 Task: Add a signature Maddie Scott containing With gratitude and sincere wishes, Maddie Scott to email address softage.3@softage.net and add a label Legal agreements
Action: Mouse moved to (122, 155)
Screenshot: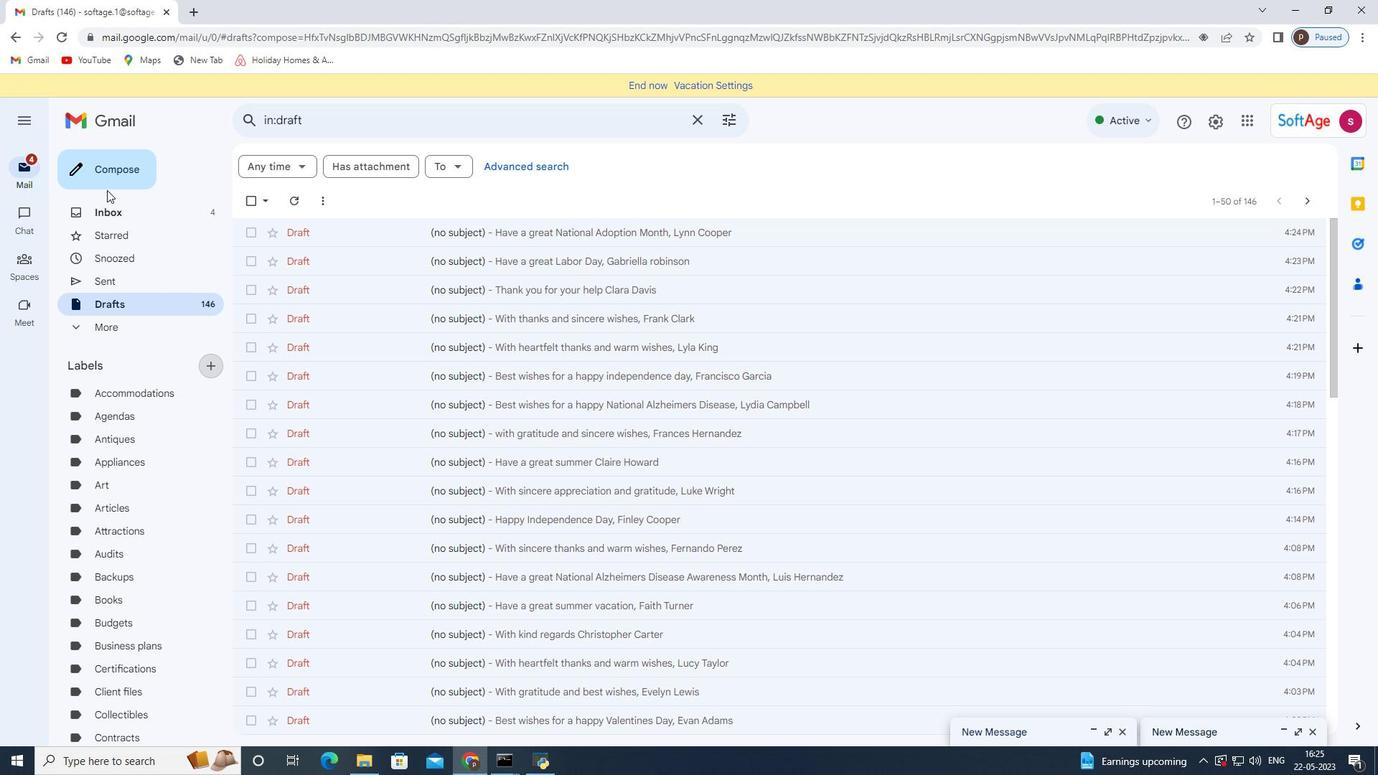 
Action: Mouse pressed left at (122, 155)
Screenshot: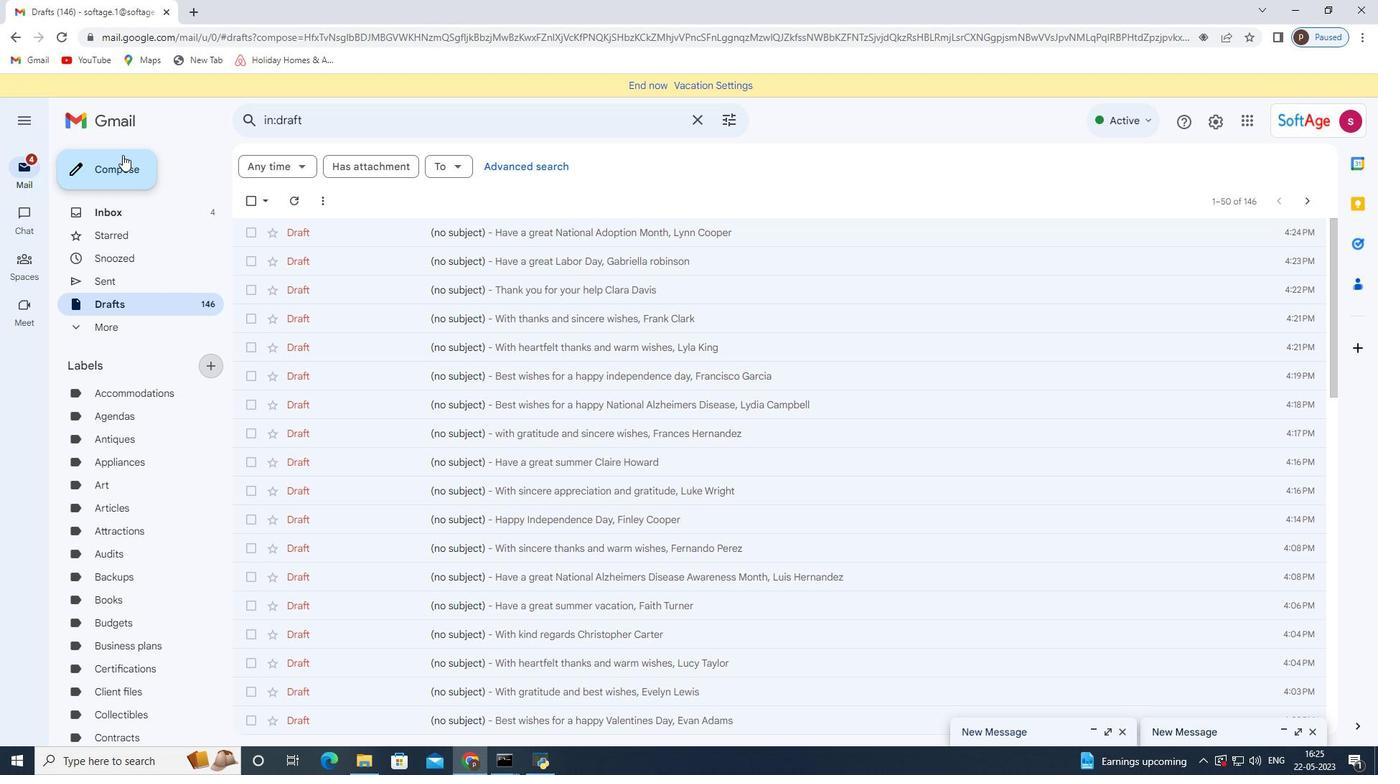 
Action: Mouse moved to (778, 732)
Screenshot: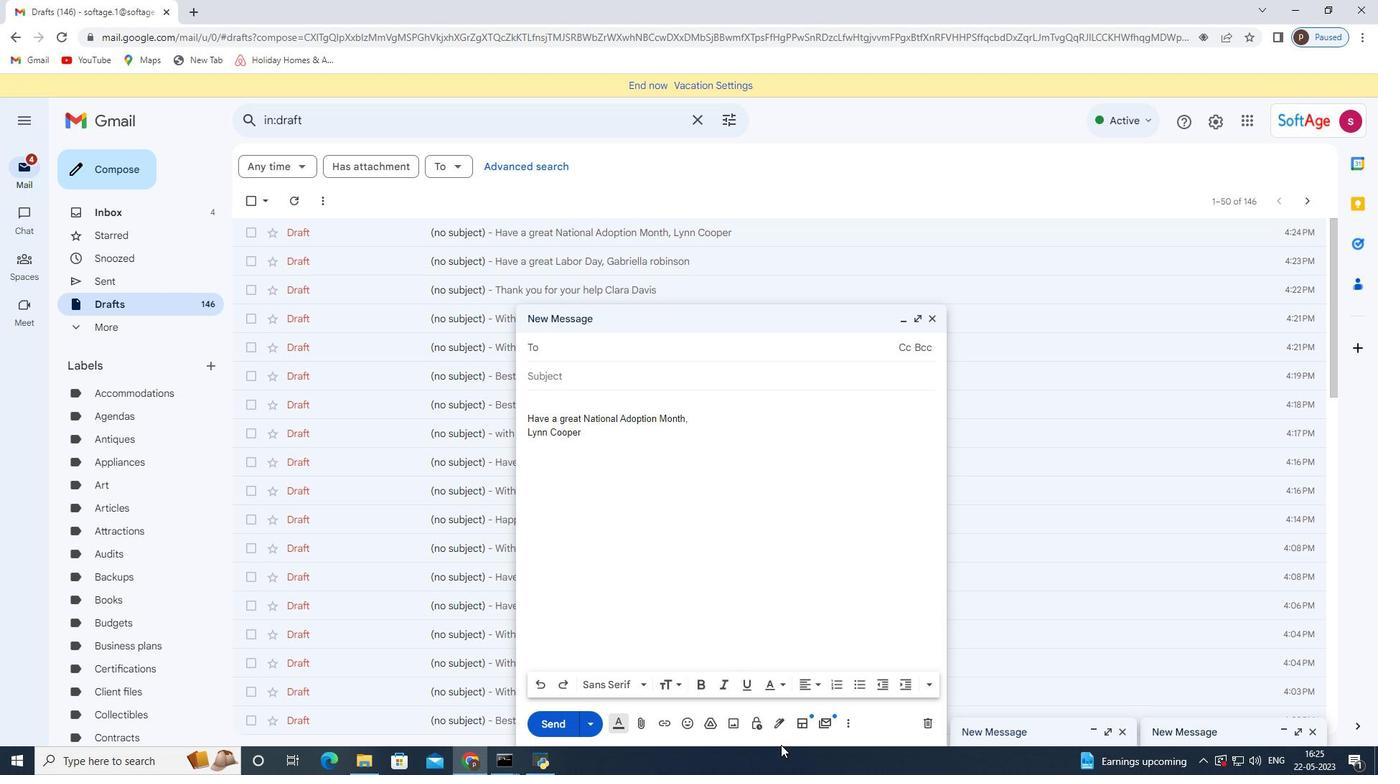 
Action: Mouse pressed left at (778, 732)
Screenshot: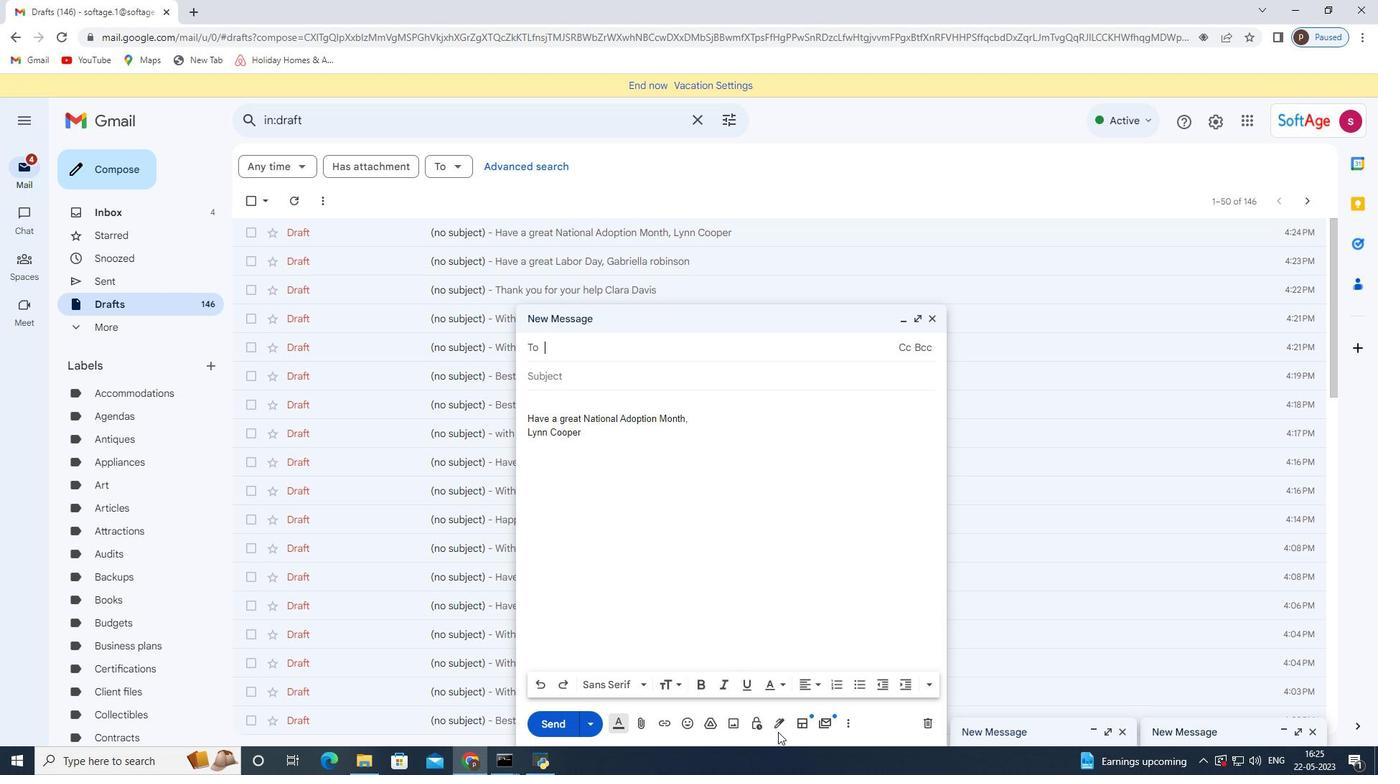 
Action: Mouse moved to (779, 726)
Screenshot: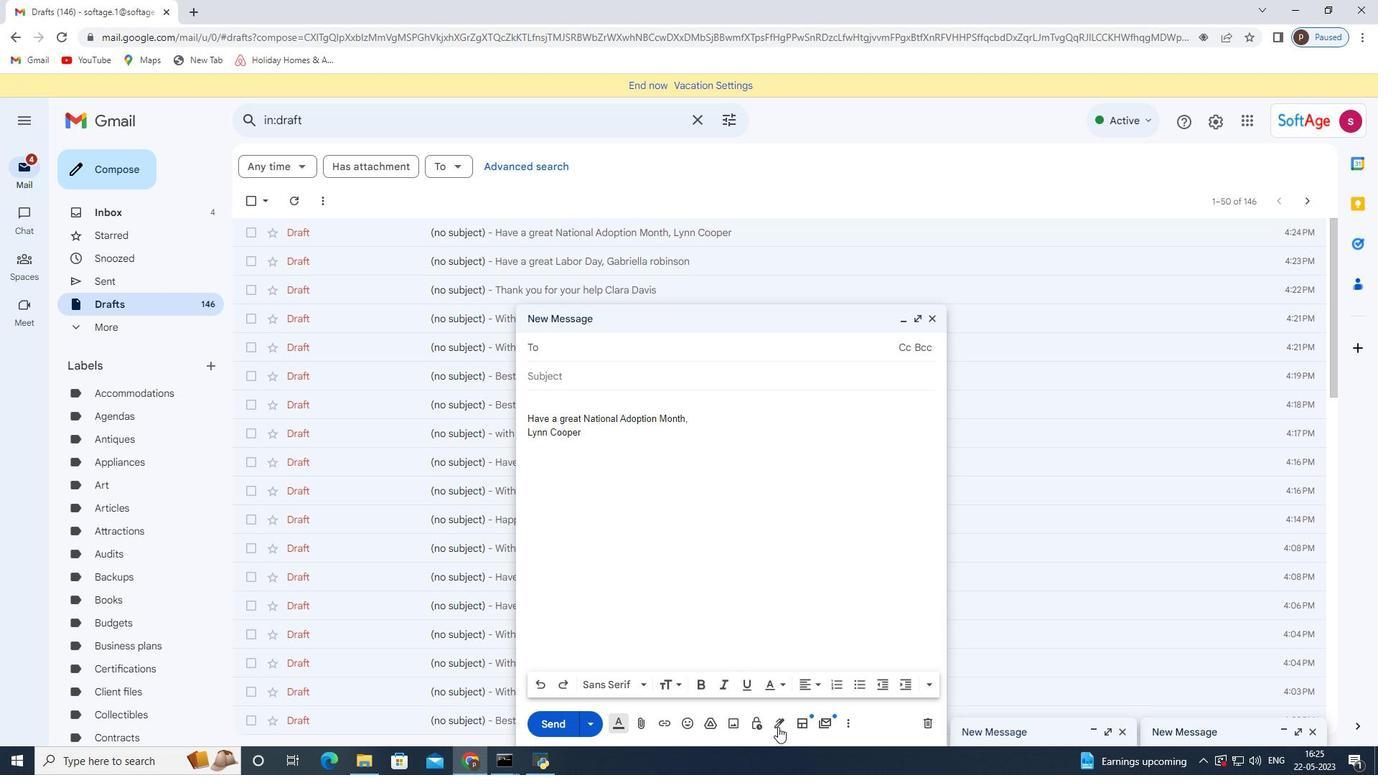 
Action: Mouse pressed left at (779, 726)
Screenshot: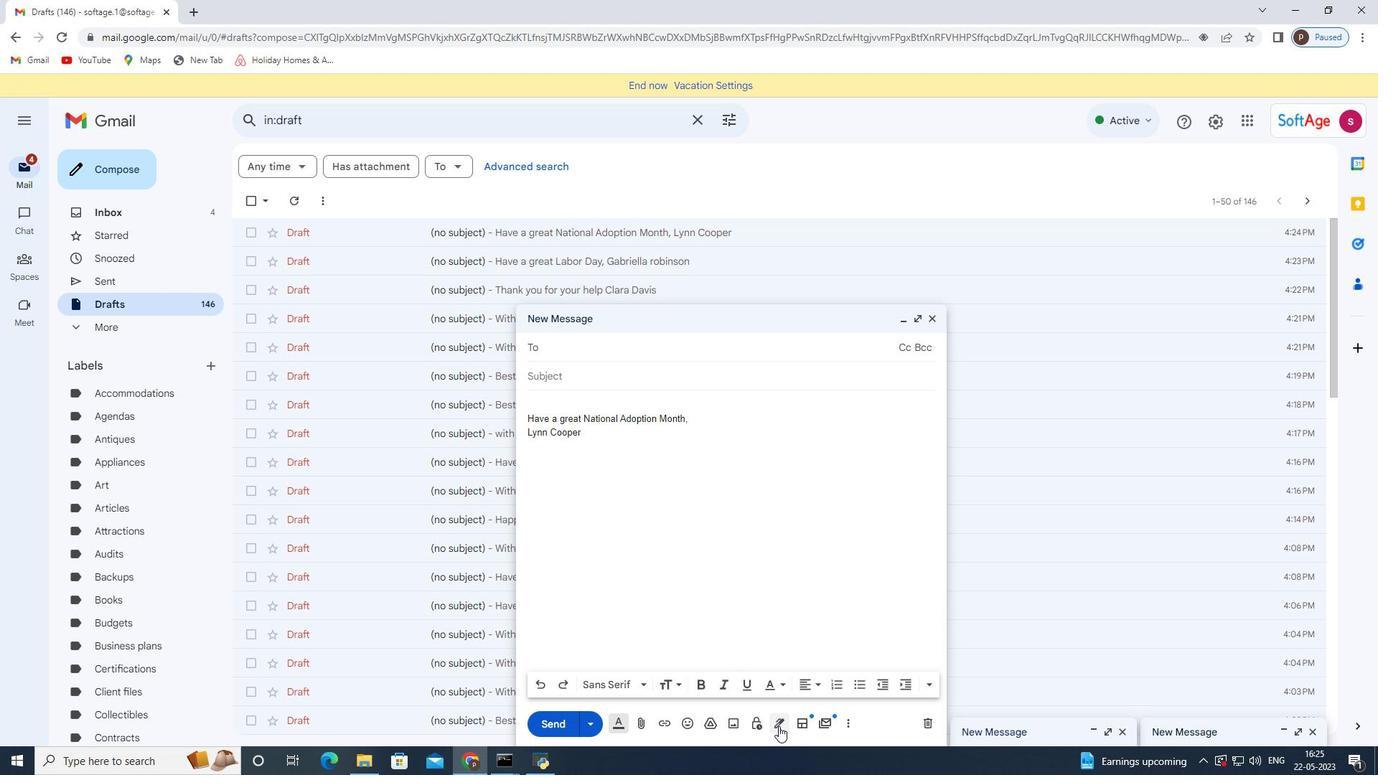 
Action: Mouse moved to (850, 650)
Screenshot: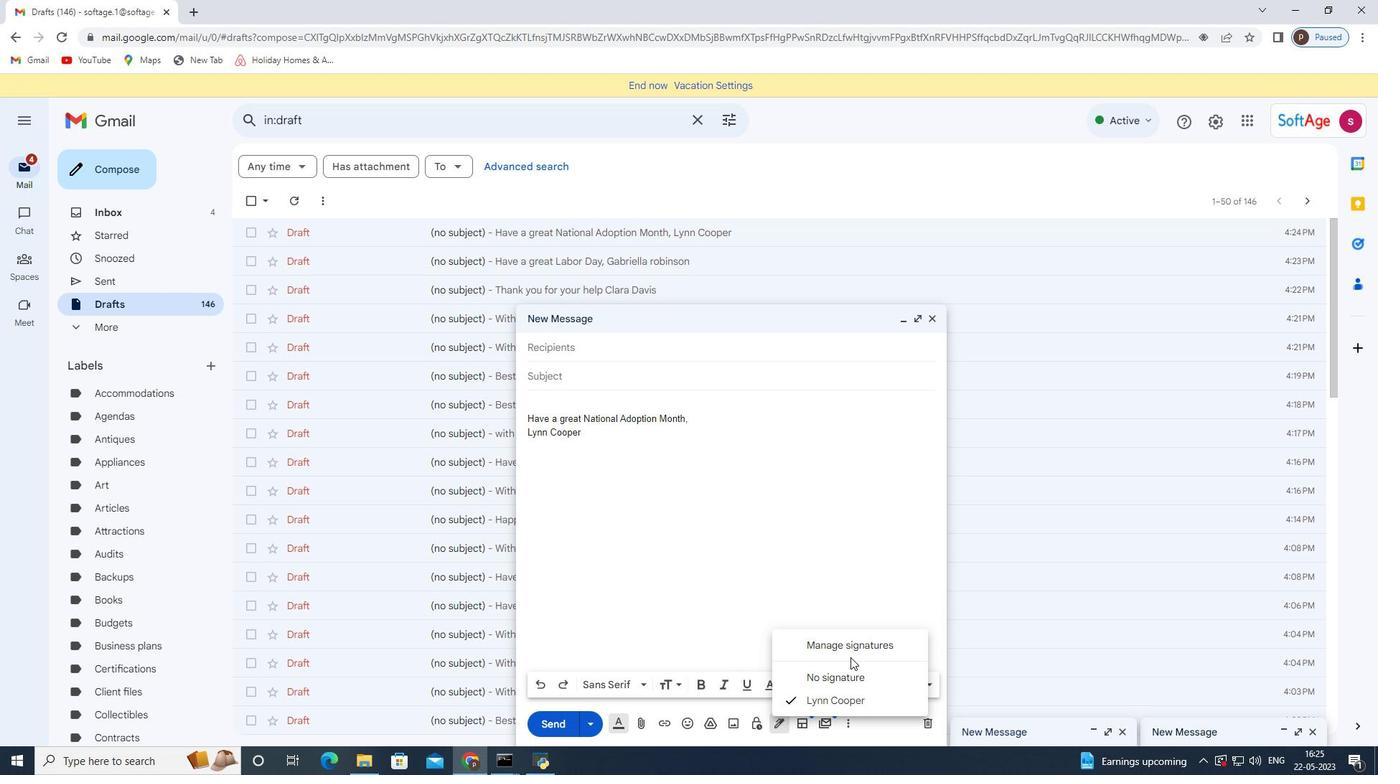 
Action: Mouse pressed left at (850, 650)
Screenshot: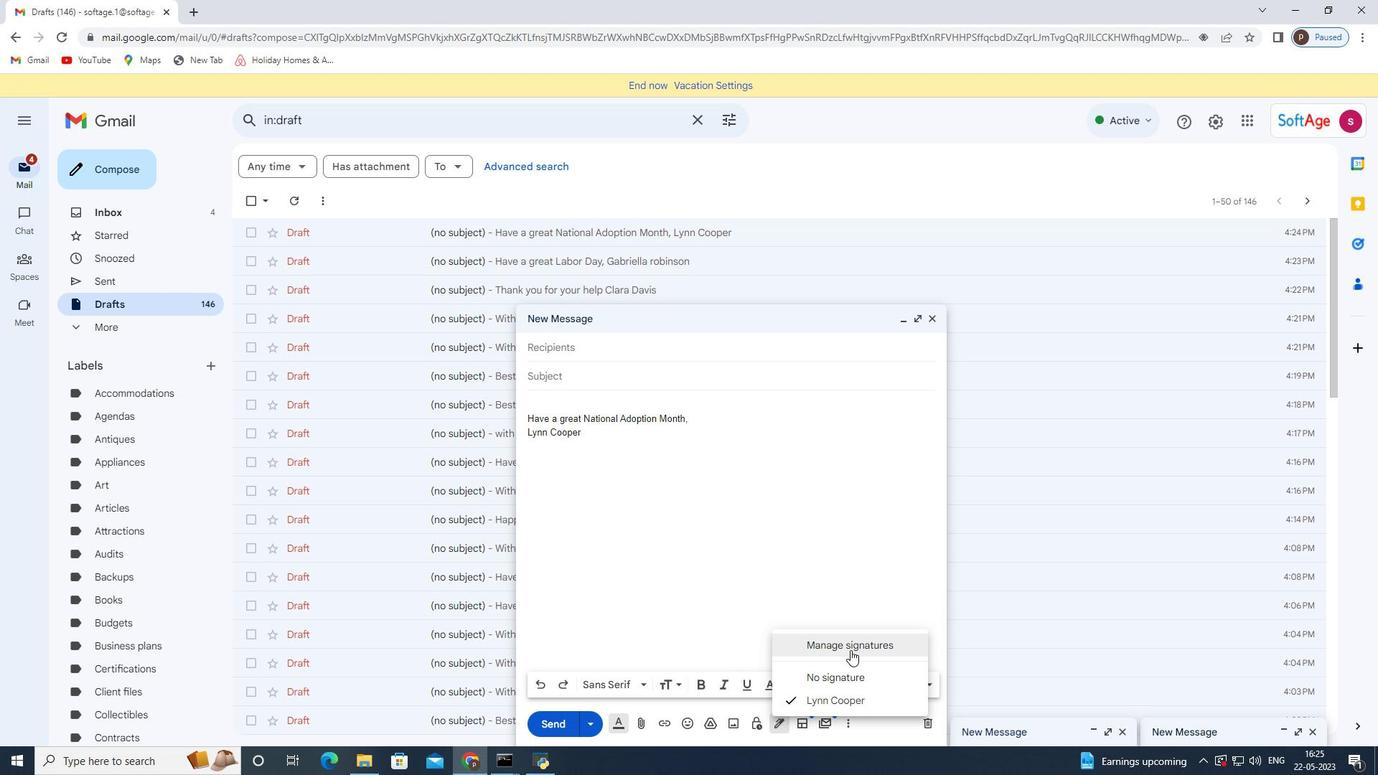 
Action: Mouse moved to (934, 323)
Screenshot: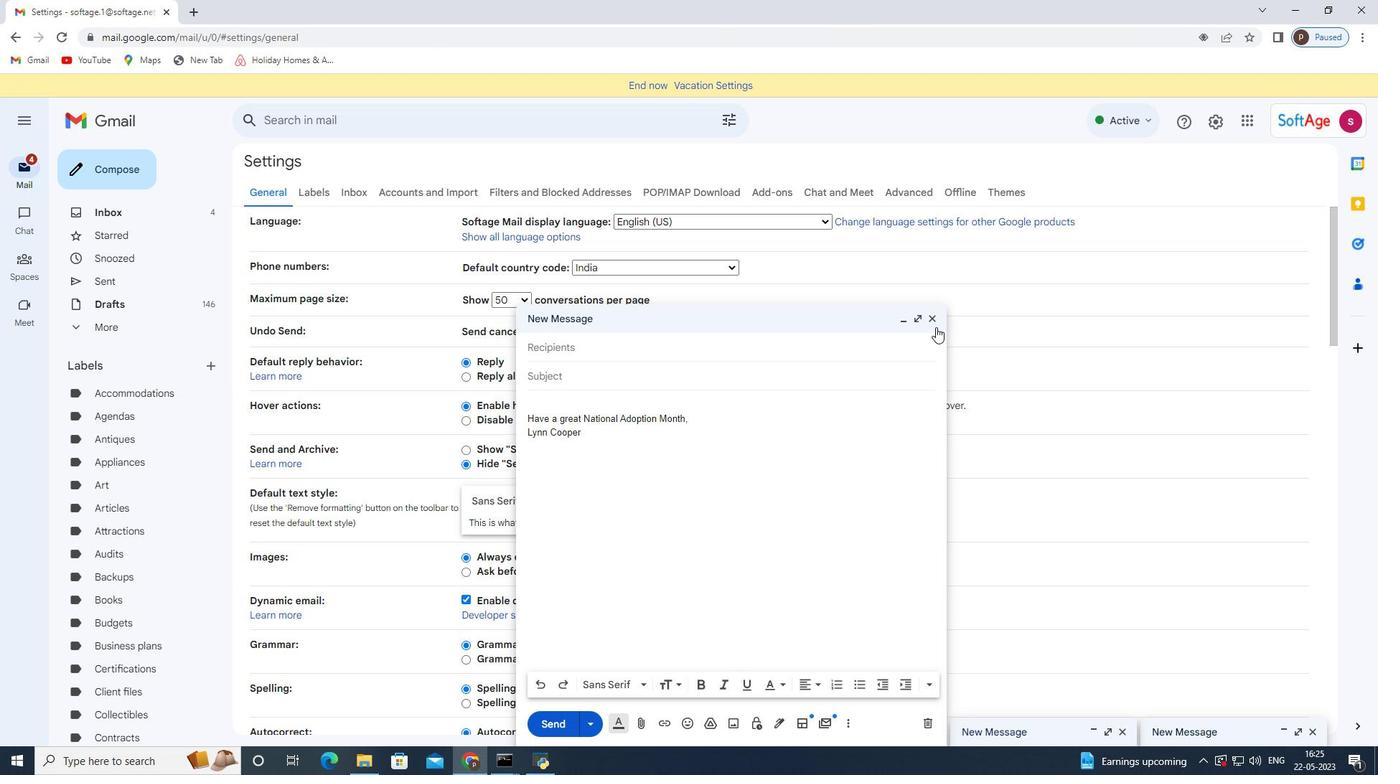 
Action: Mouse pressed left at (934, 323)
Screenshot: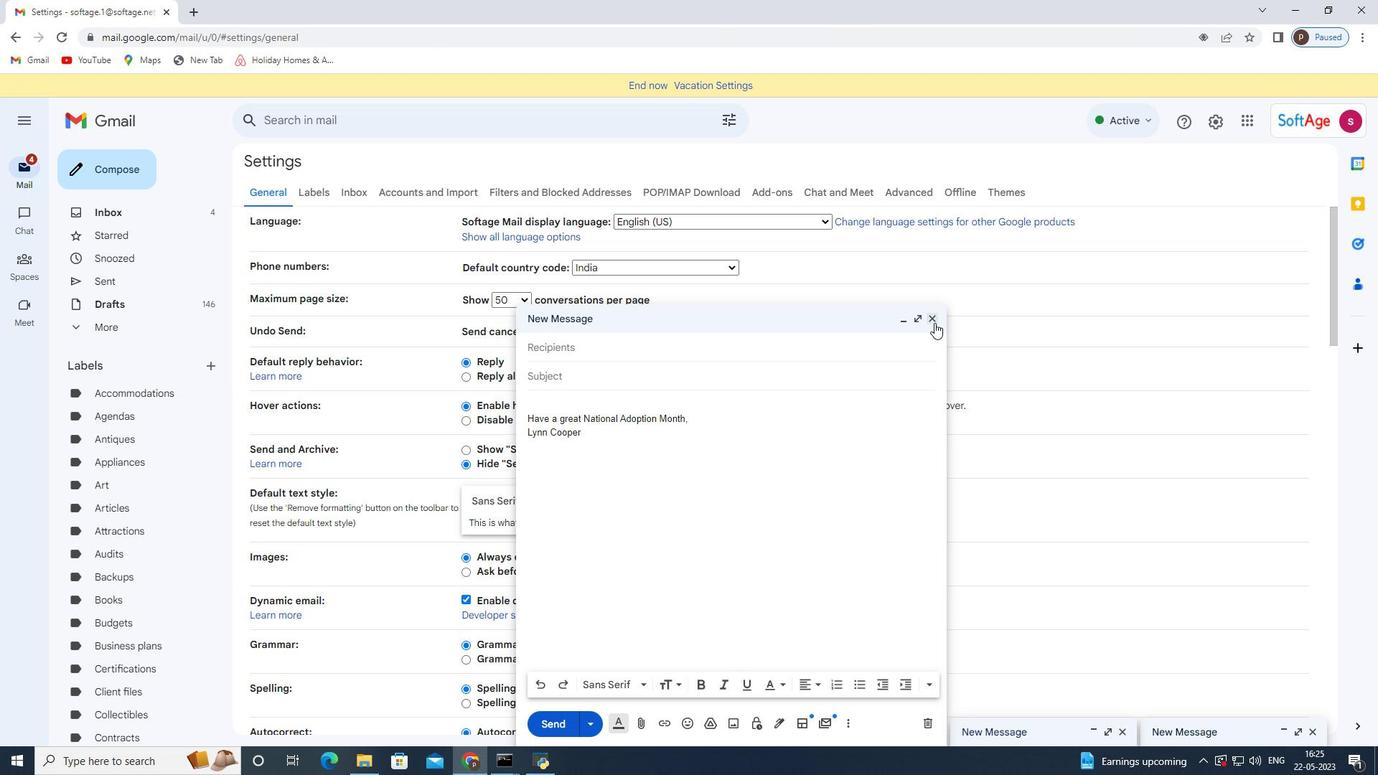 
Action: Mouse moved to (588, 497)
Screenshot: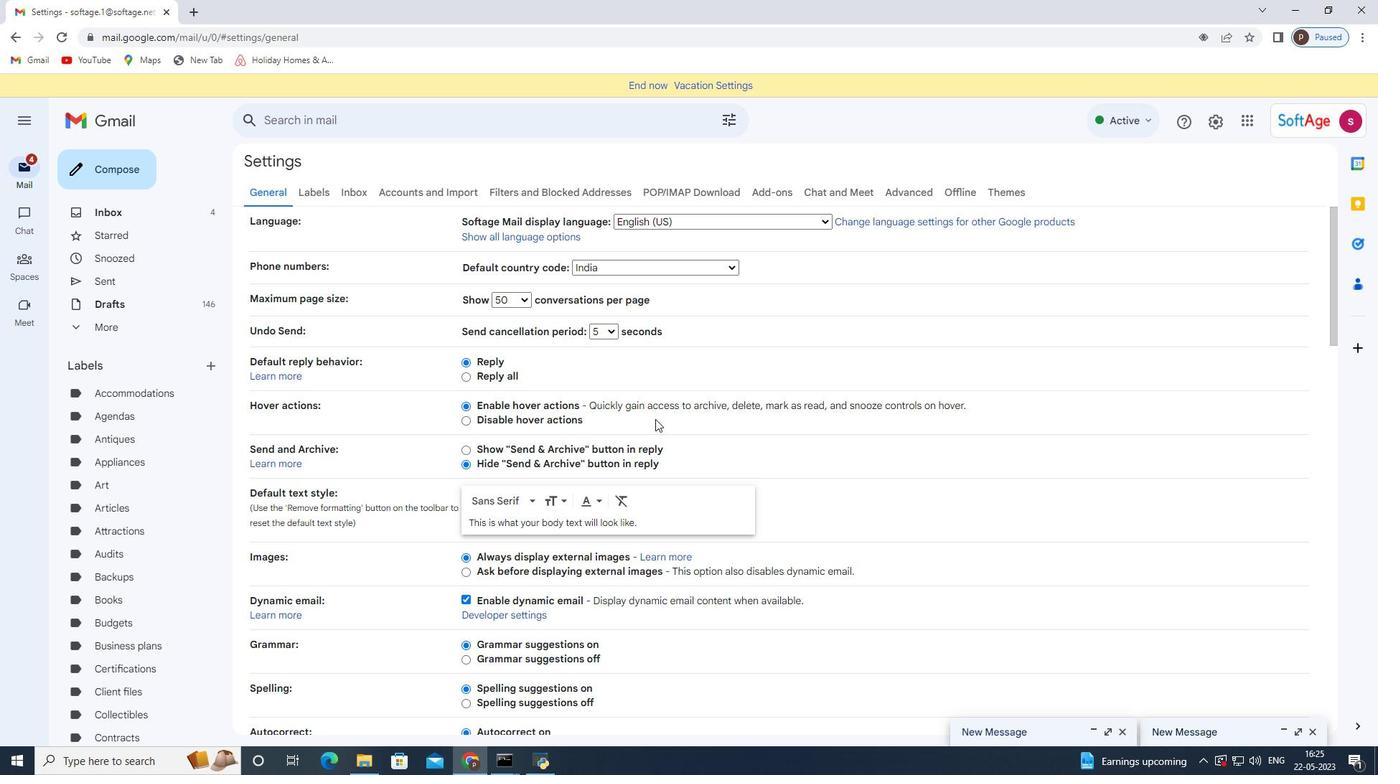 
Action: Mouse scrolled (588, 496) with delta (0, 0)
Screenshot: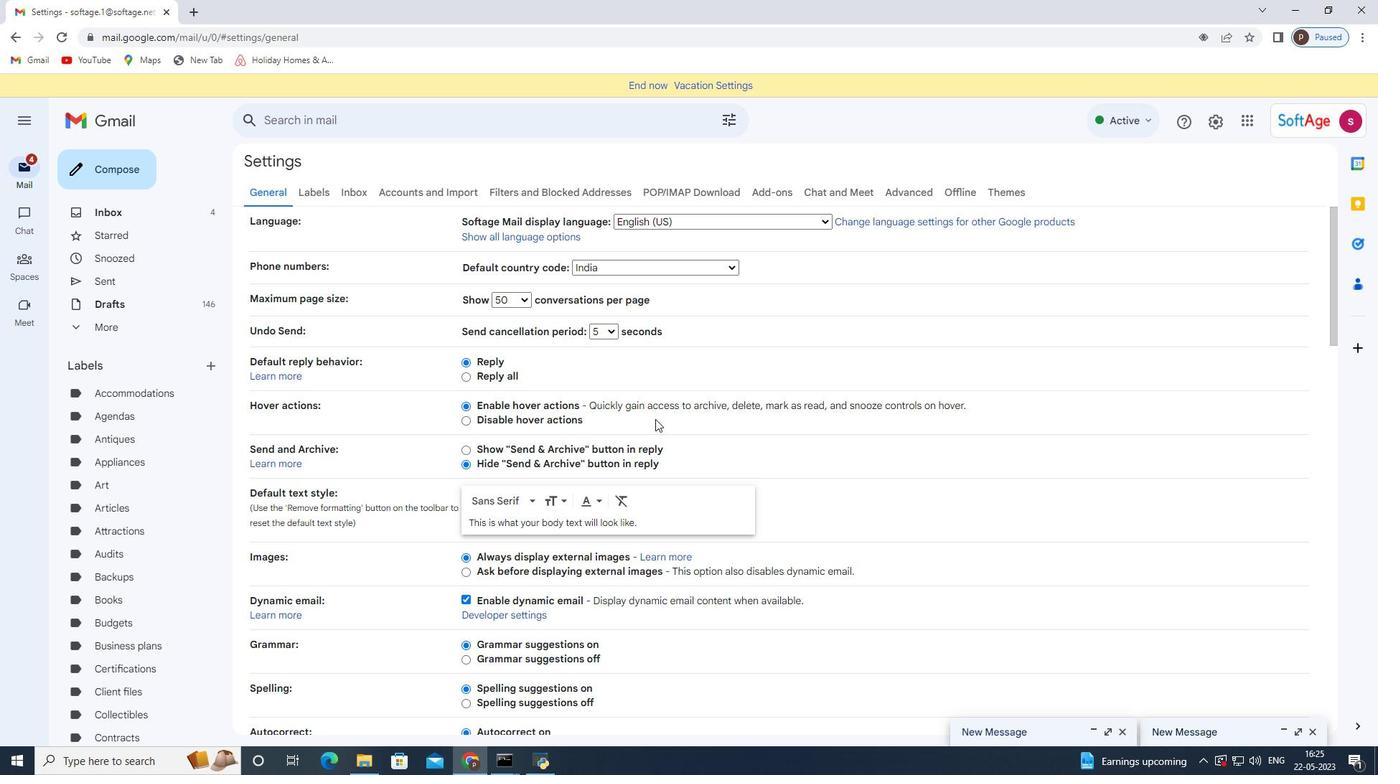 
Action: Mouse moved to (578, 509)
Screenshot: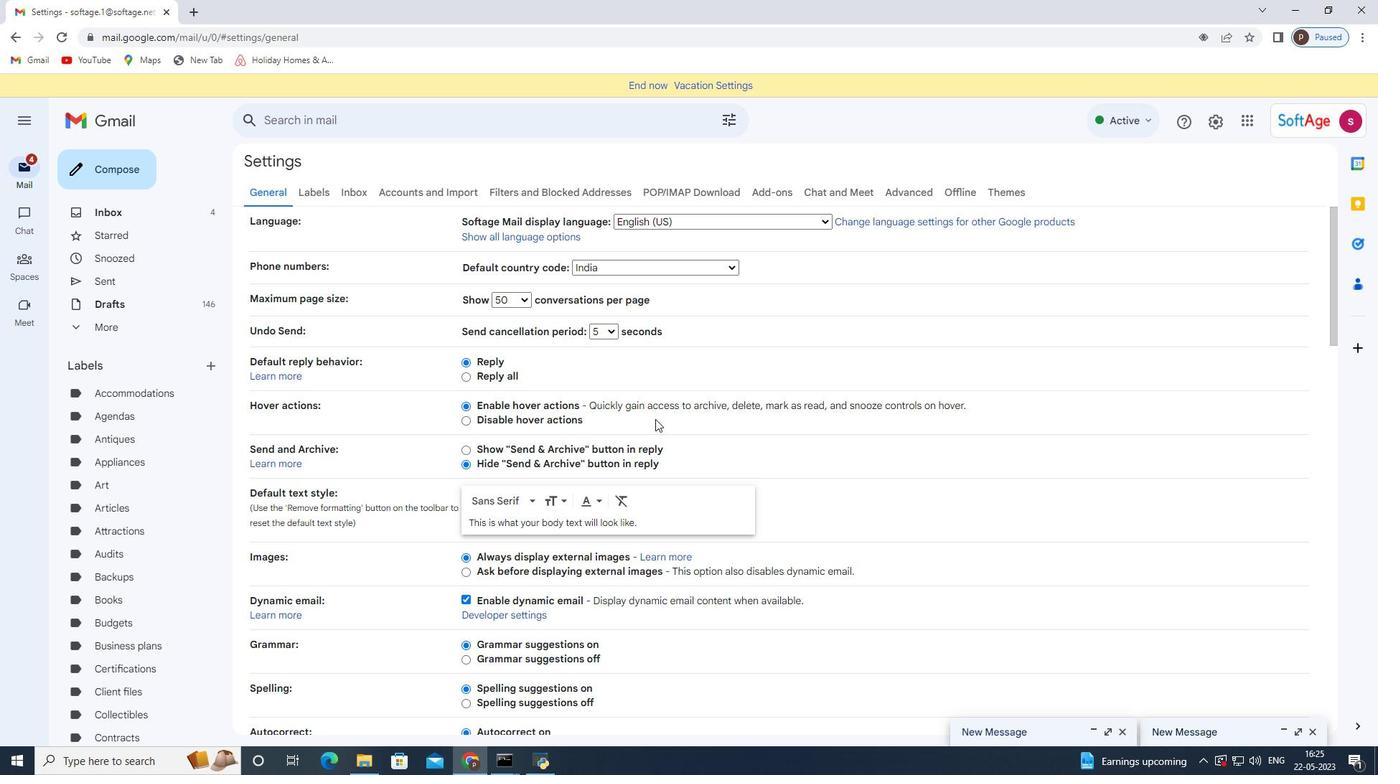 
Action: Mouse scrolled (578, 508) with delta (0, 0)
Screenshot: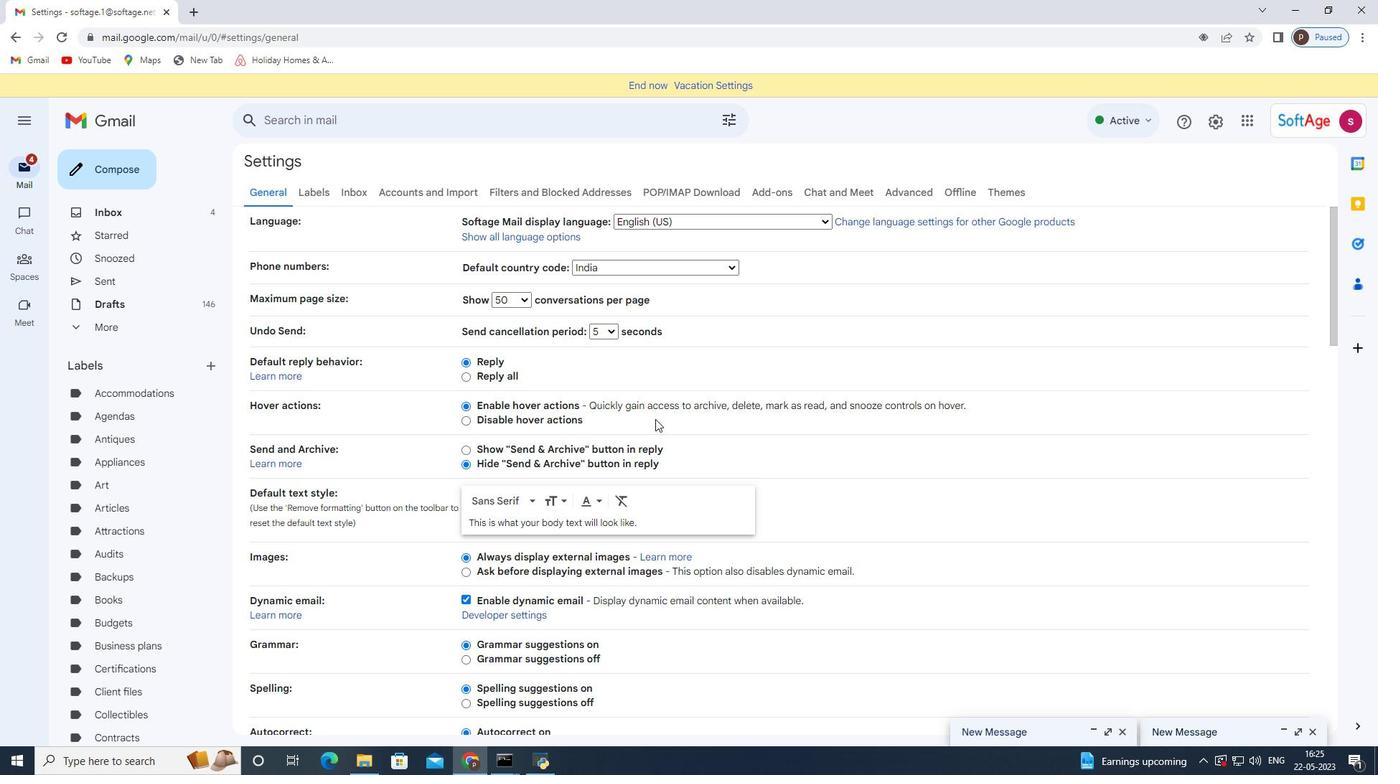 
Action: Mouse moved to (571, 516)
Screenshot: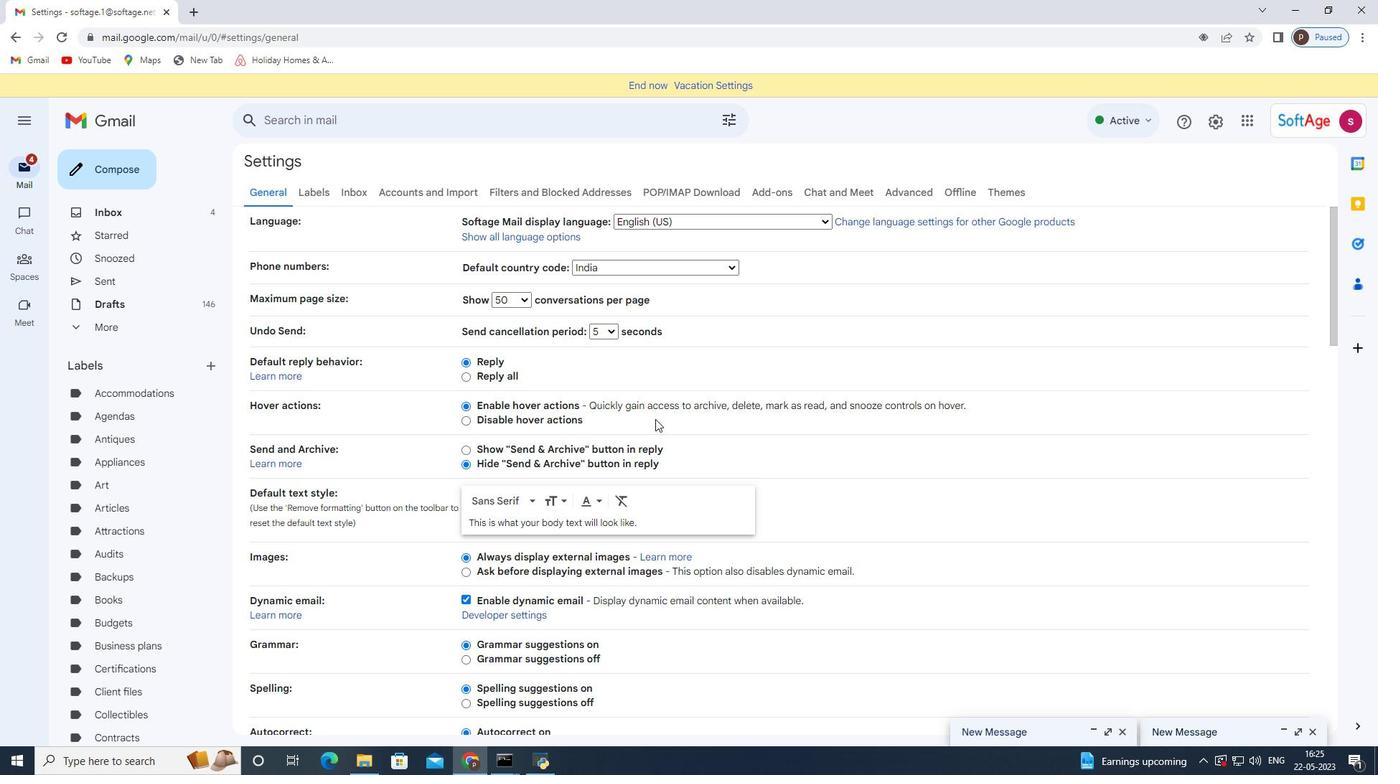 
Action: Mouse scrolled (575, 511) with delta (0, 0)
Screenshot: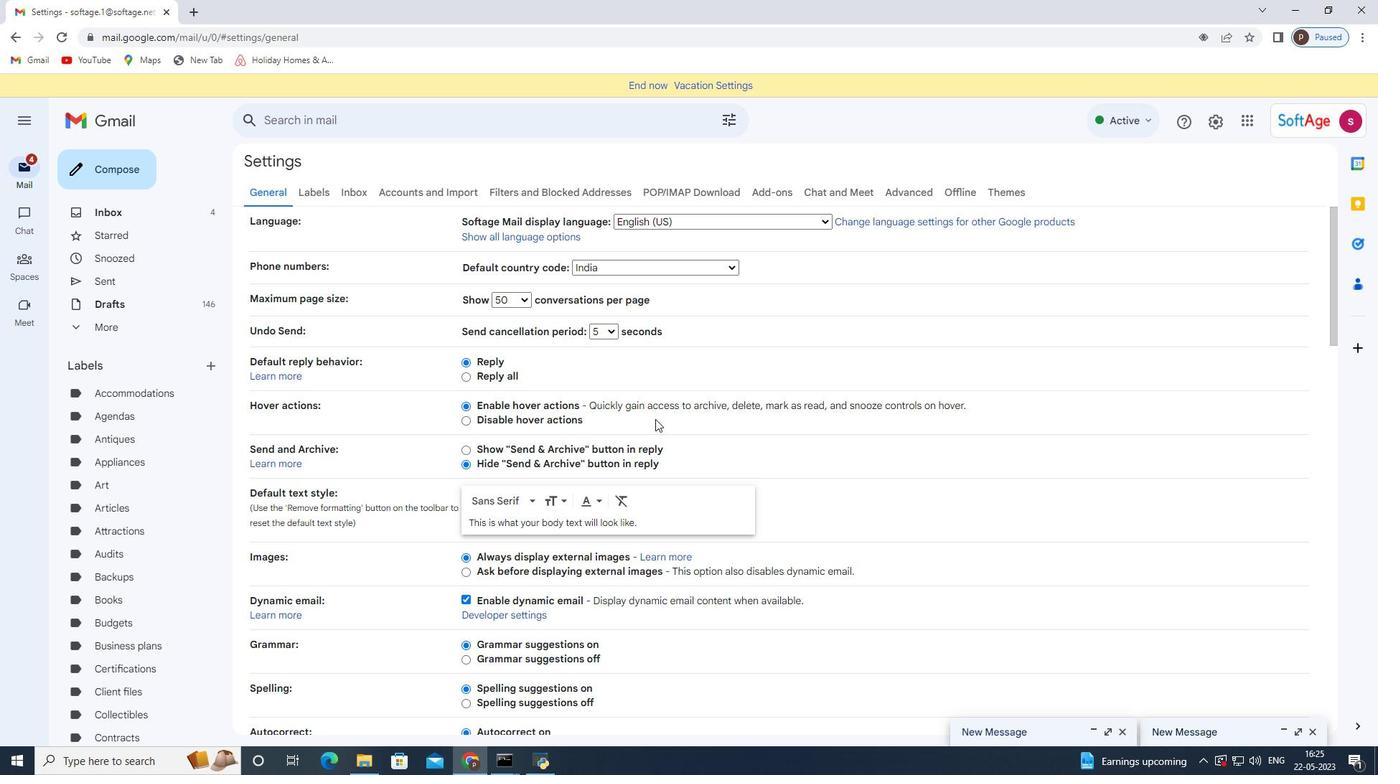 
Action: Mouse moved to (568, 519)
Screenshot: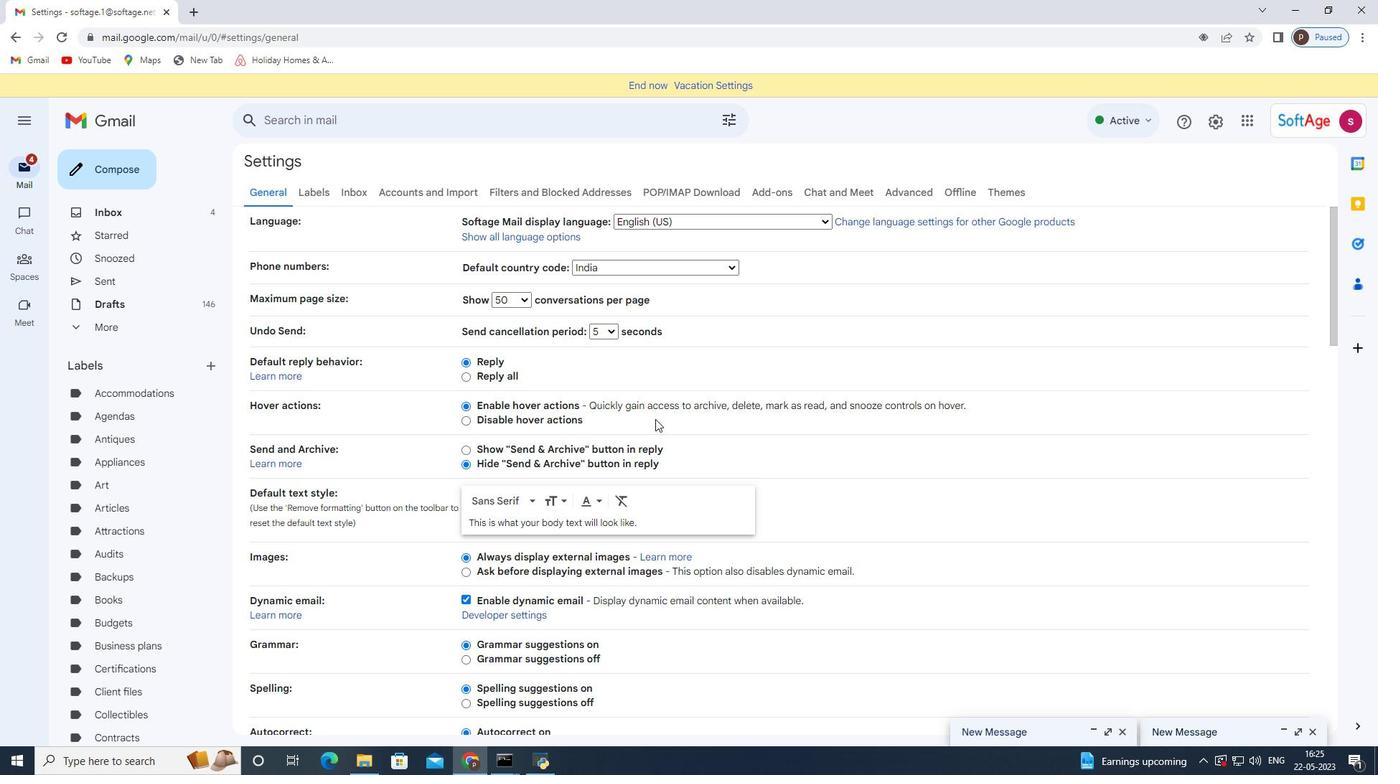 
Action: Mouse scrolled (570, 518) with delta (0, 0)
Screenshot: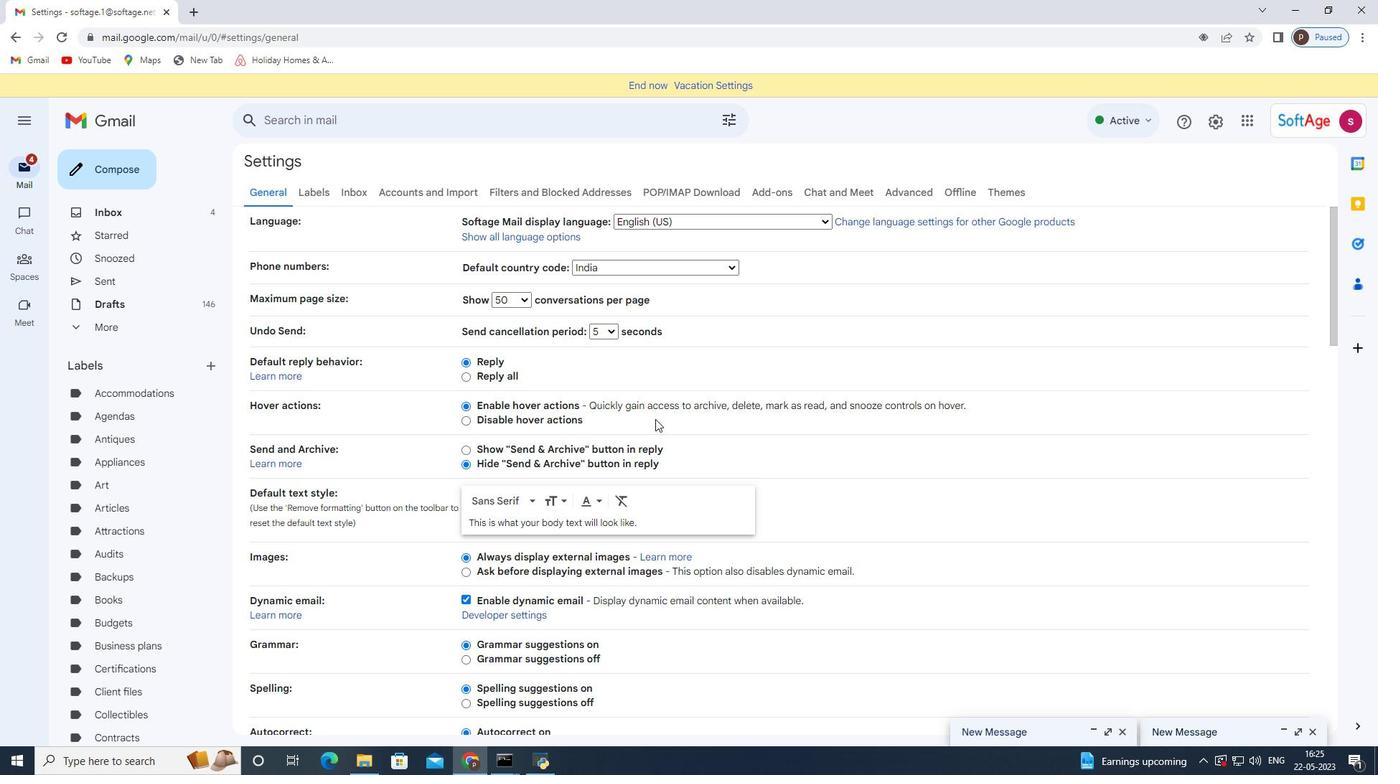 
Action: Mouse moved to (566, 521)
Screenshot: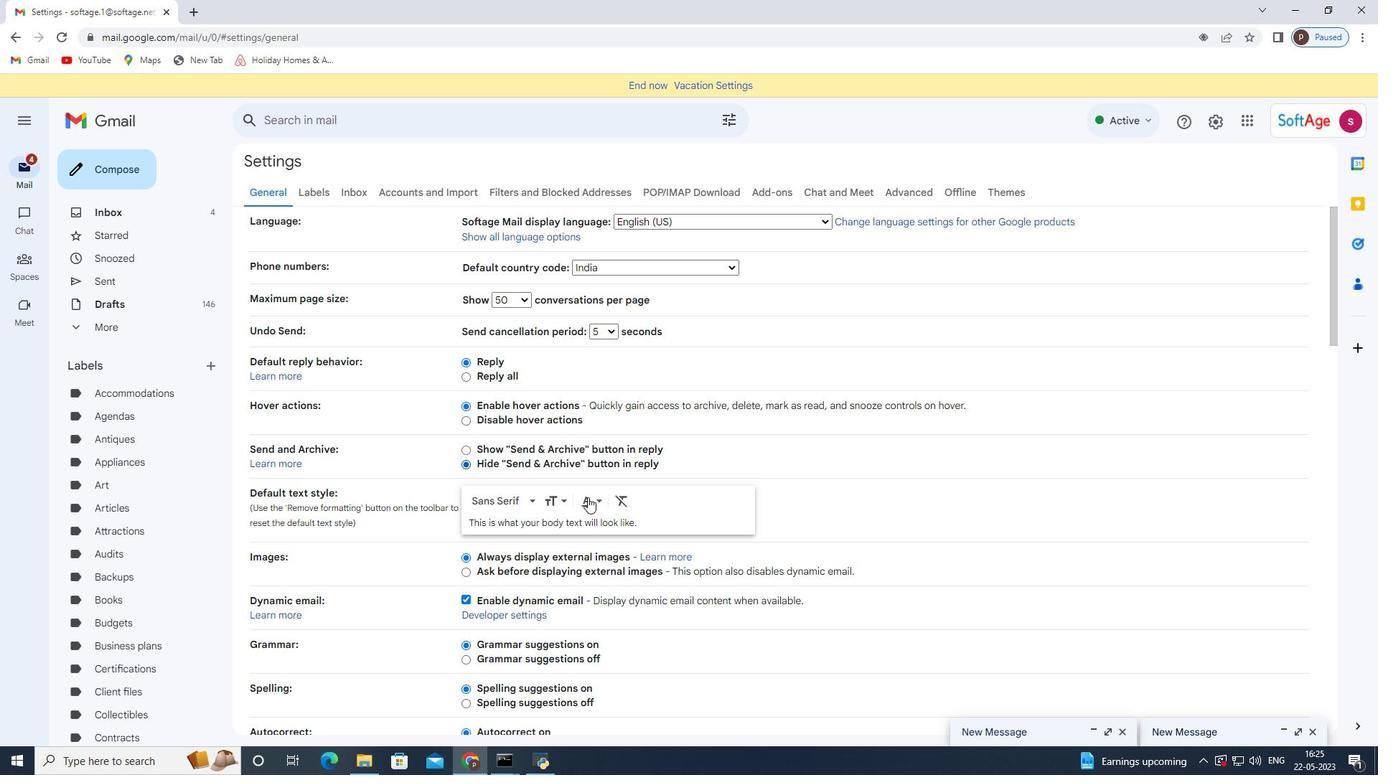 
Action: Mouse scrolled (568, 518) with delta (0, 0)
Screenshot: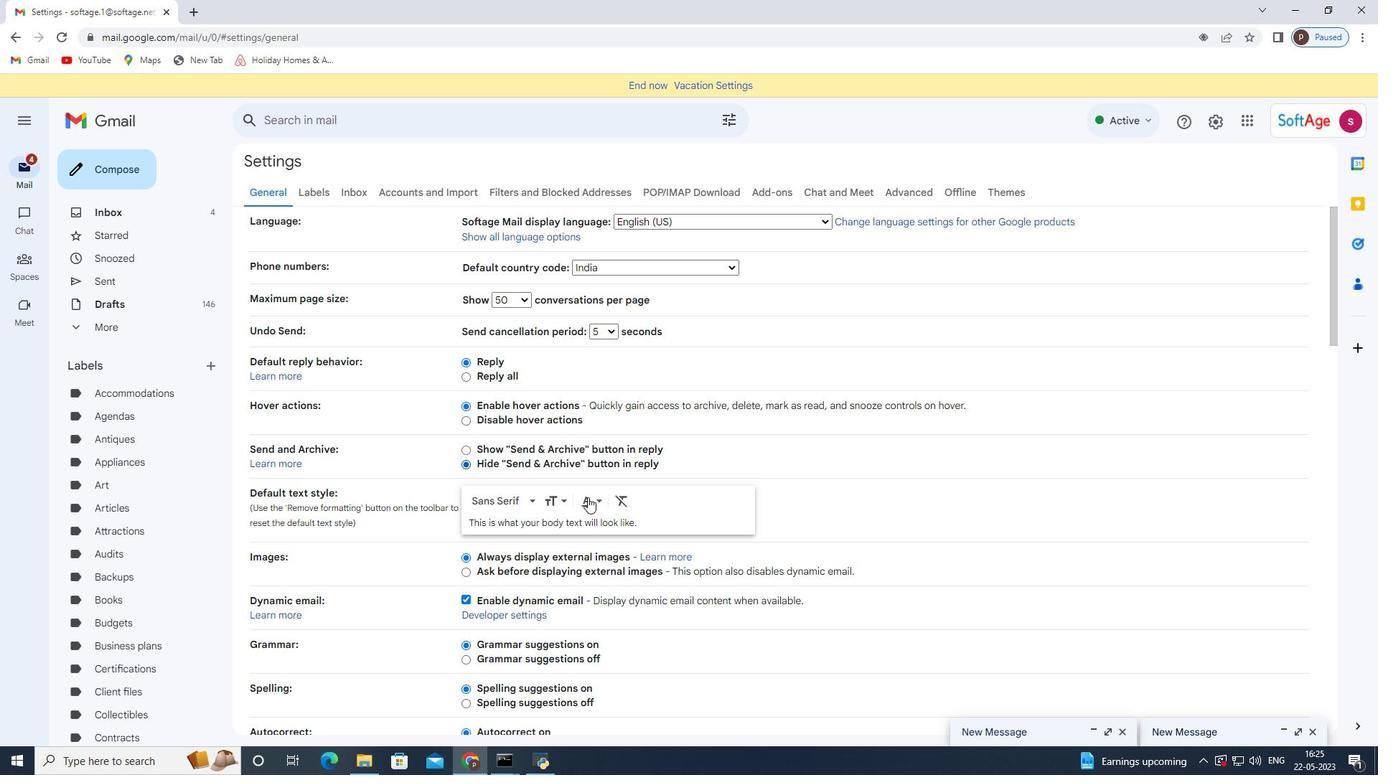 
Action: Mouse moved to (565, 523)
Screenshot: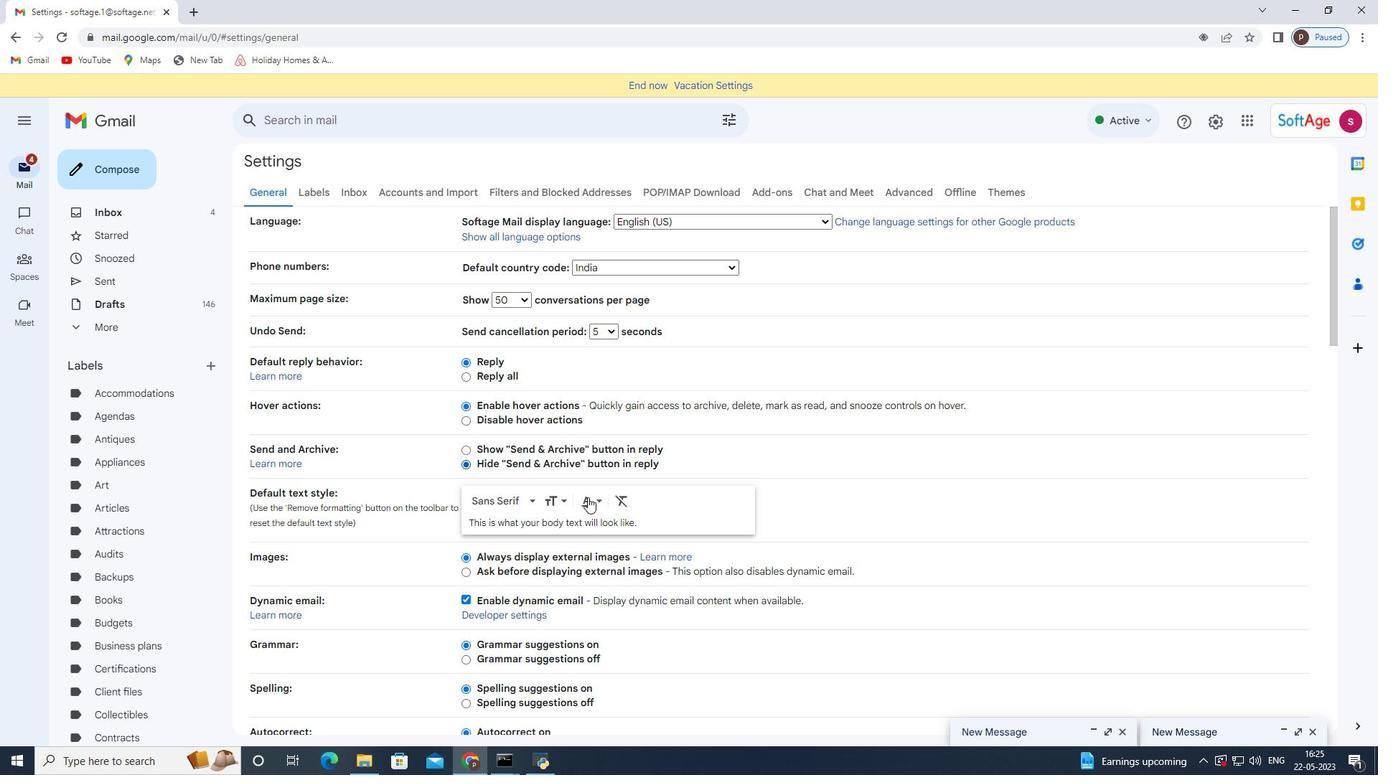 
Action: Mouse scrolled (565, 521) with delta (0, 0)
Screenshot: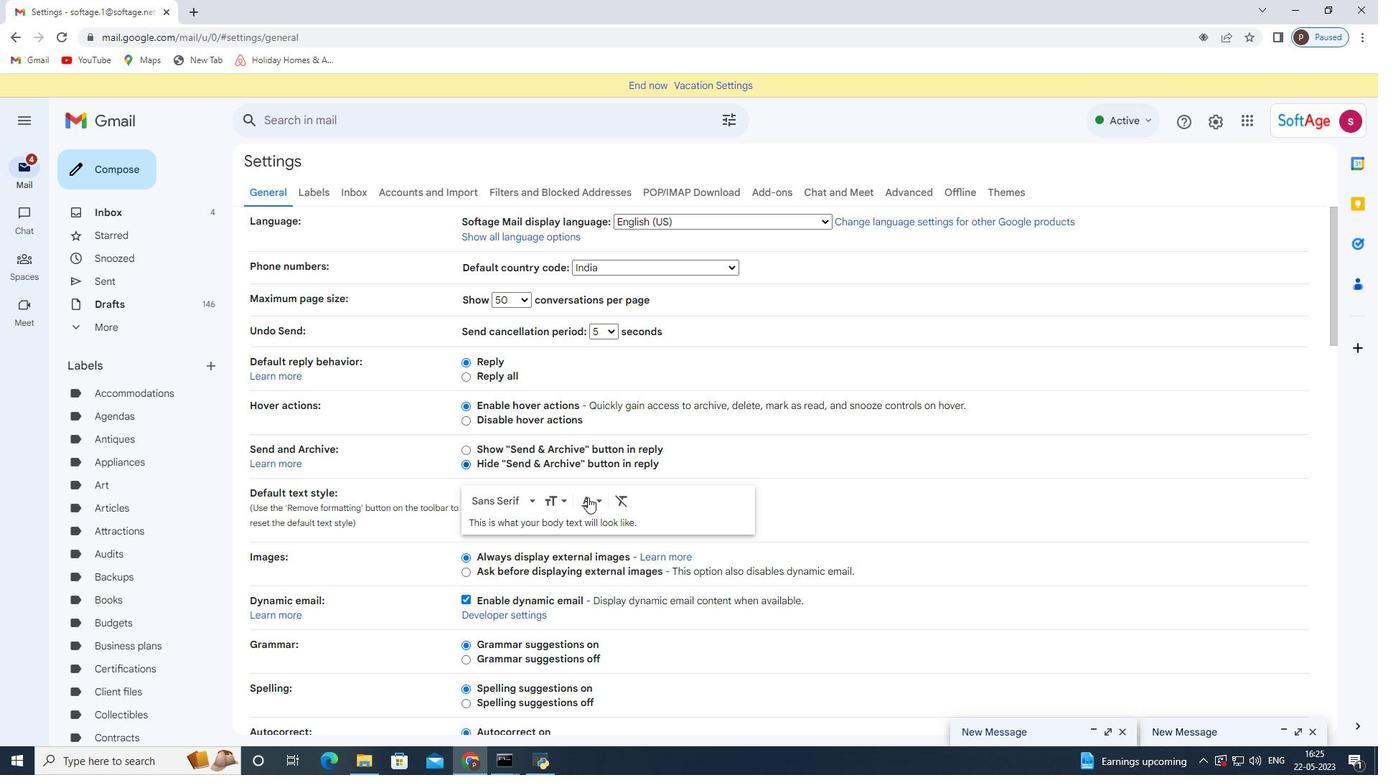 
Action: Mouse moved to (564, 524)
Screenshot: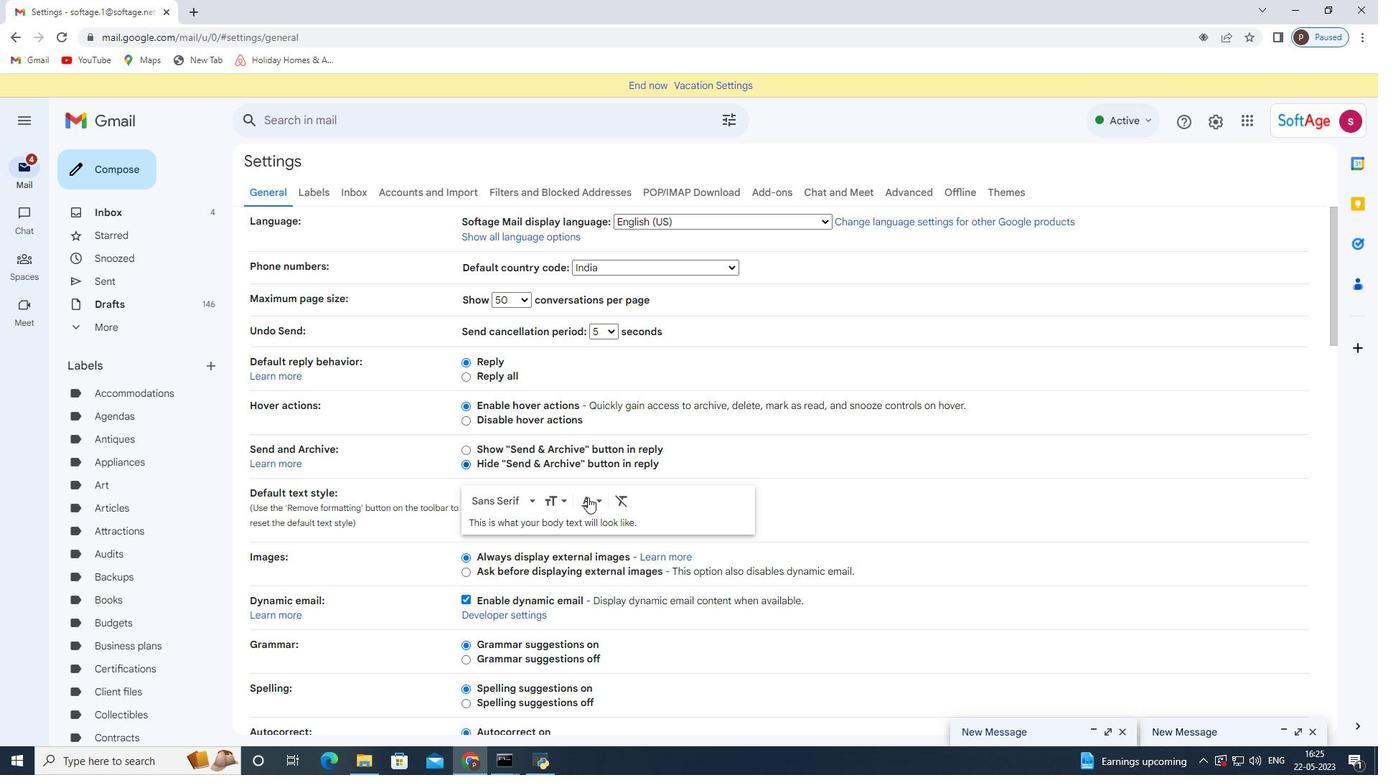 
Action: Mouse scrolled (565, 522) with delta (0, 0)
Screenshot: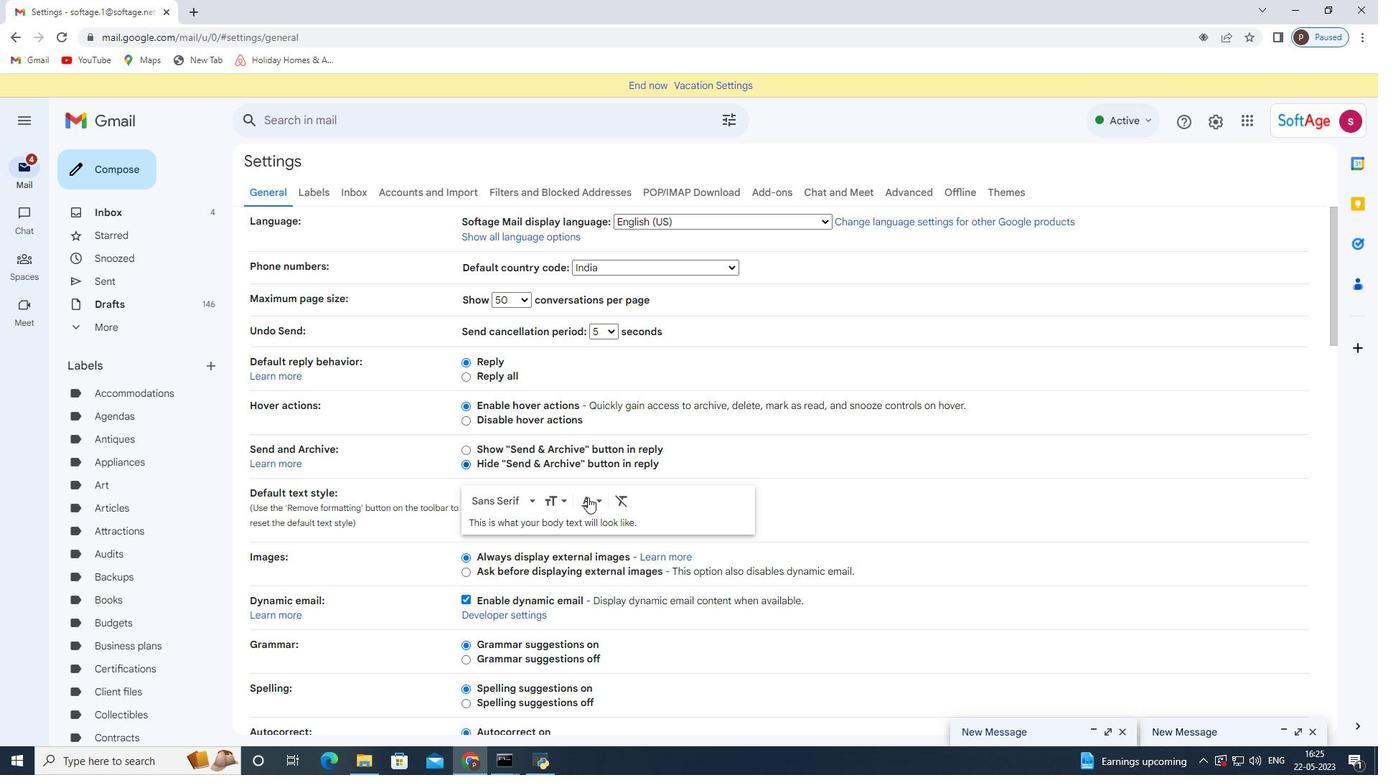 
Action: Mouse moved to (551, 534)
Screenshot: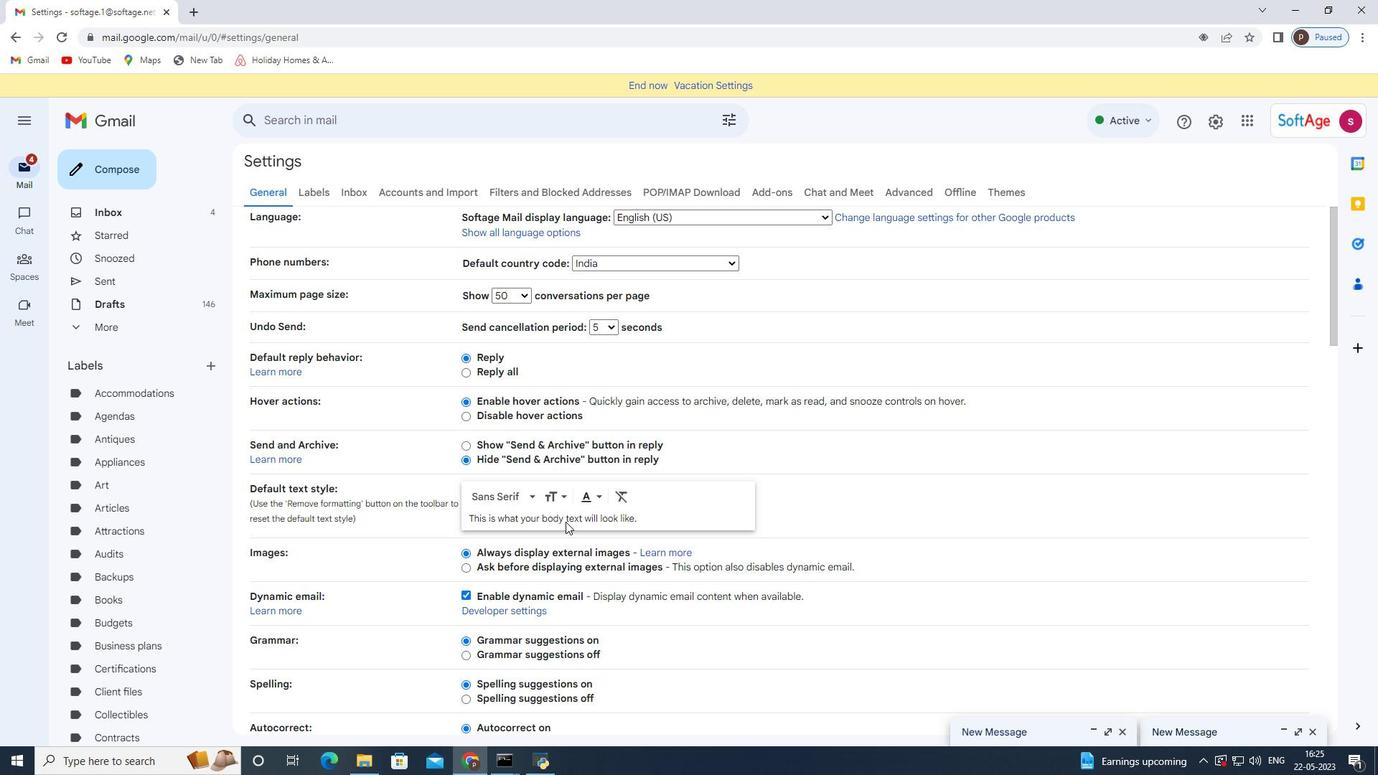 
Action: Mouse scrolled (551, 533) with delta (0, 0)
Screenshot: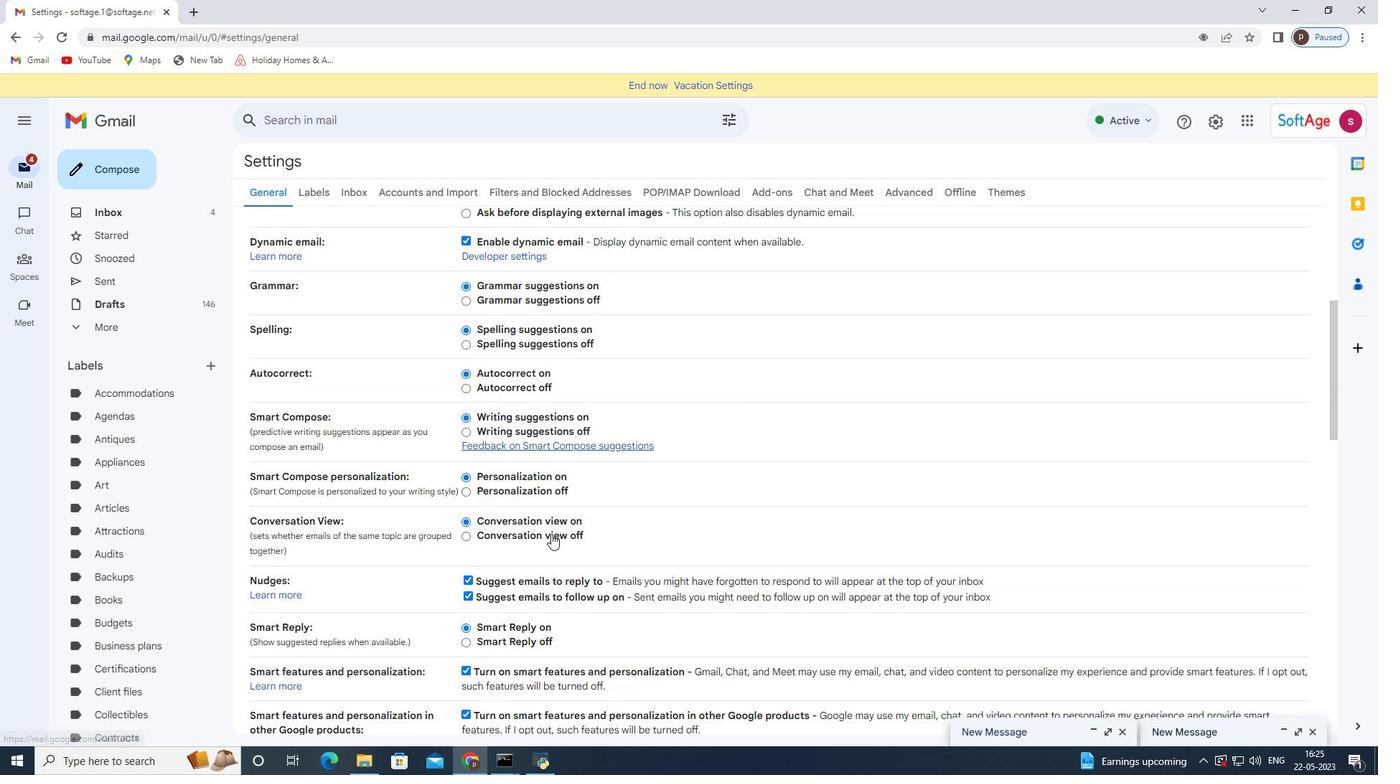 
Action: Mouse scrolled (551, 533) with delta (0, 0)
Screenshot: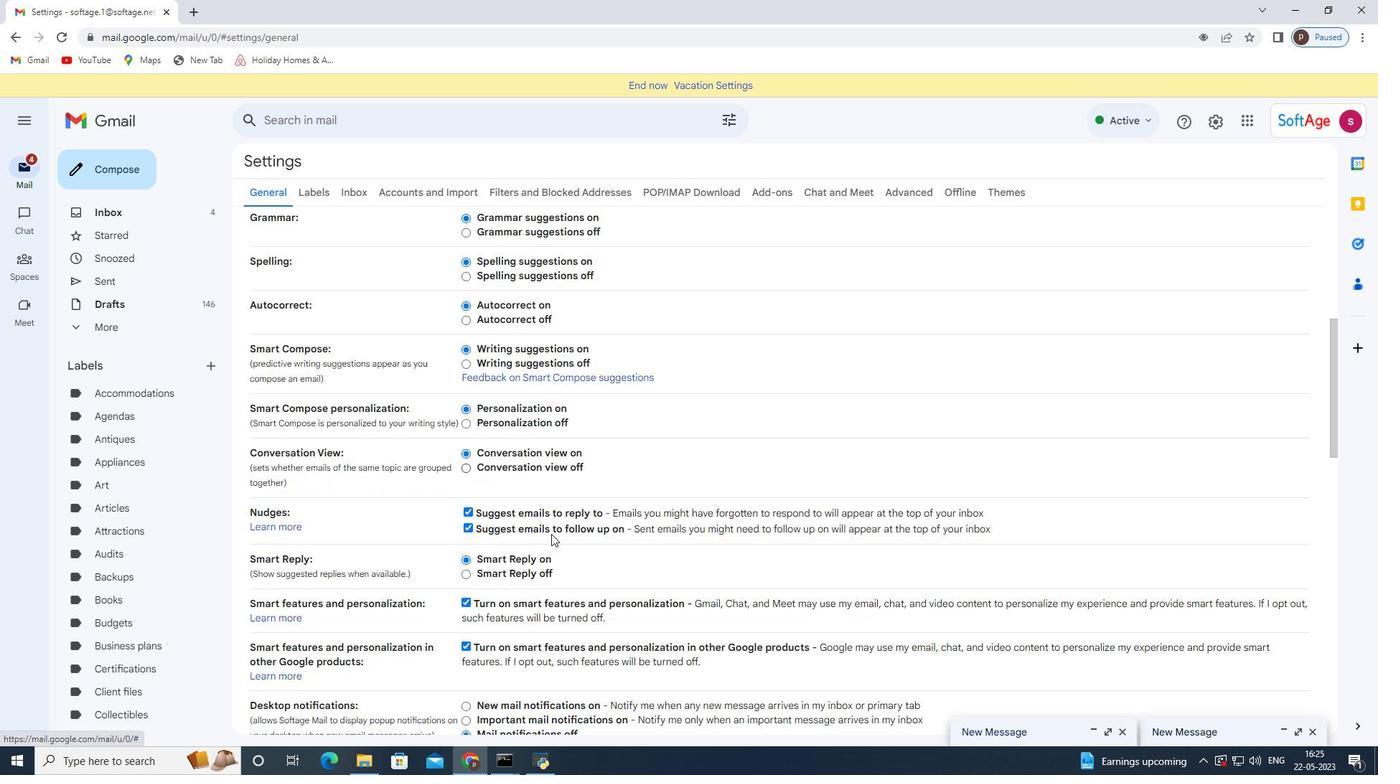 
Action: Mouse moved to (550, 534)
Screenshot: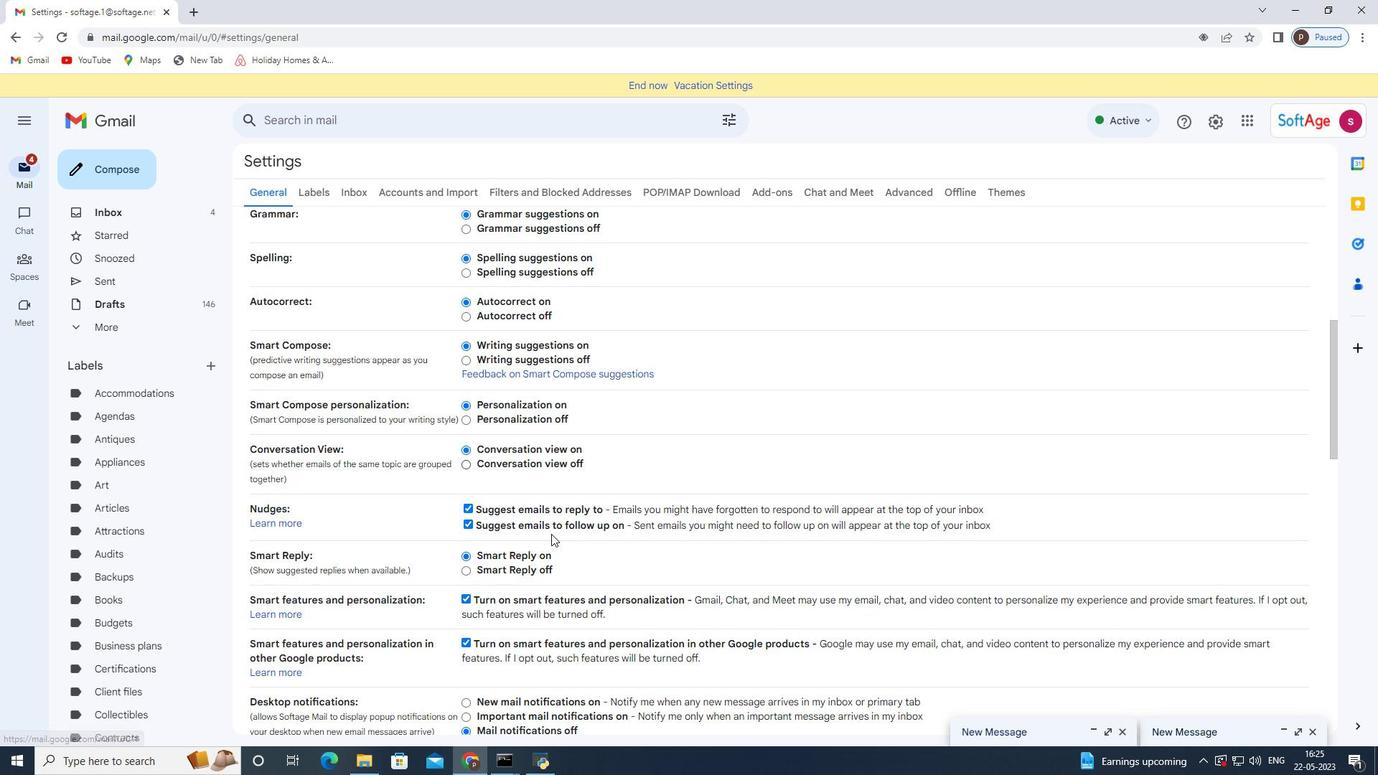 
Action: Mouse scrolled (551, 533) with delta (0, 0)
Screenshot: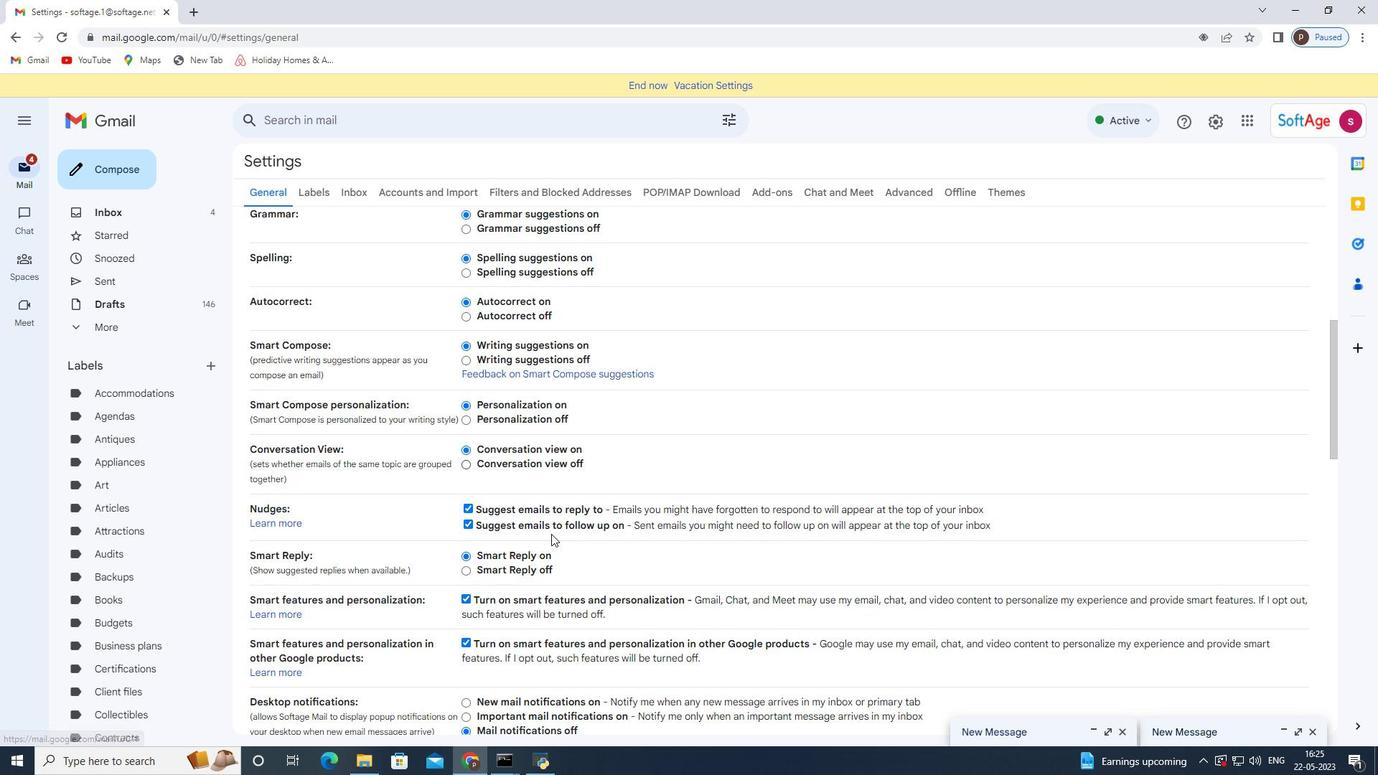 
Action: Mouse moved to (546, 534)
Screenshot: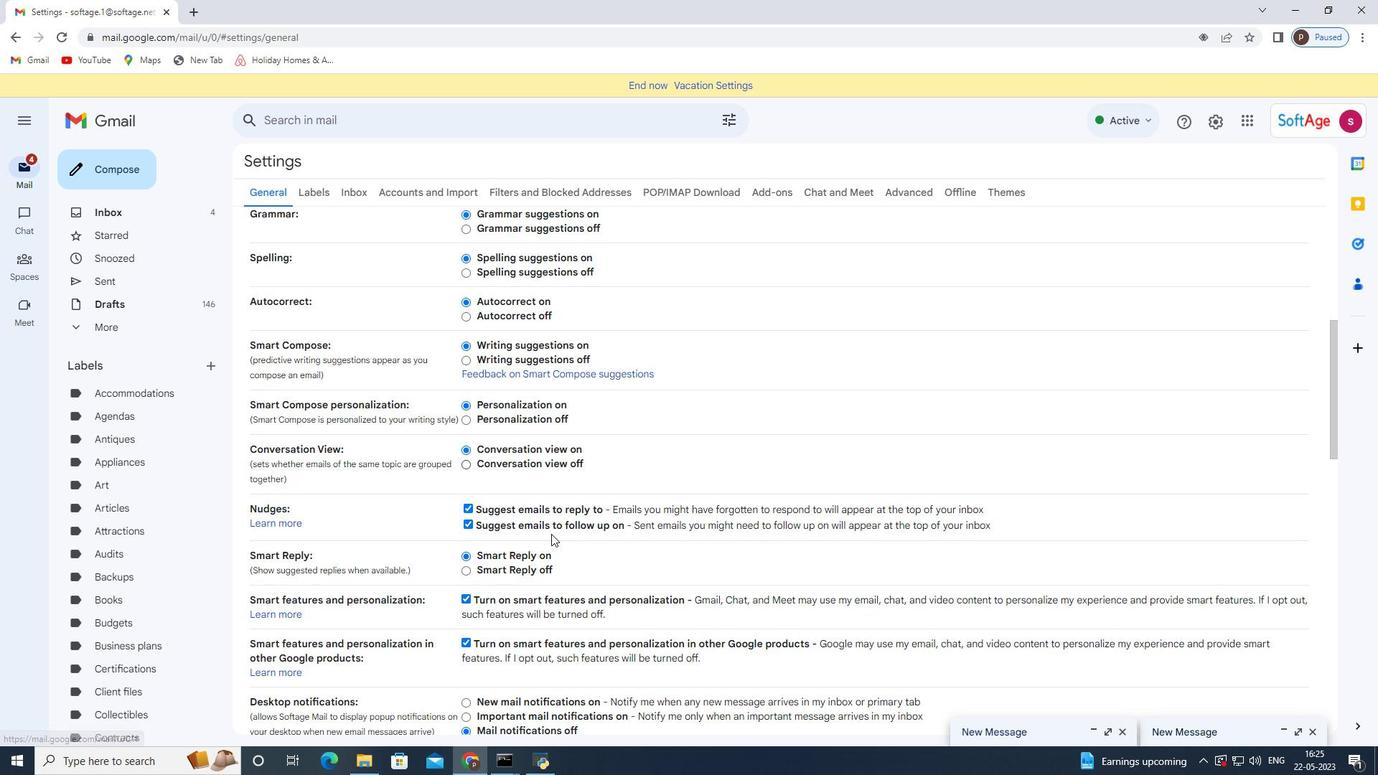 
Action: Mouse scrolled (551, 533) with delta (0, 0)
Screenshot: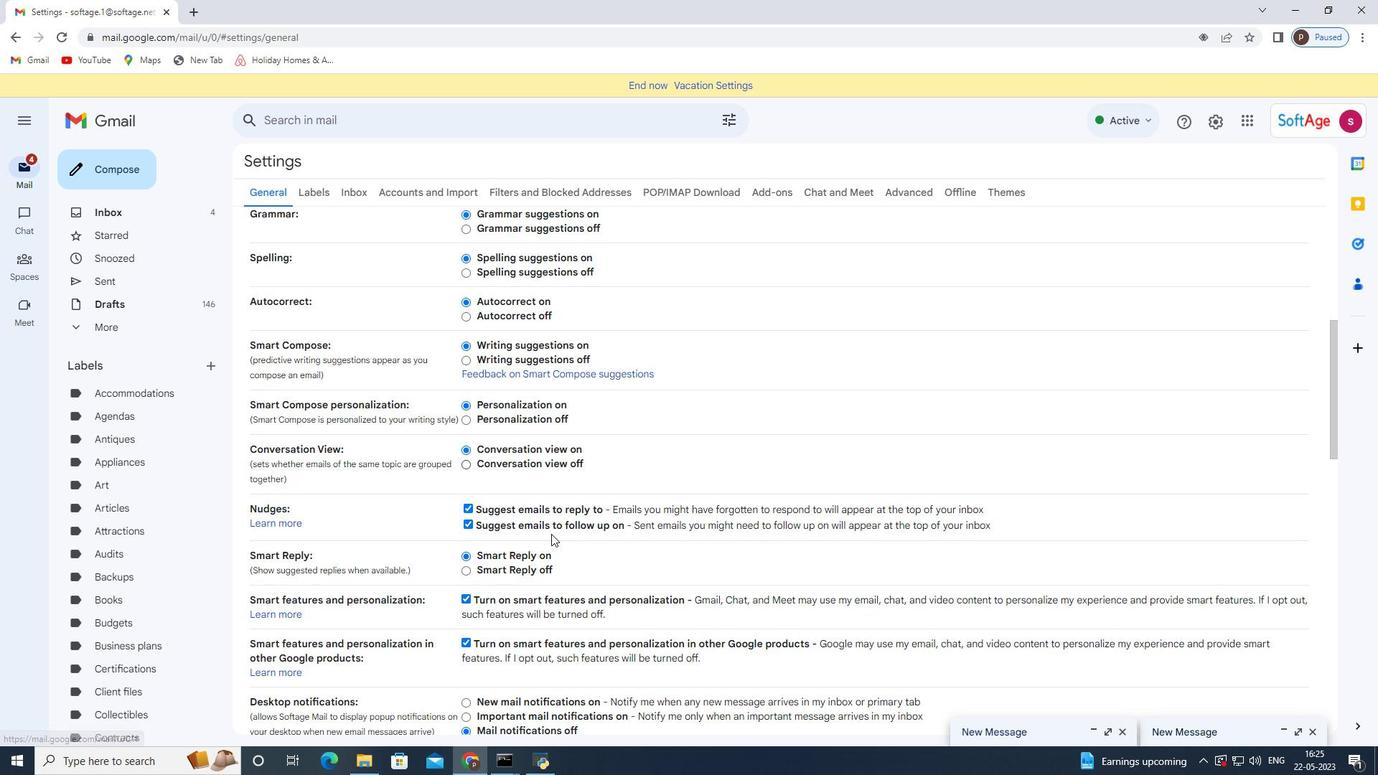 
Action: Mouse moved to (544, 534)
Screenshot: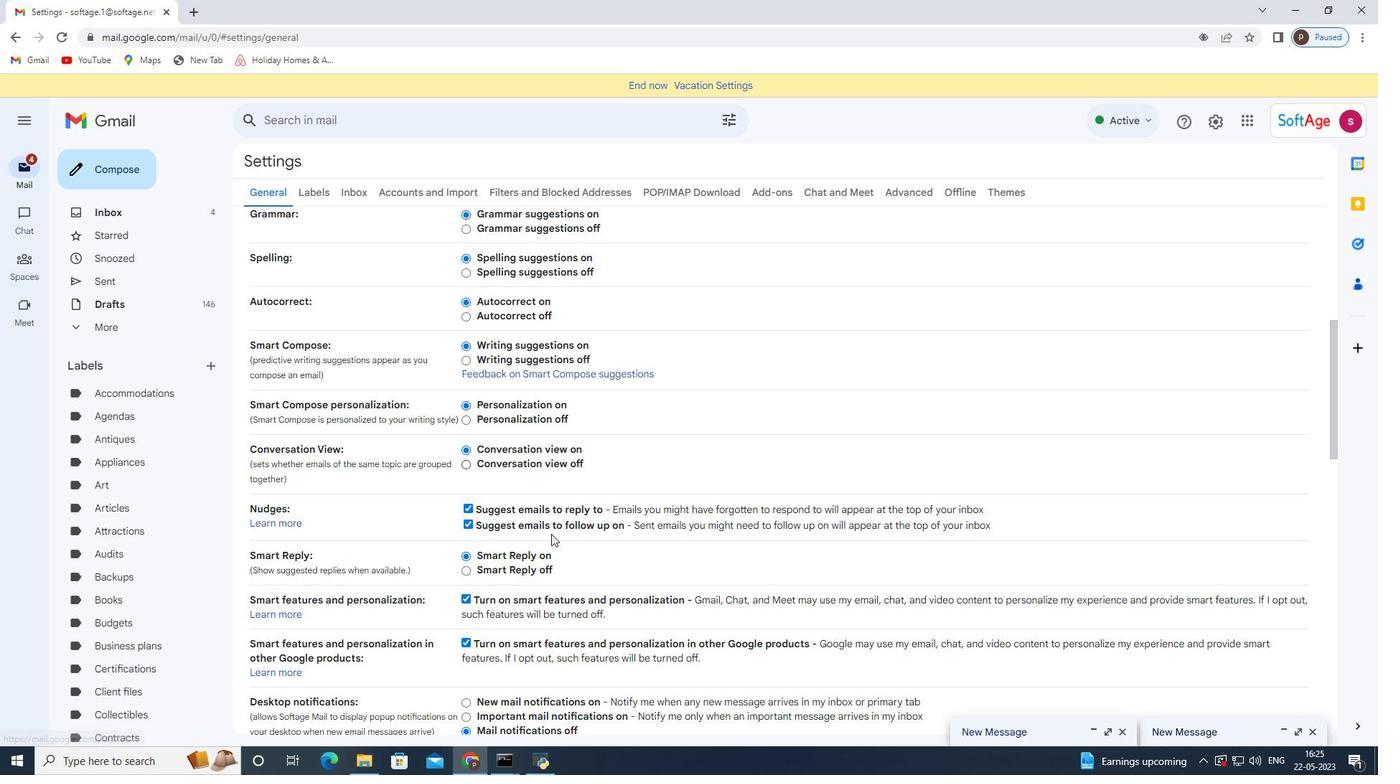 
Action: Mouse scrolled (551, 534) with delta (0, 0)
Screenshot: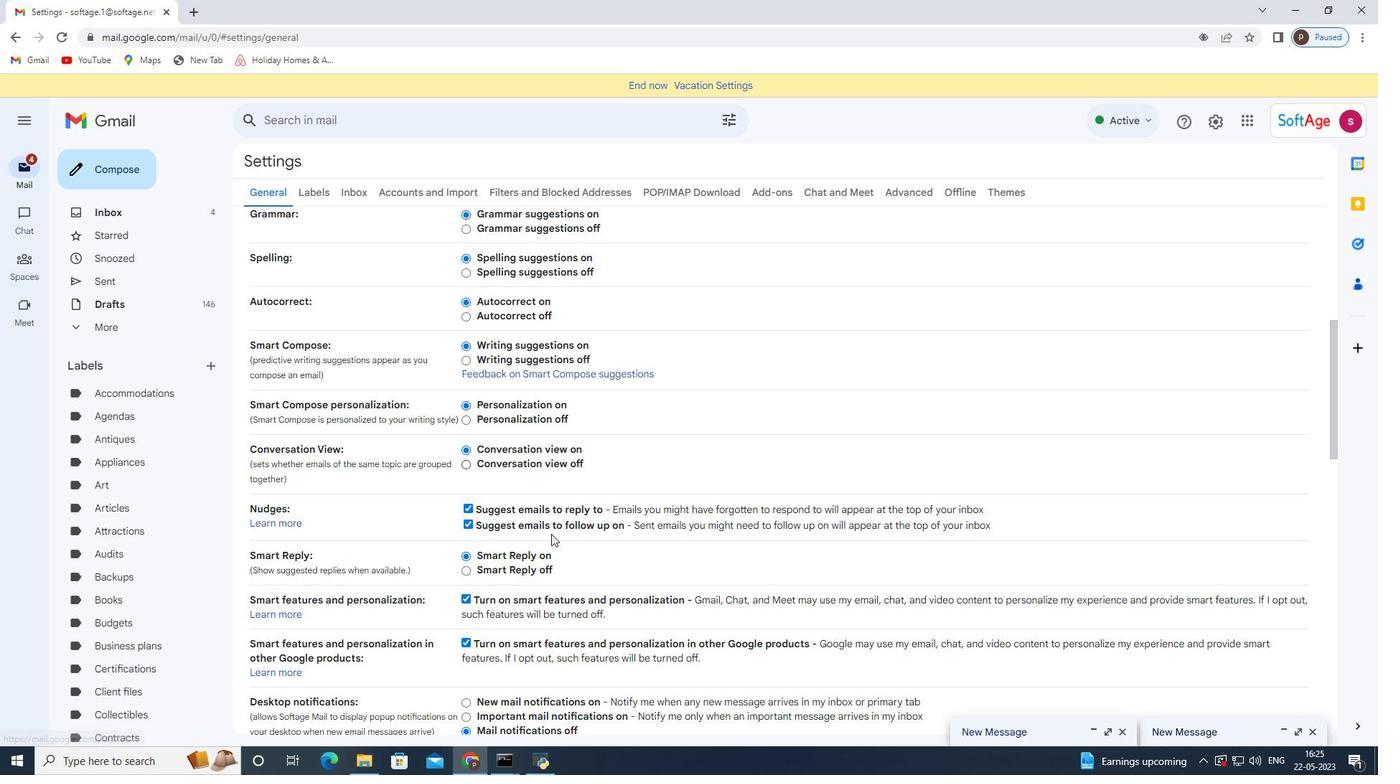 
Action: Mouse moved to (542, 534)
Screenshot: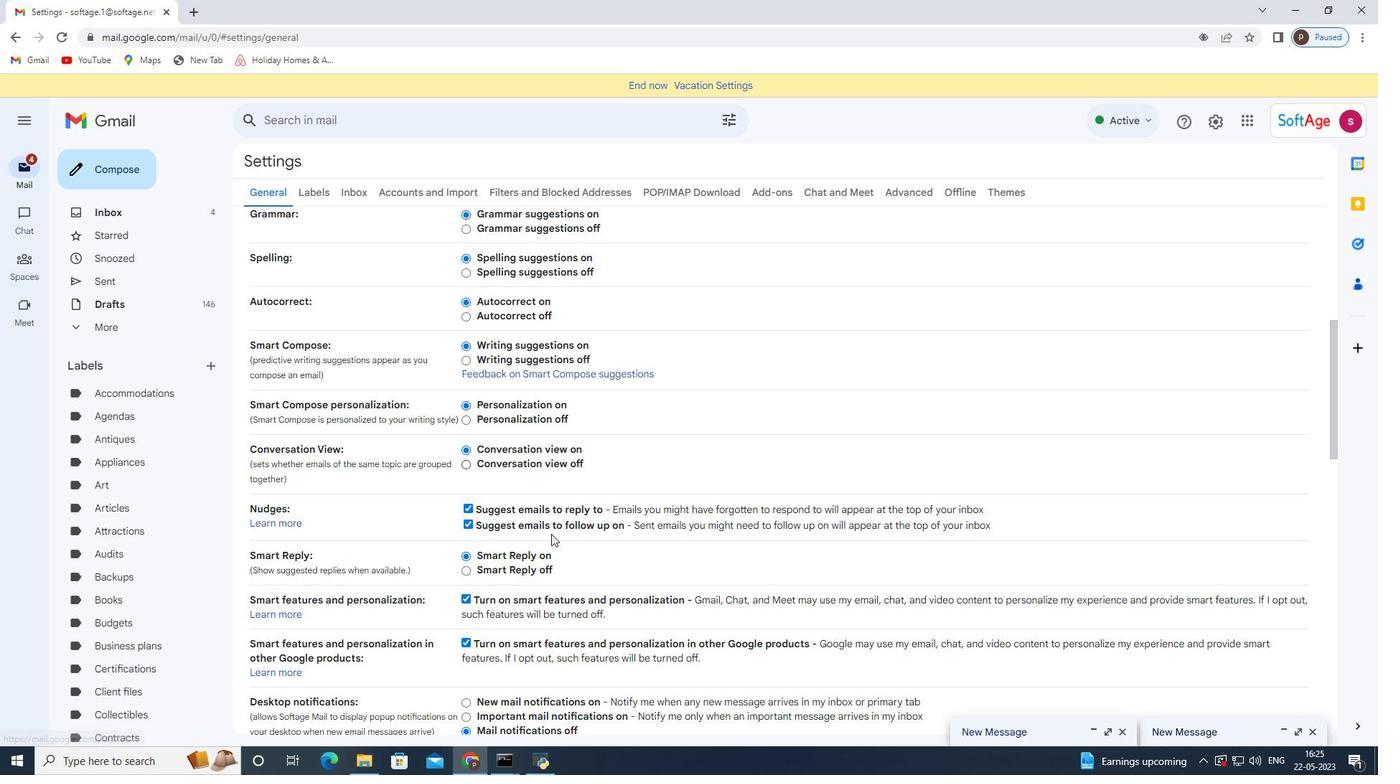 
Action: Mouse scrolled (551, 533) with delta (0, 0)
Screenshot: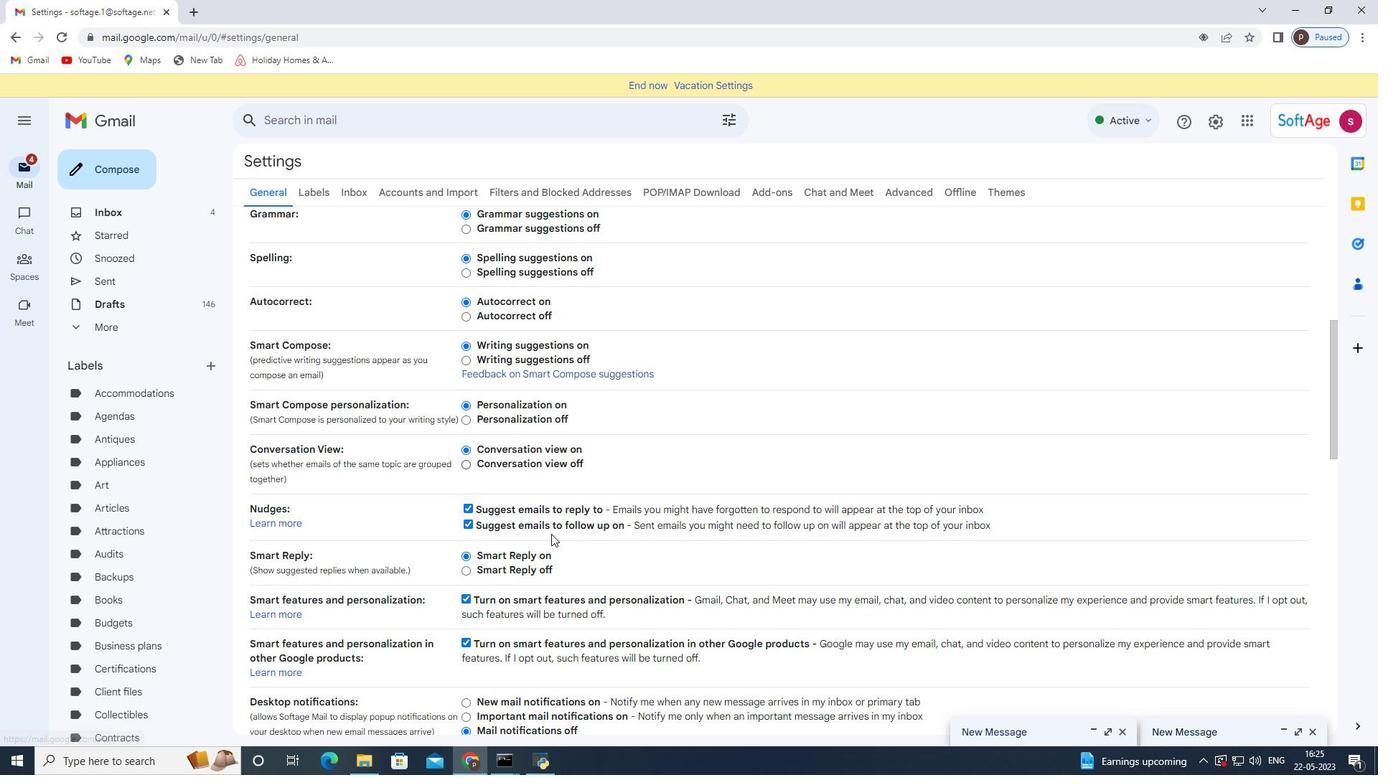 
Action: Mouse moved to (542, 534)
Screenshot: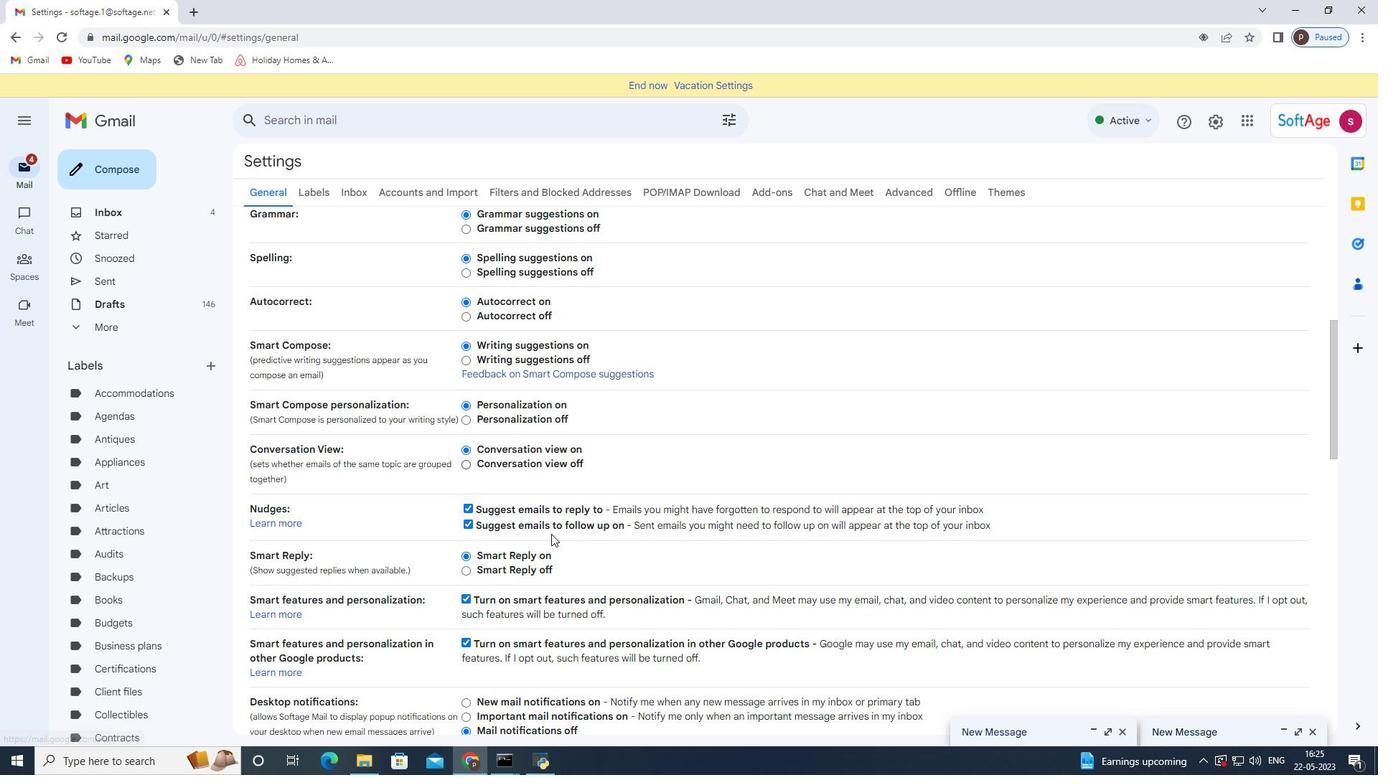 
Action: Mouse scrolled (542, 533) with delta (0, 0)
Screenshot: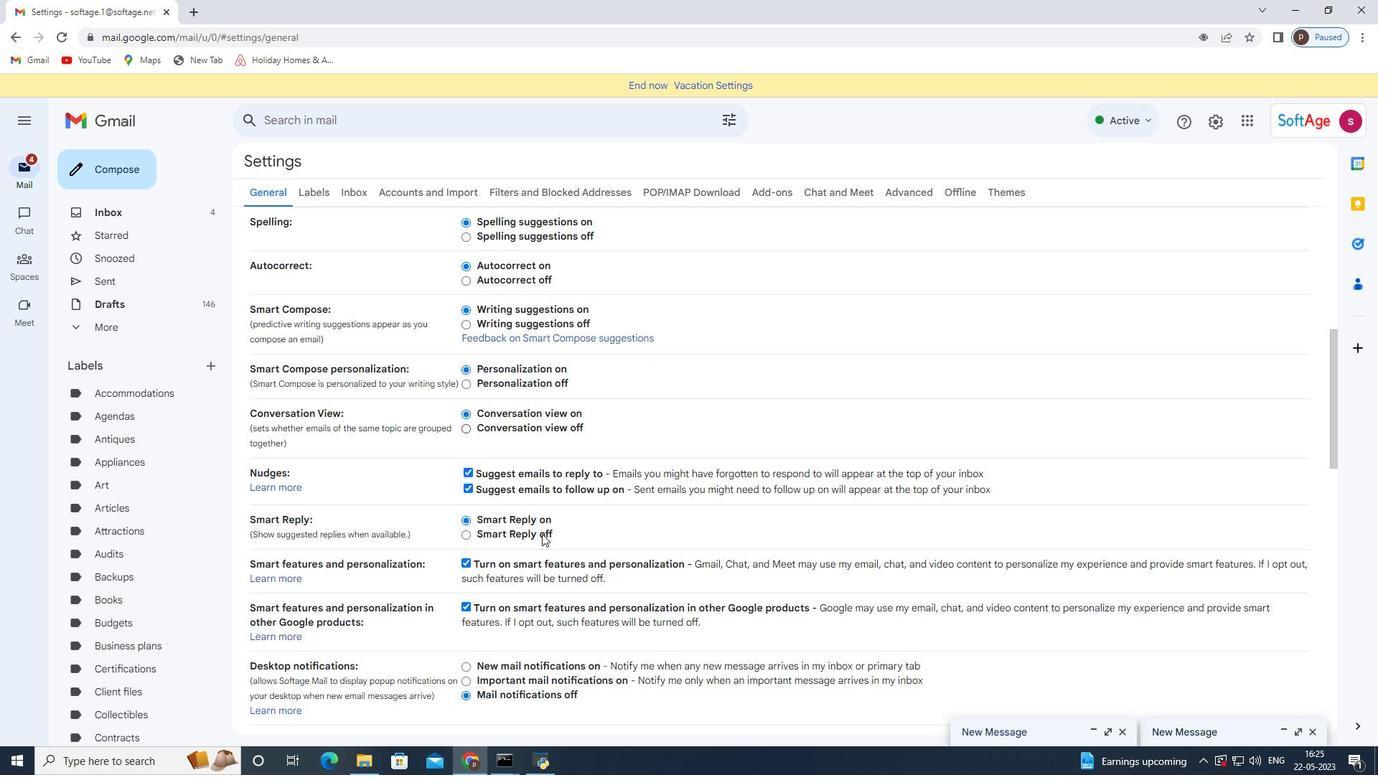 
Action: Mouse scrolled (542, 533) with delta (0, 0)
Screenshot: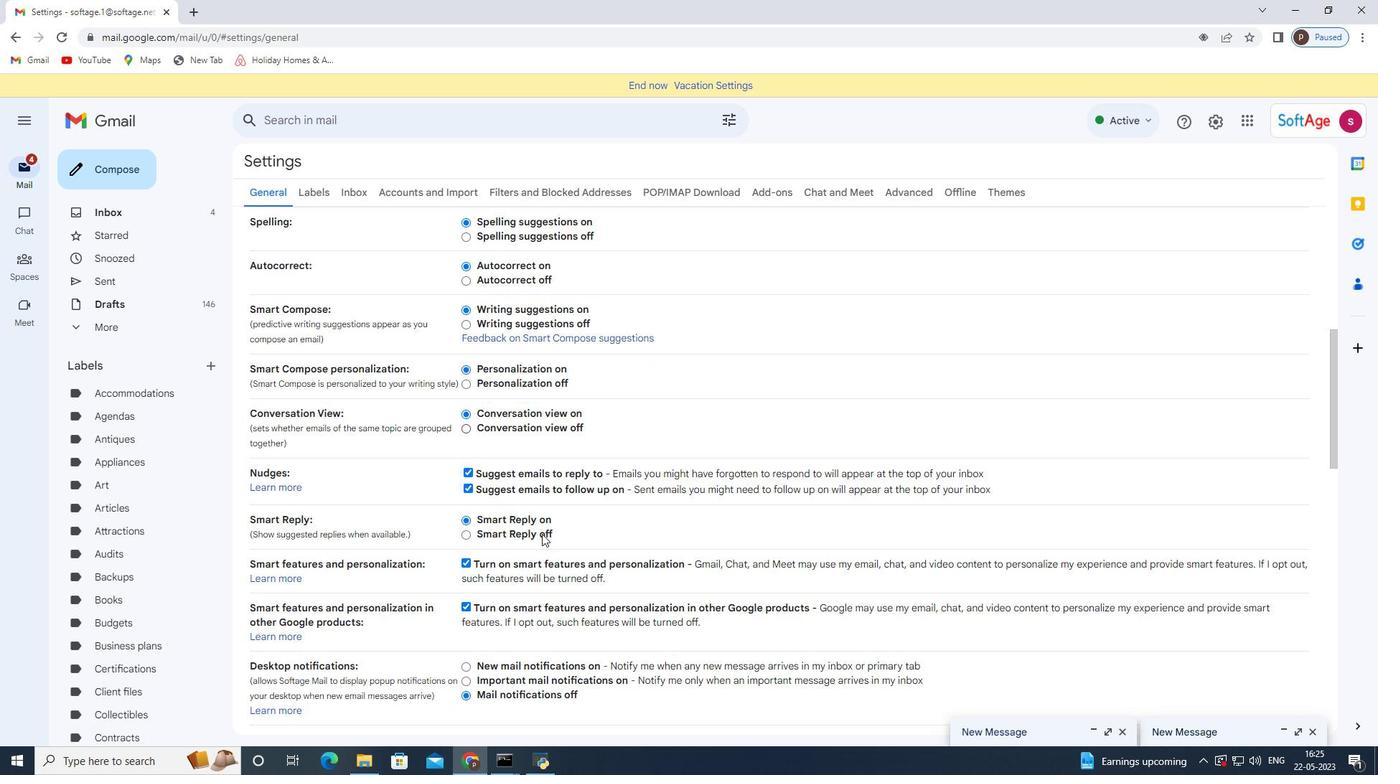 
Action: Mouse scrolled (542, 533) with delta (0, 0)
Screenshot: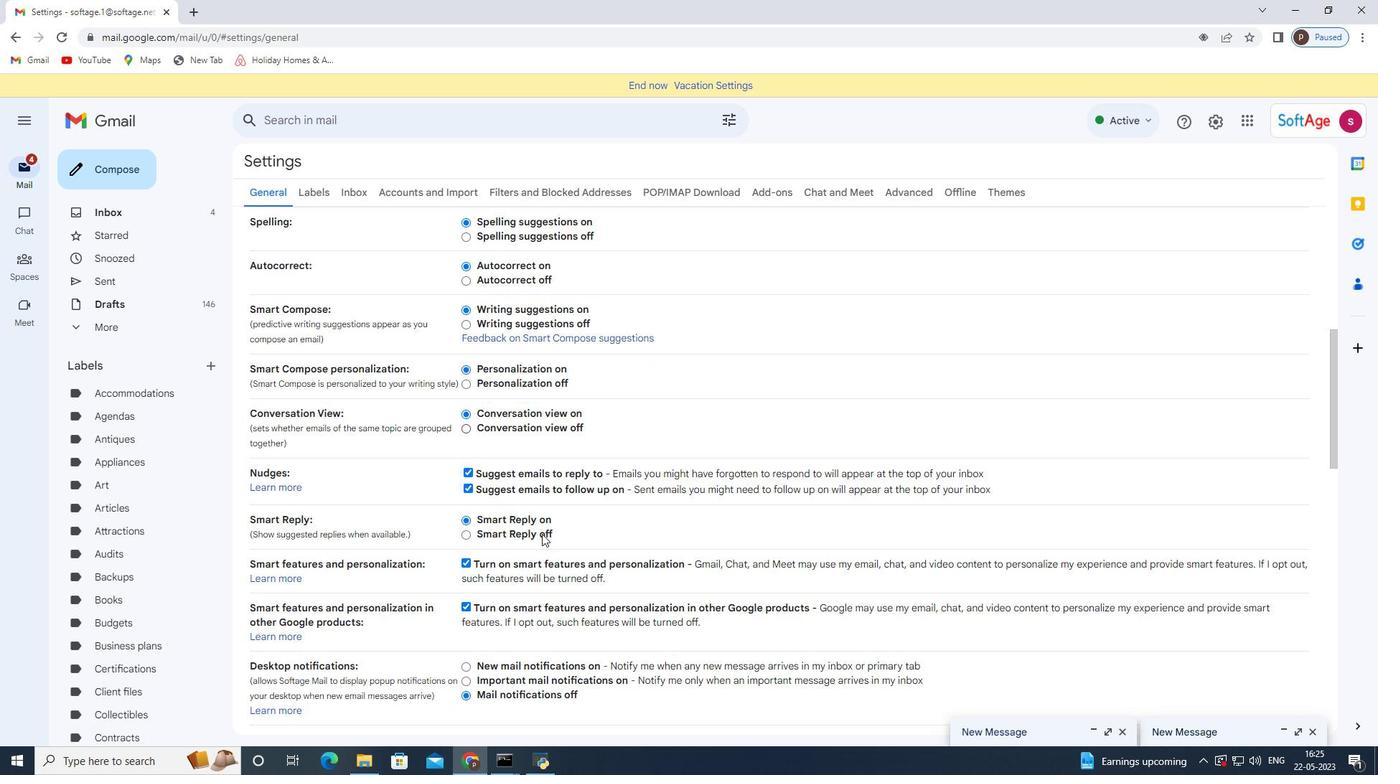 
Action: Mouse moved to (616, 636)
Screenshot: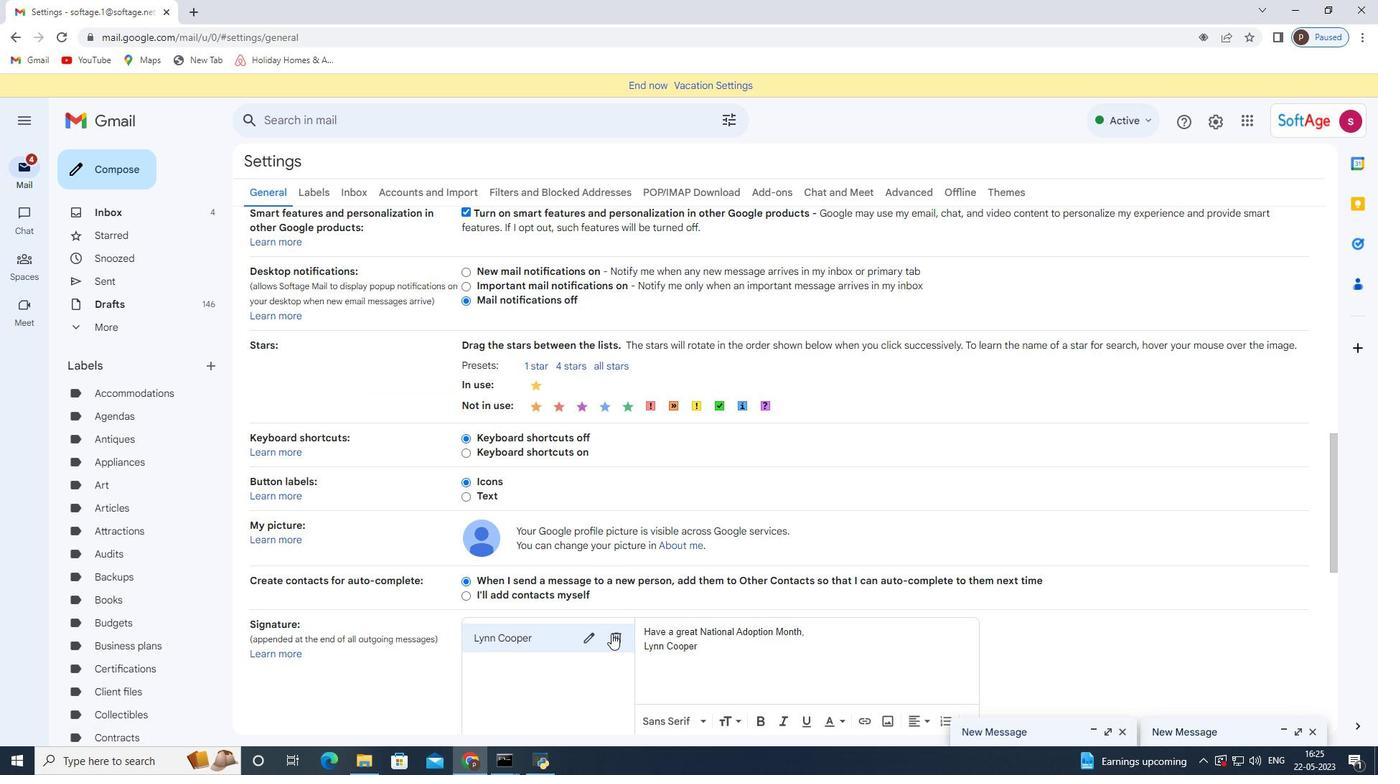 
Action: Mouse pressed left at (616, 636)
Screenshot: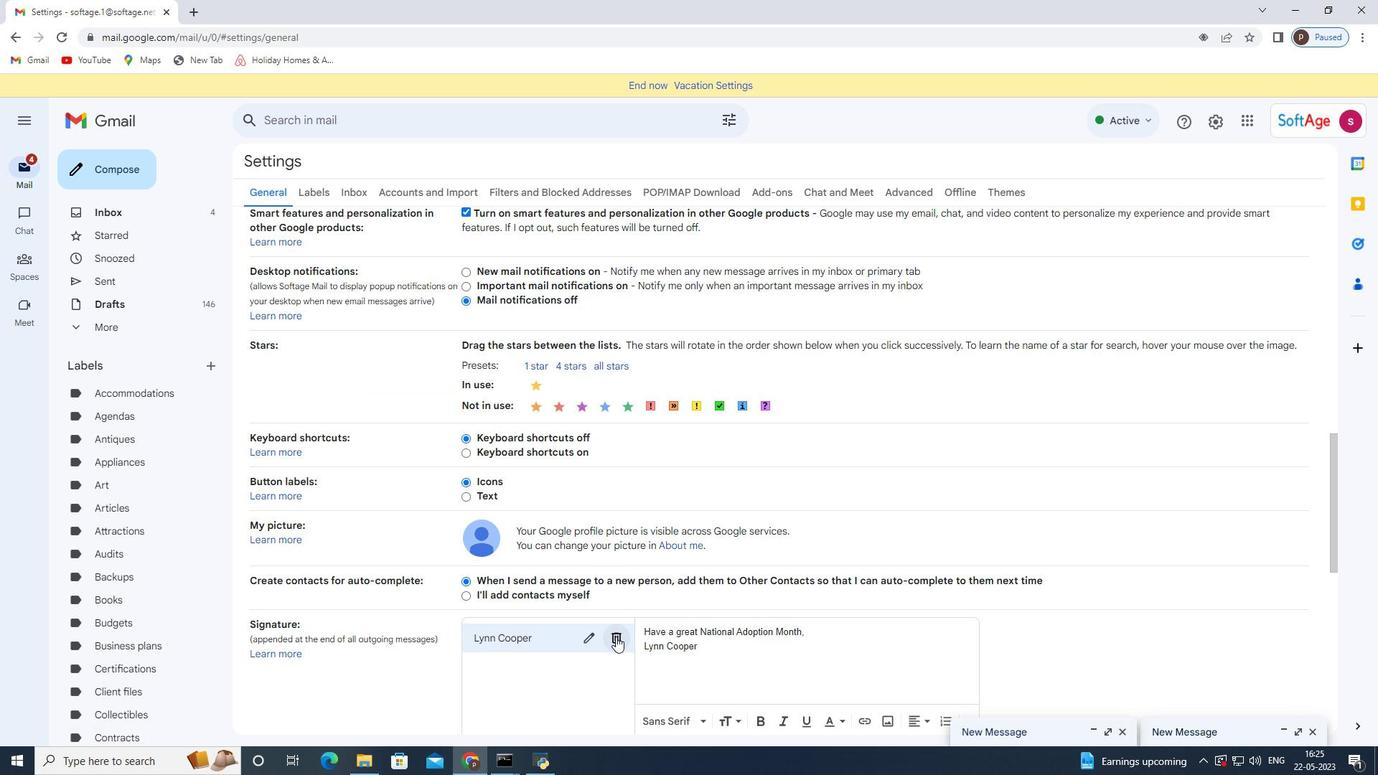 
Action: Mouse moved to (823, 432)
Screenshot: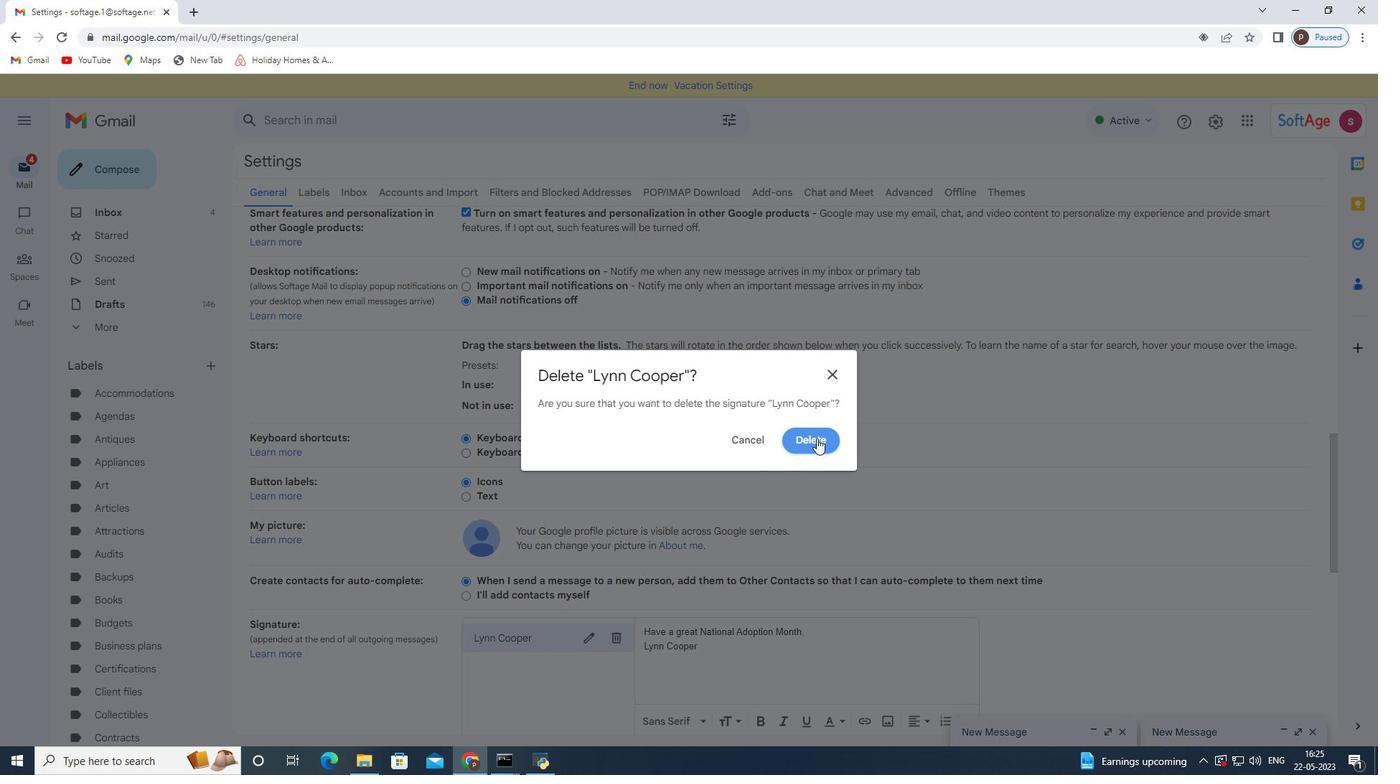 
Action: Mouse pressed left at (823, 432)
Screenshot: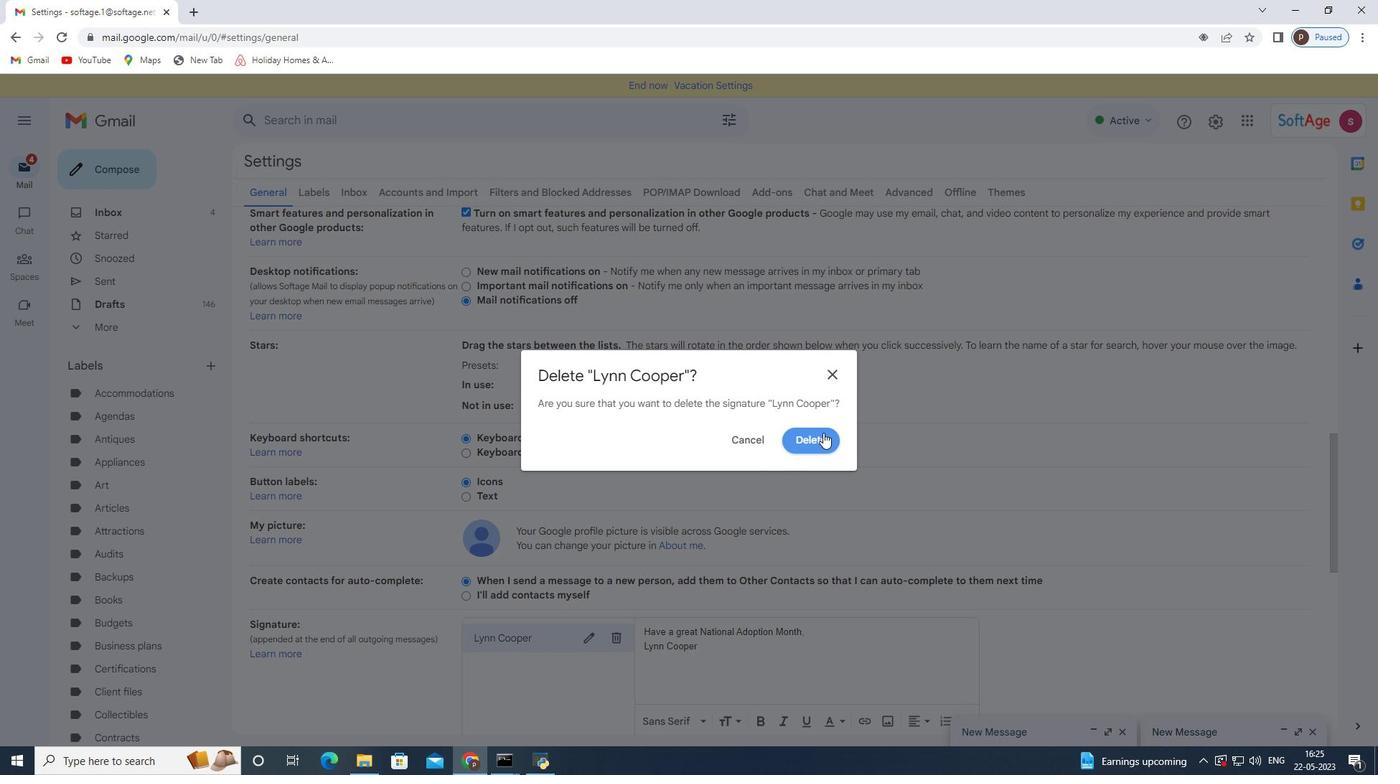 
Action: Mouse moved to (448, 534)
Screenshot: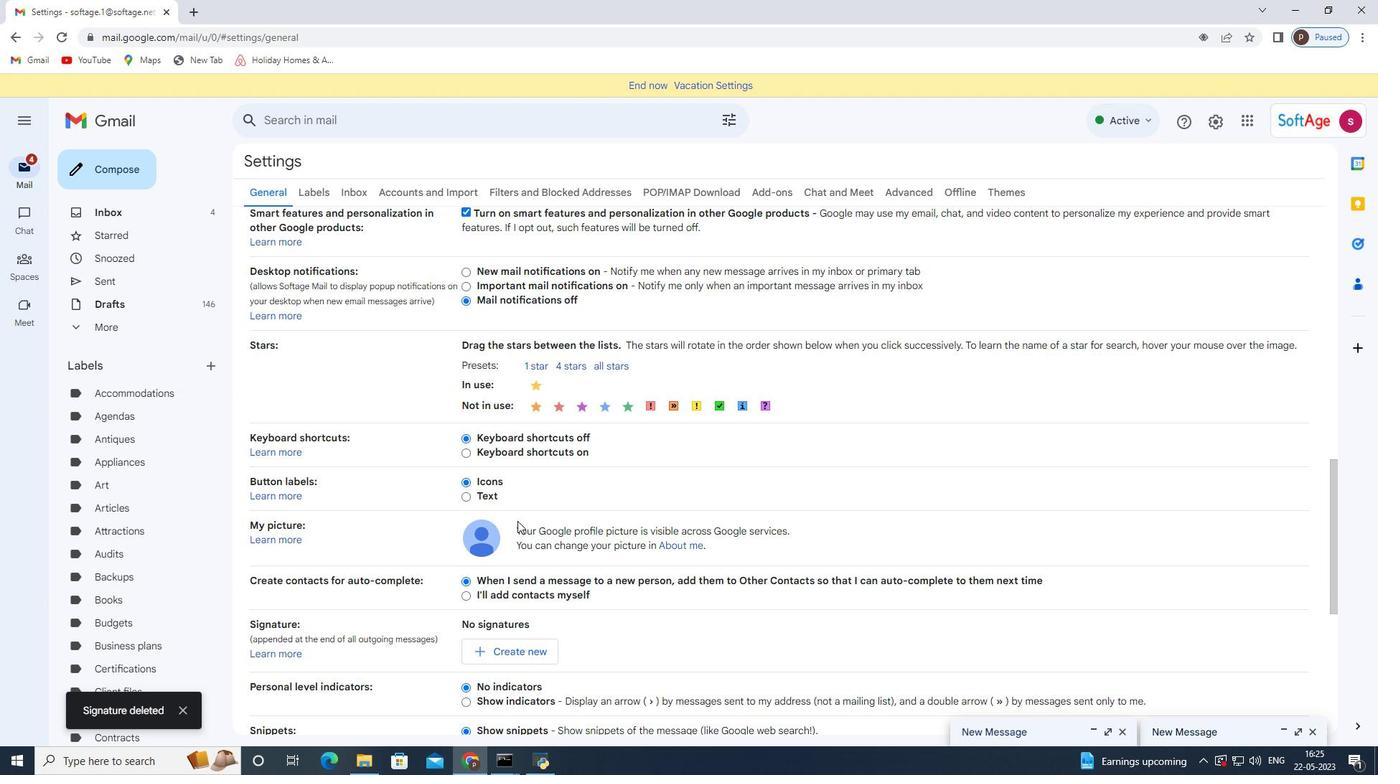 
Action: Mouse scrolled (448, 533) with delta (0, 0)
Screenshot: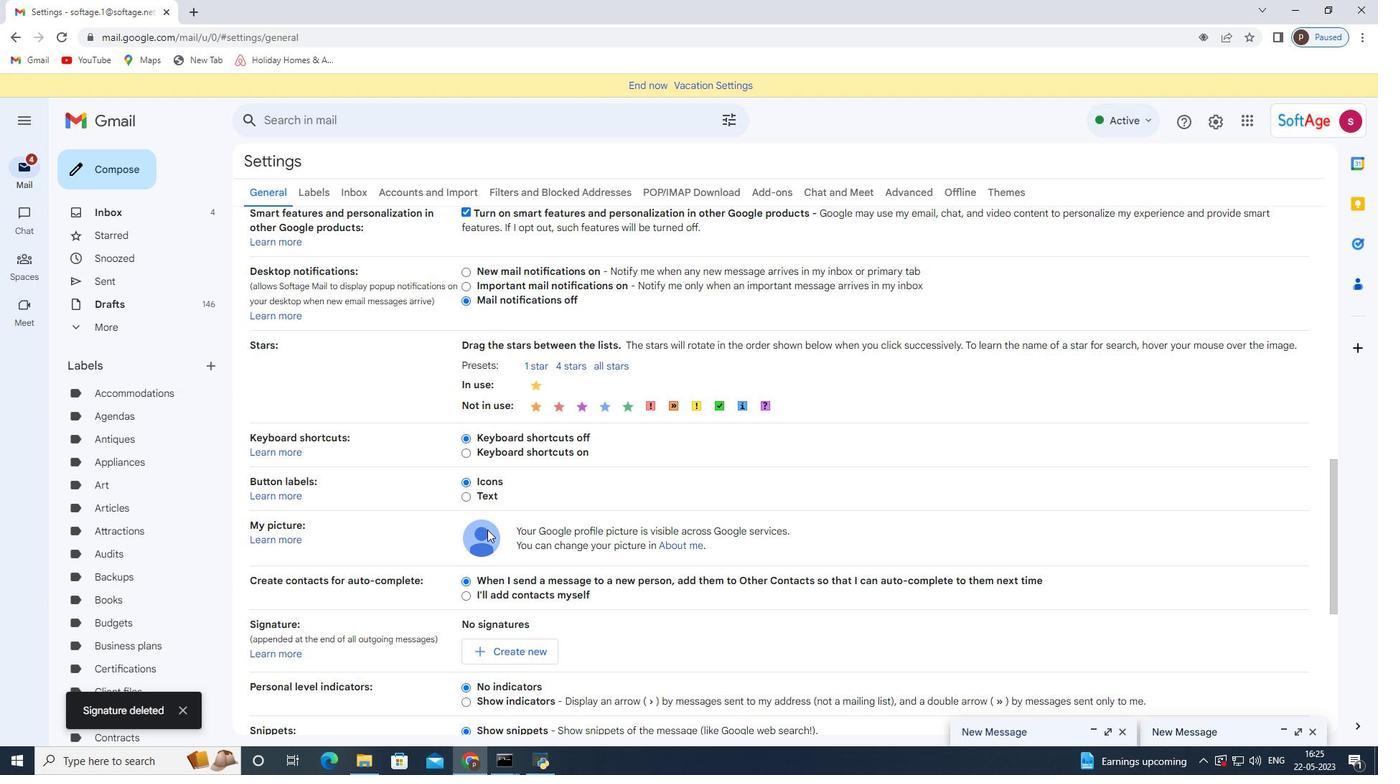 
Action: Mouse moved to (440, 534)
Screenshot: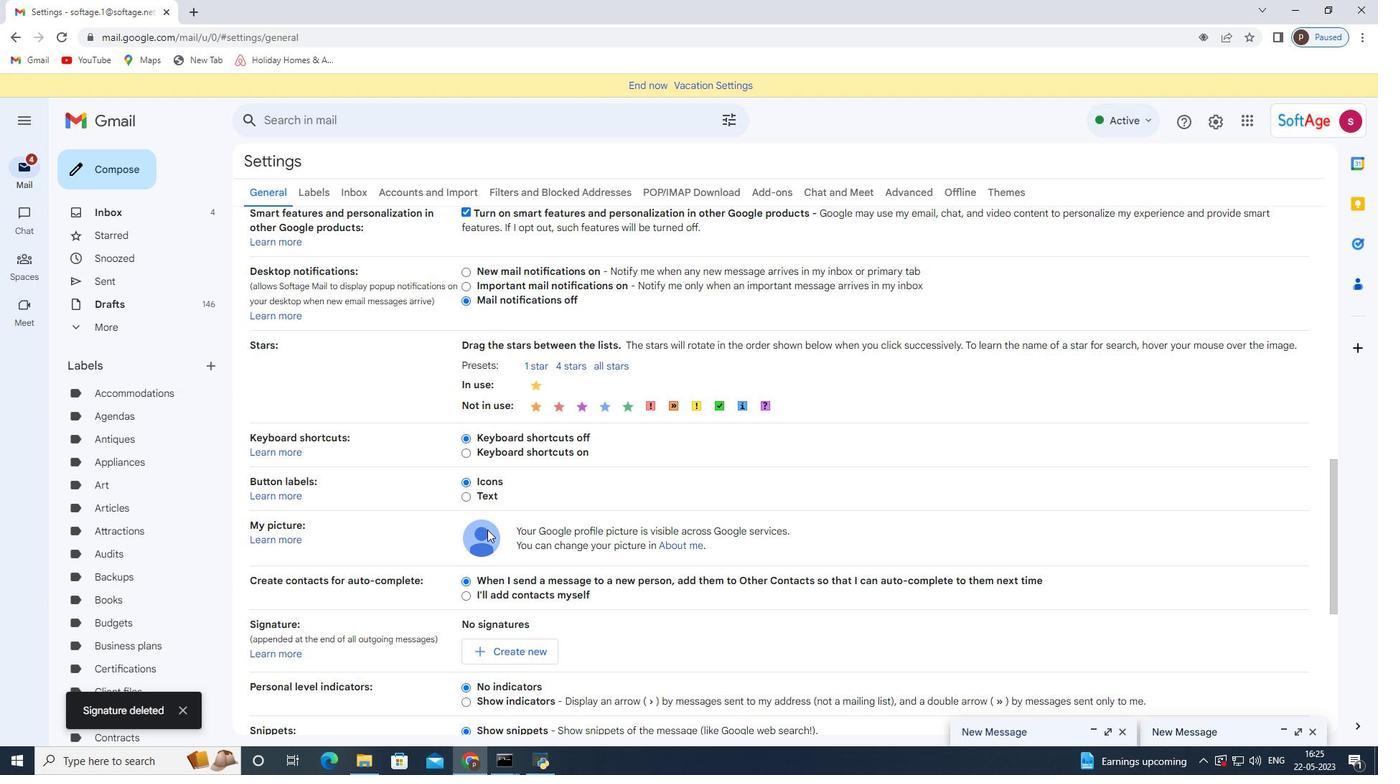
Action: Mouse scrolled (440, 533) with delta (0, 0)
Screenshot: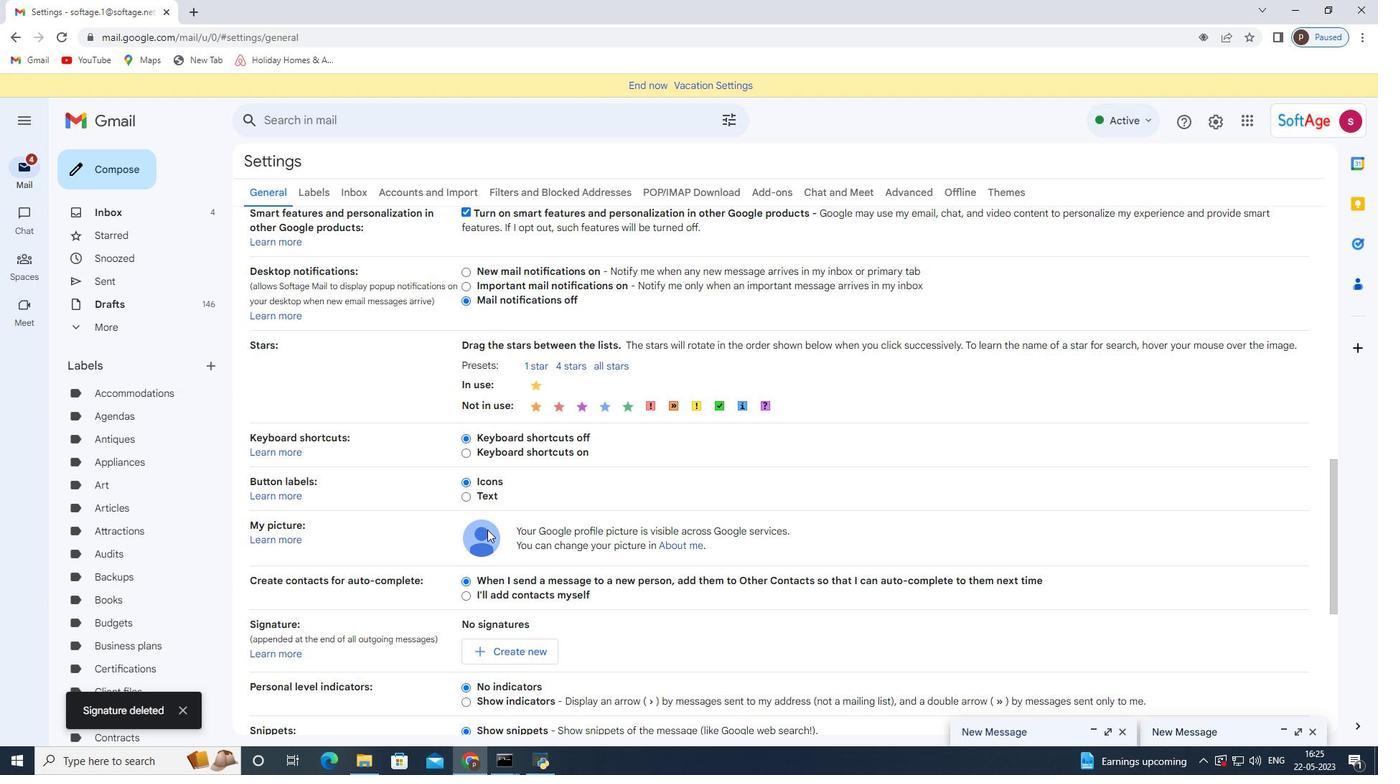 
Action: Mouse moved to (521, 510)
Screenshot: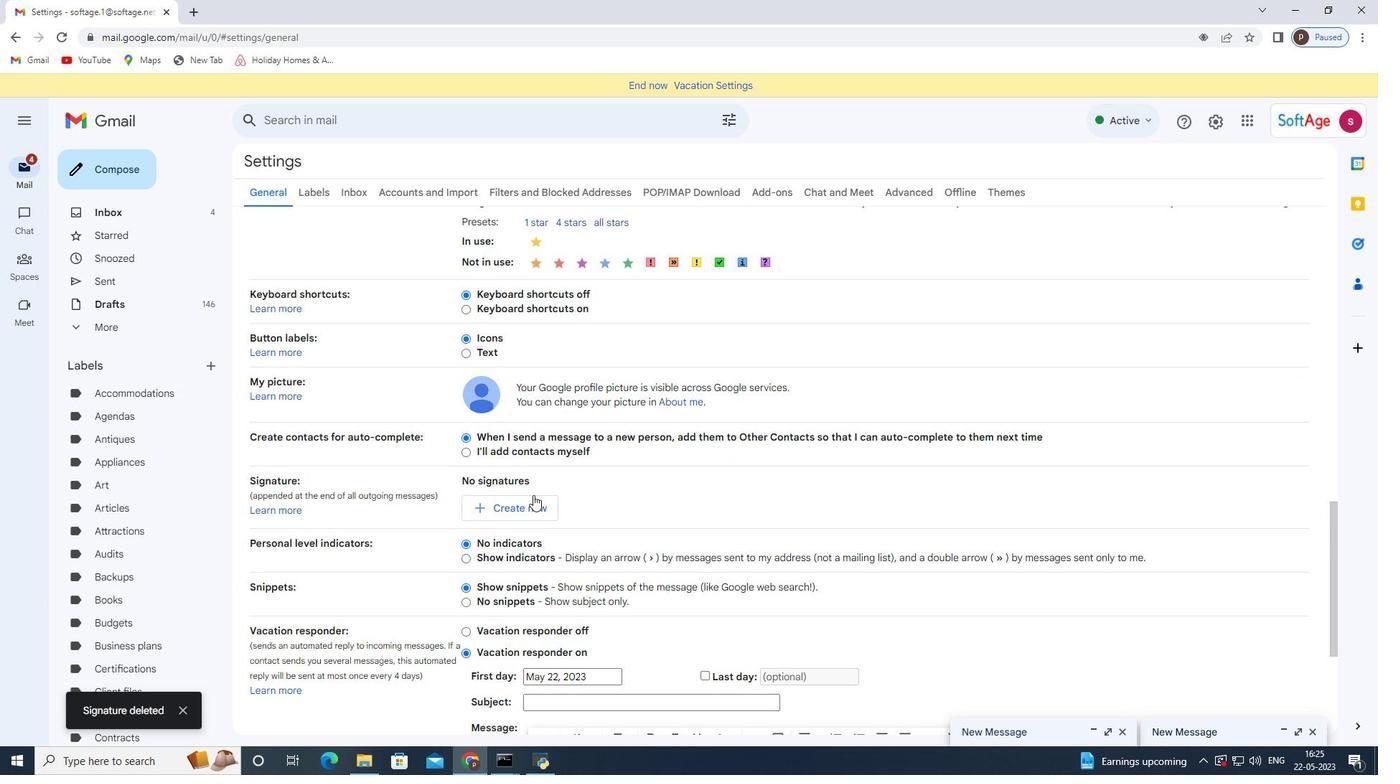 
Action: Mouse pressed left at (521, 510)
Screenshot: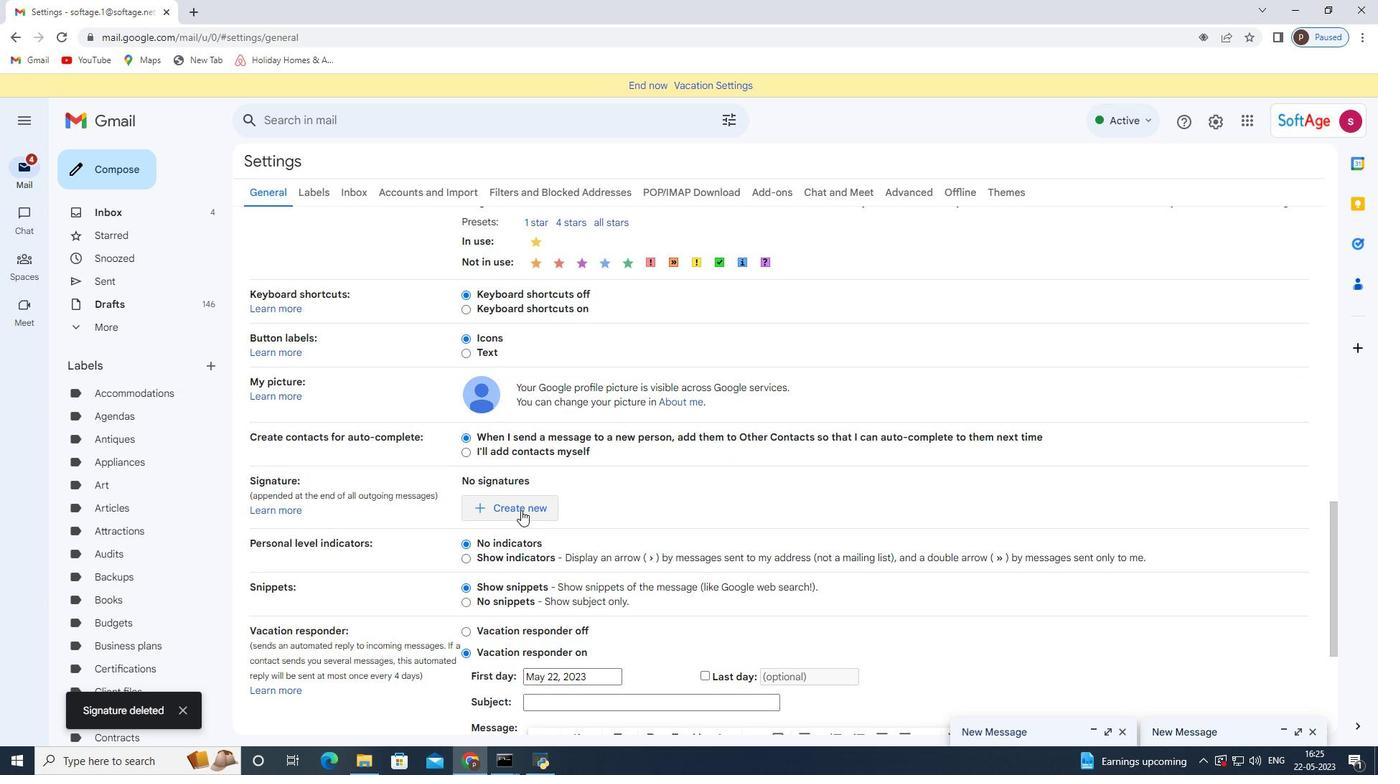 
Action: Mouse moved to (593, 404)
Screenshot: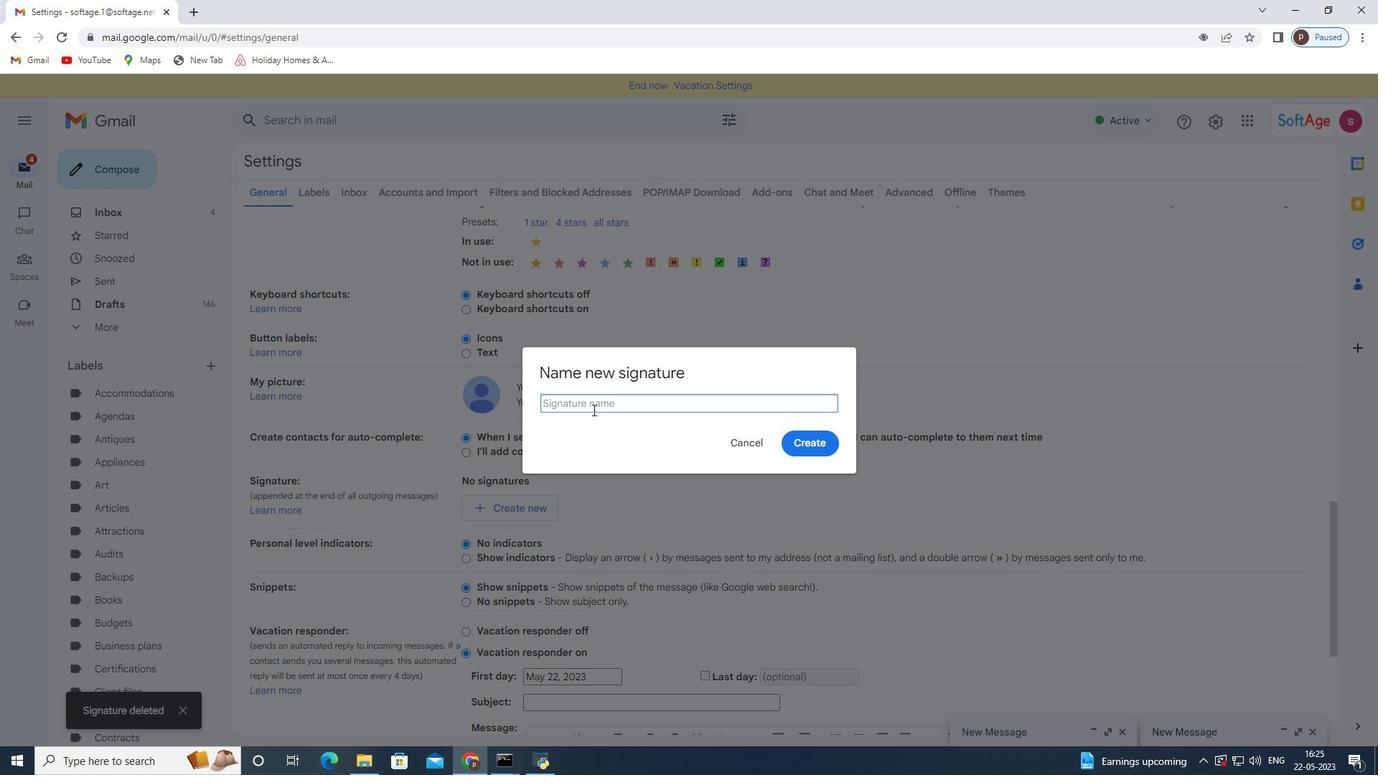 
Action: Mouse pressed left at (593, 404)
Screenshot: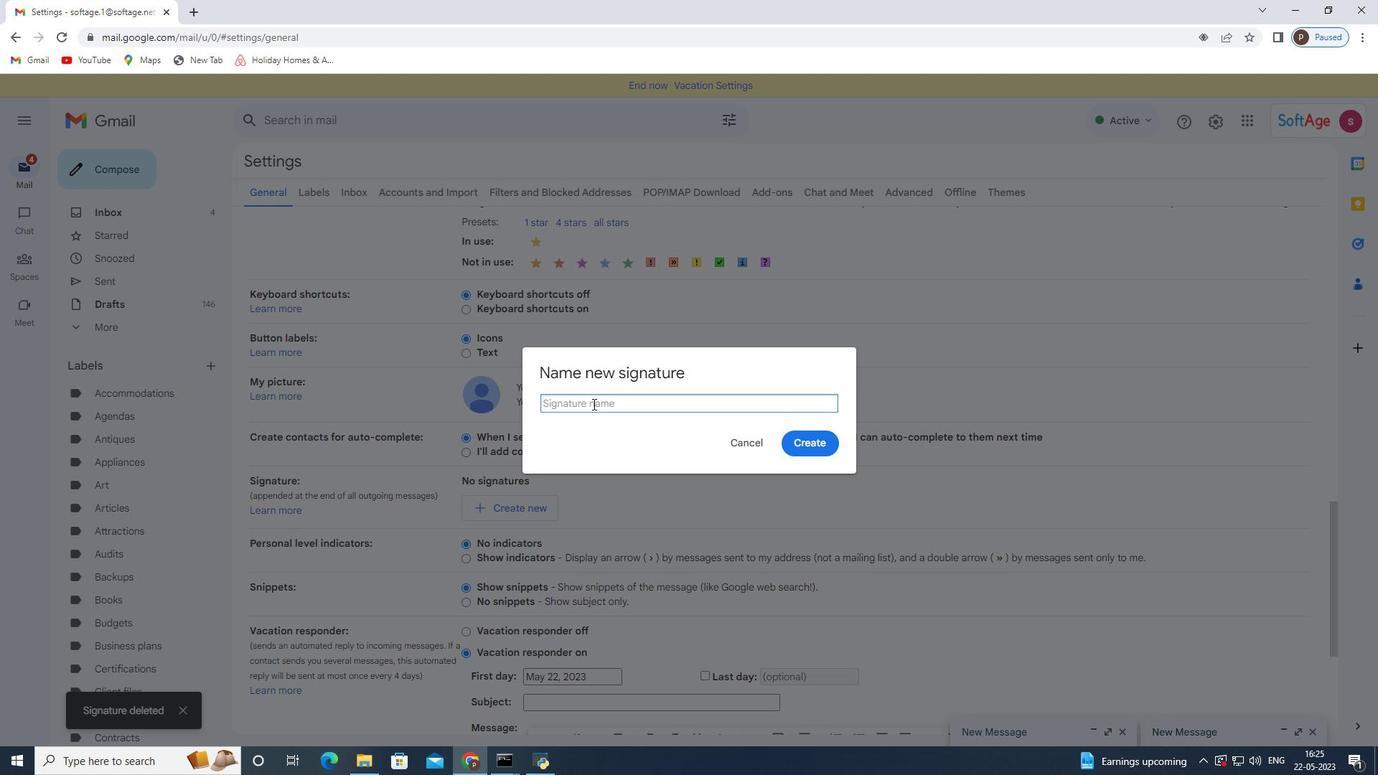 
Action: Key pressed <Key.shift><Key.shift><Key.shift>Maddie<Key.space><Key.shift>Scott
Screenshot: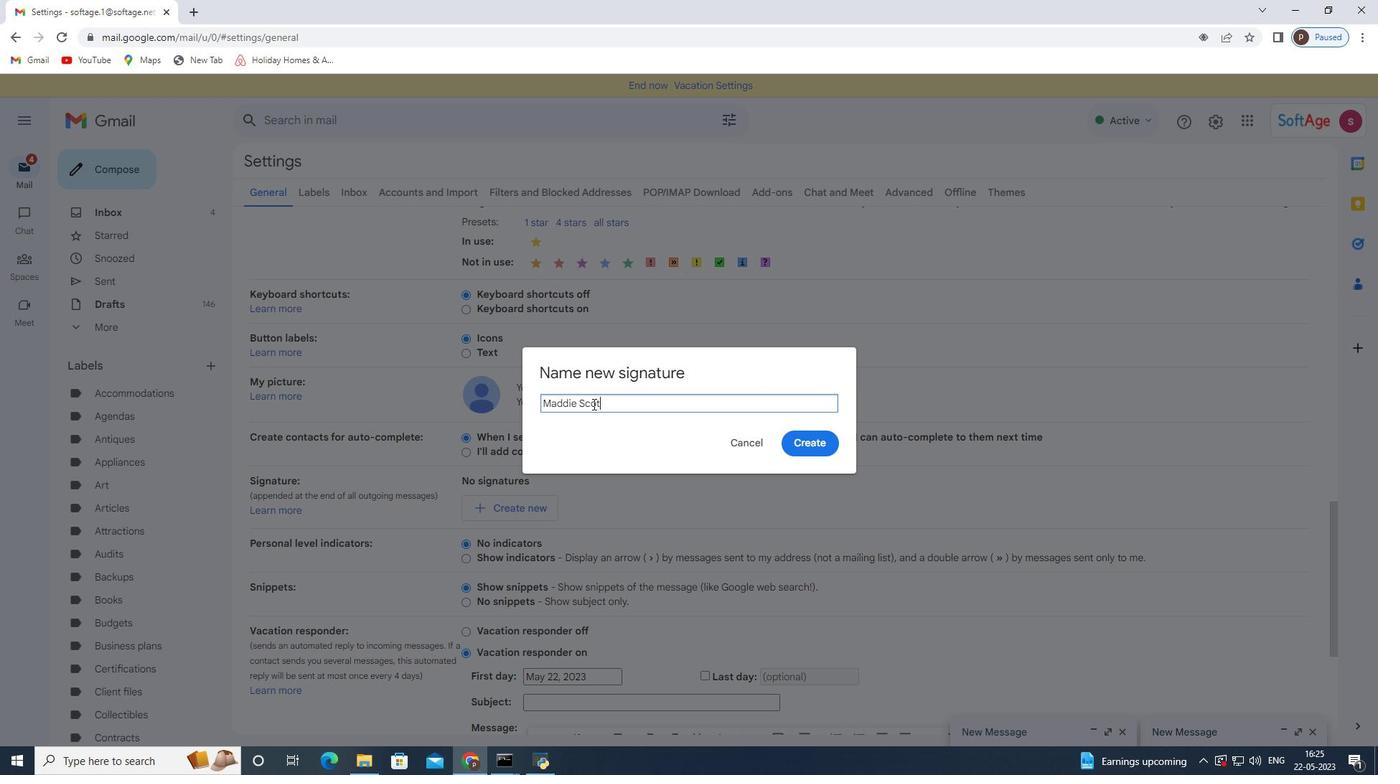 
Action: Mouse moved to (789, 442)
Screenshot: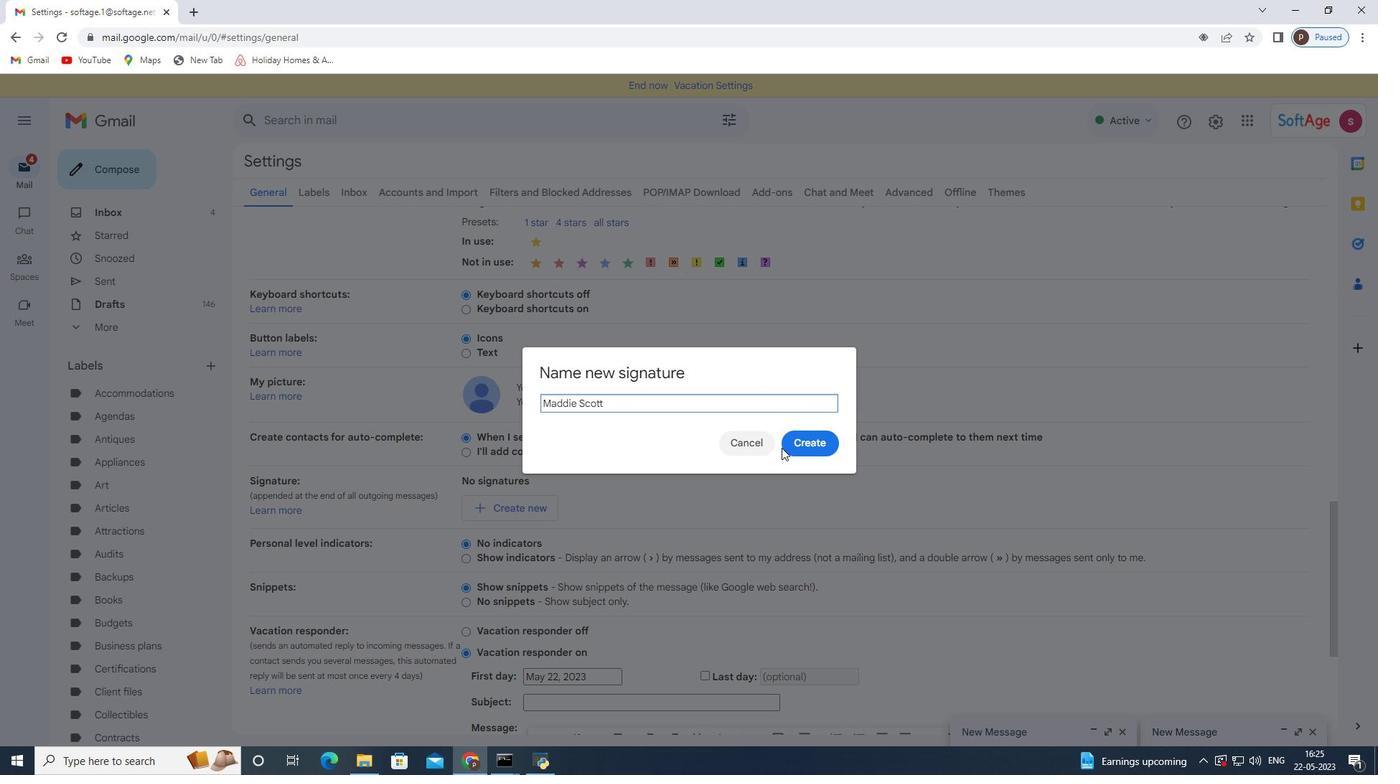 
Action: Mouse pressed left at (789, 442)
Screenshot: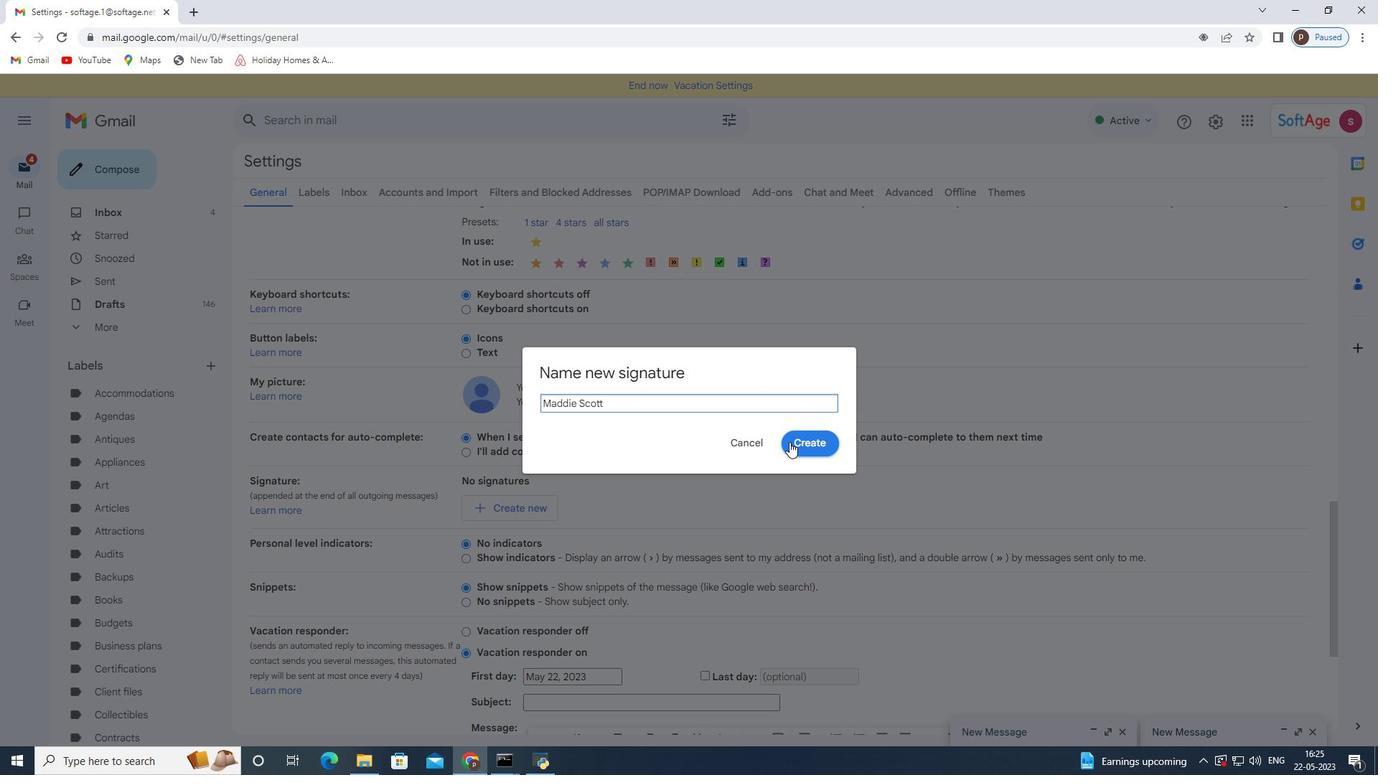 
Action: Mouse moved to (702, 490)
Screenshot: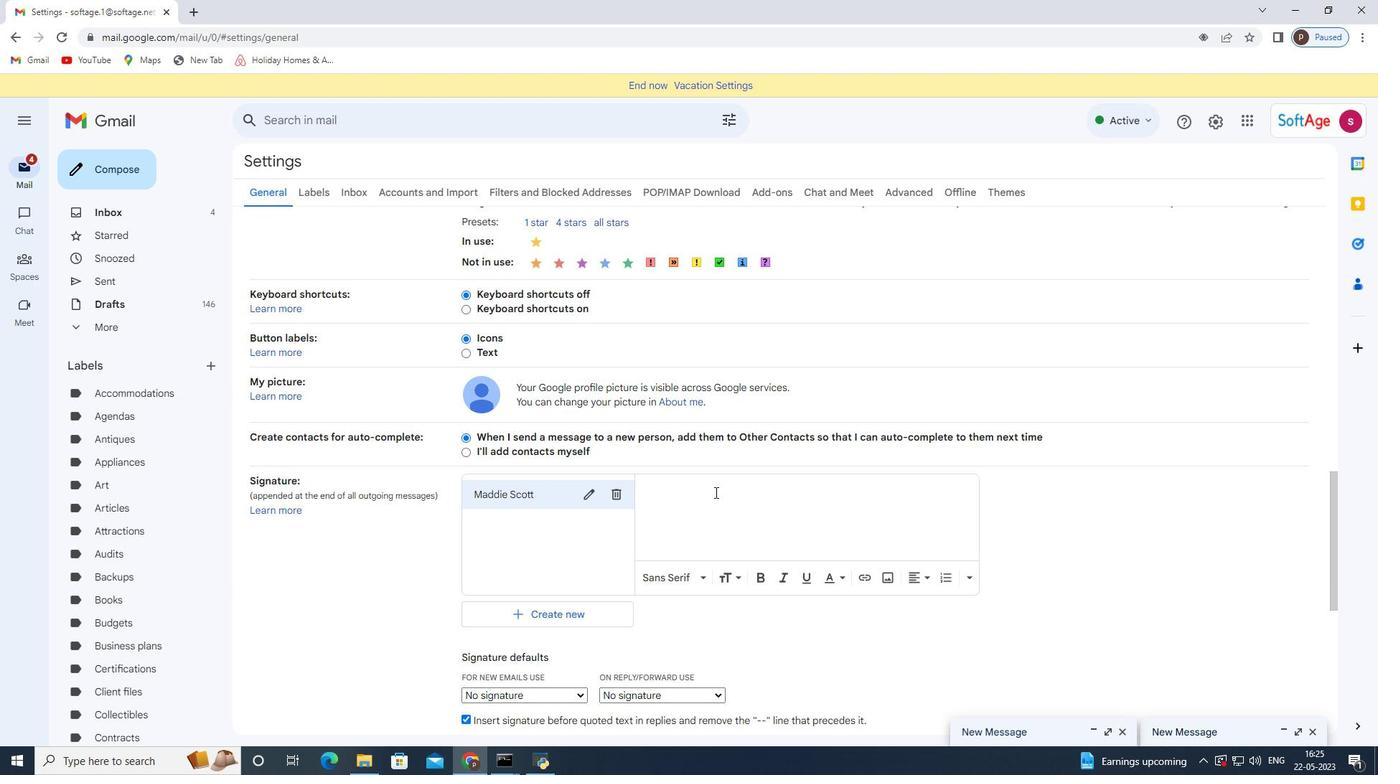 
Action: Mouse pressed left at (702, 490)
Screenshot: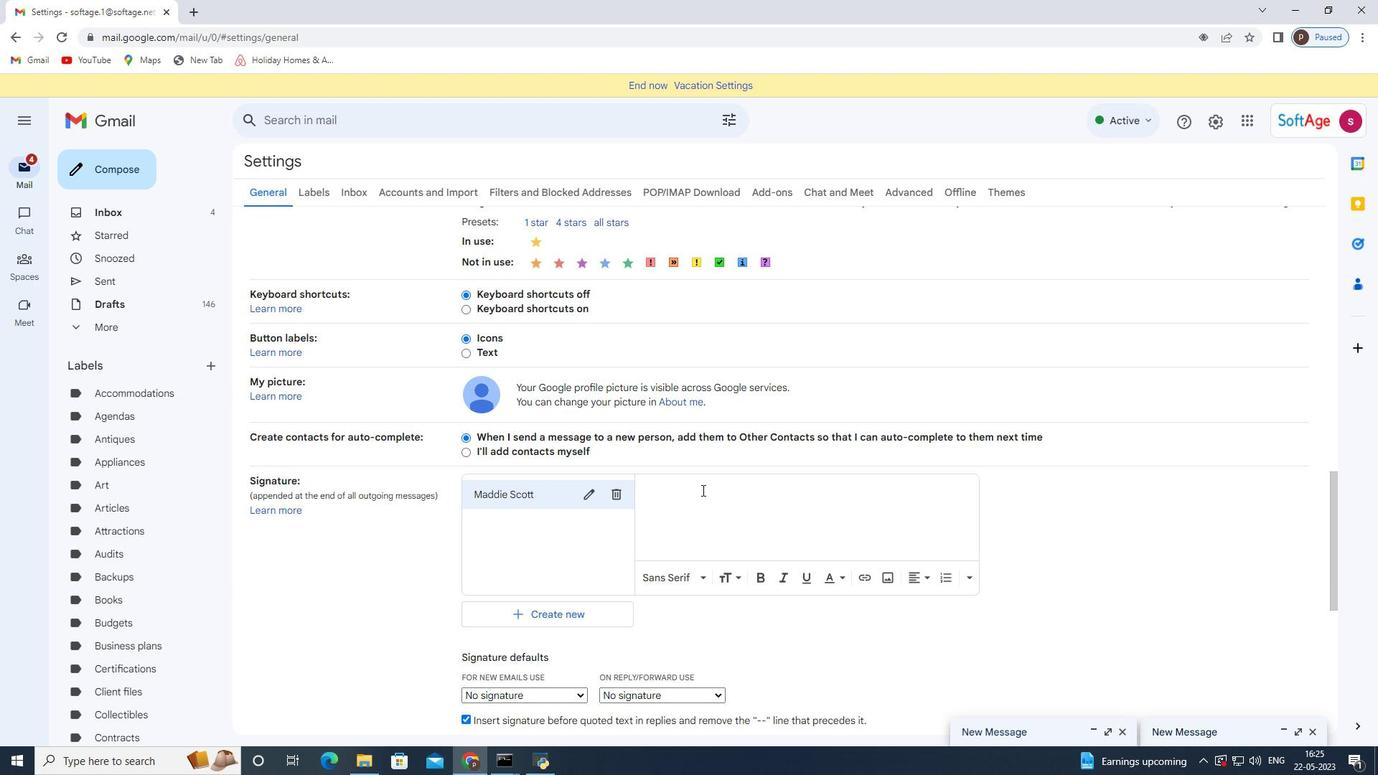 
Action: Key pressed <Key.shift>With<Key.space>gratitude<Key.space>and<Key.space>sincere<Key.space>wishes,<Key.enter><Key.shift>Maddie<Key.space><Key.shift>Scotte<Key.backspace>
Screenshot: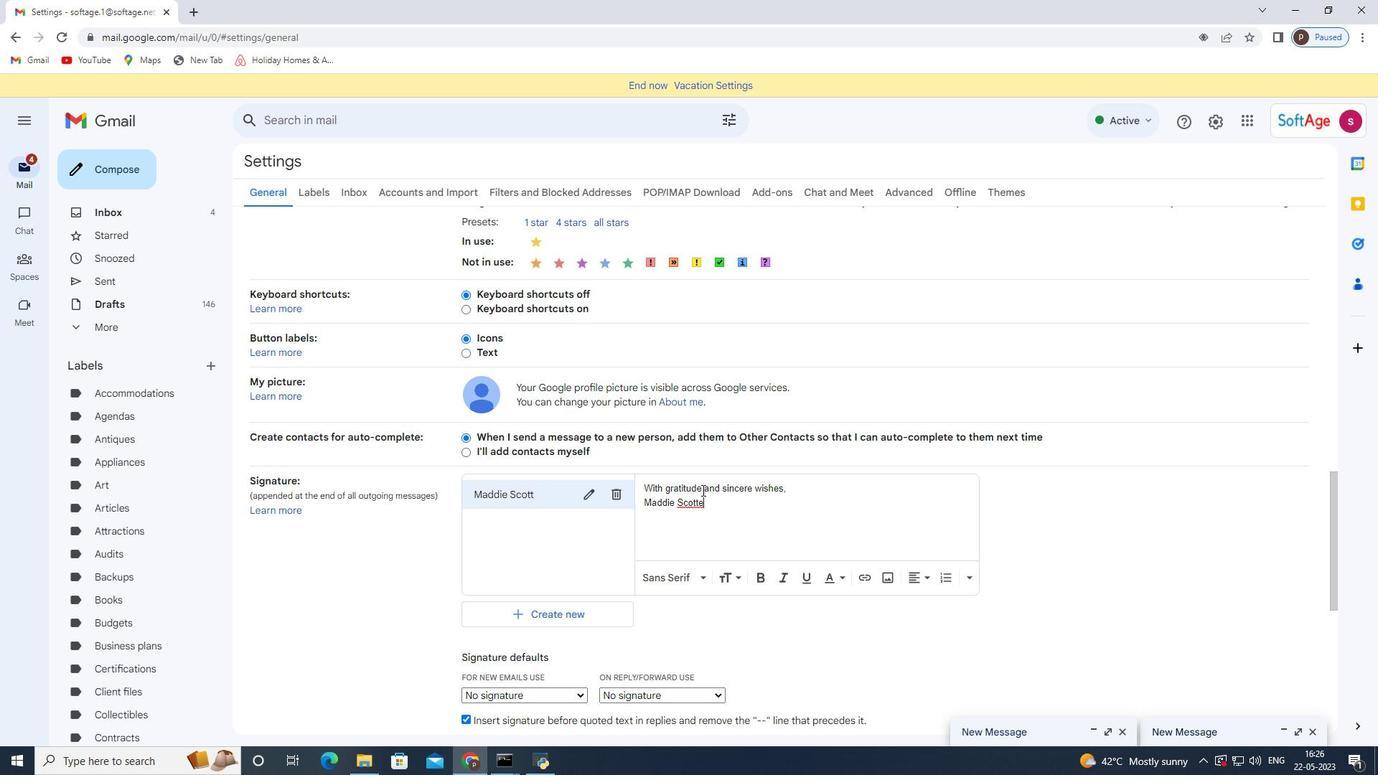 
Action: Mouse scrolled (702, 489) with delta (0, 0)
Screenshot: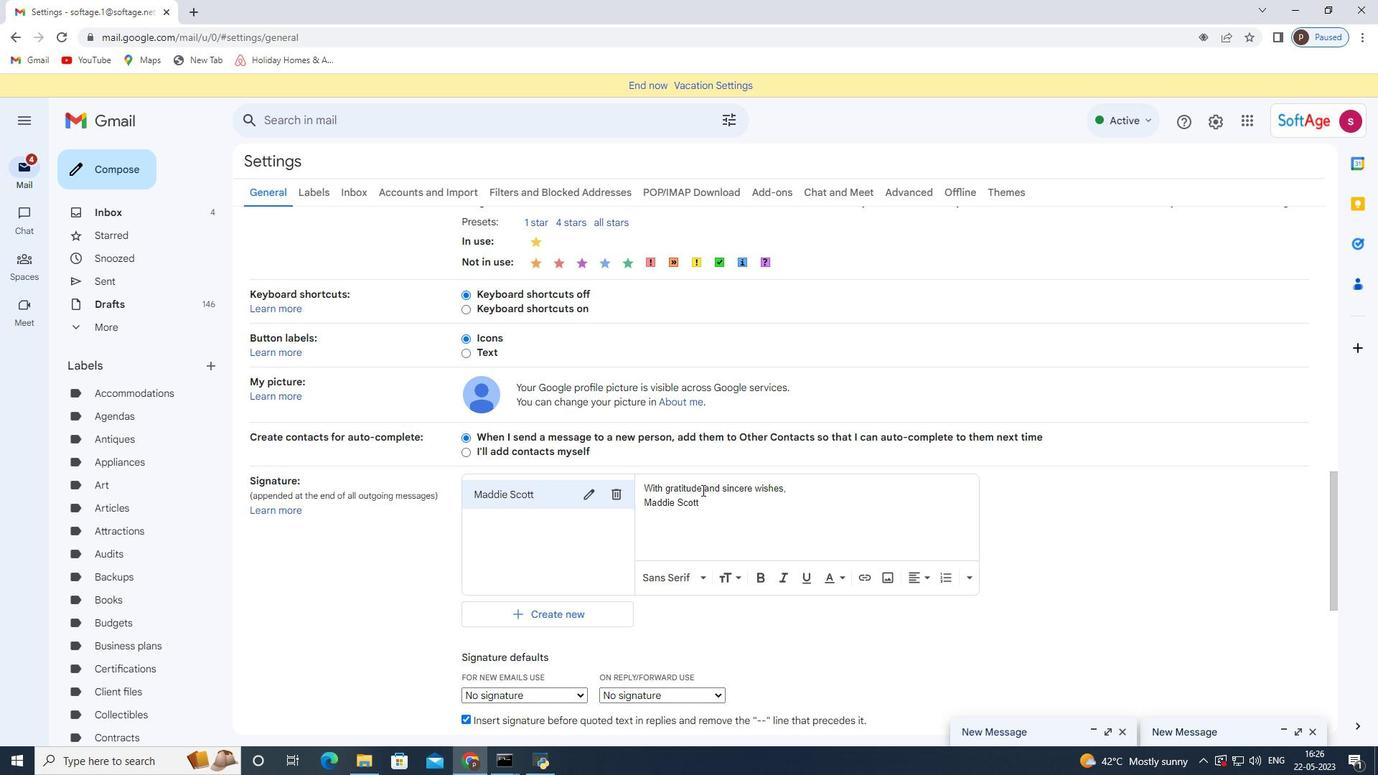 
Action: Mouse scrolled (702, 489) with delta (0, 0)
Screenshot: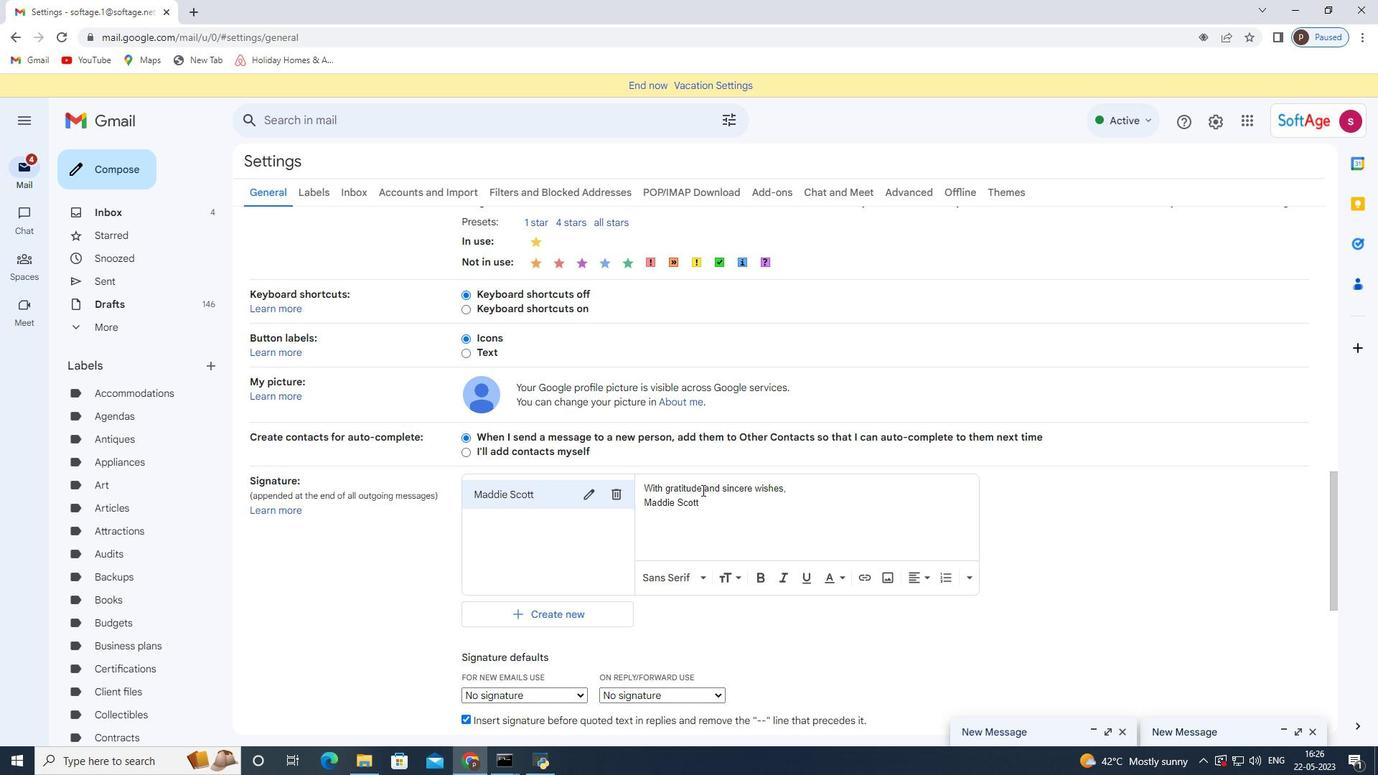 
Action: Mouse moved to (539, 553)
Screenshot: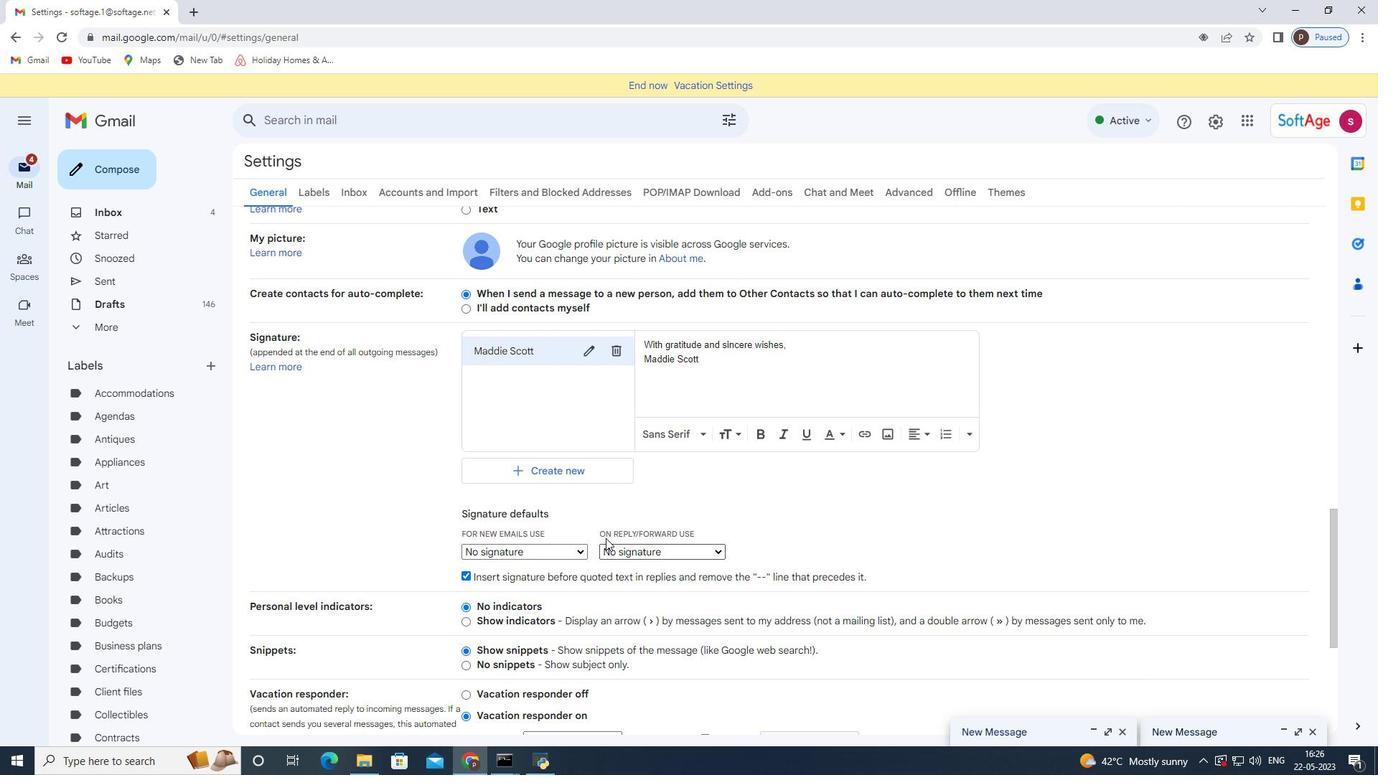 
Action: Mouse pressed left at (539, 553)
Screenshot: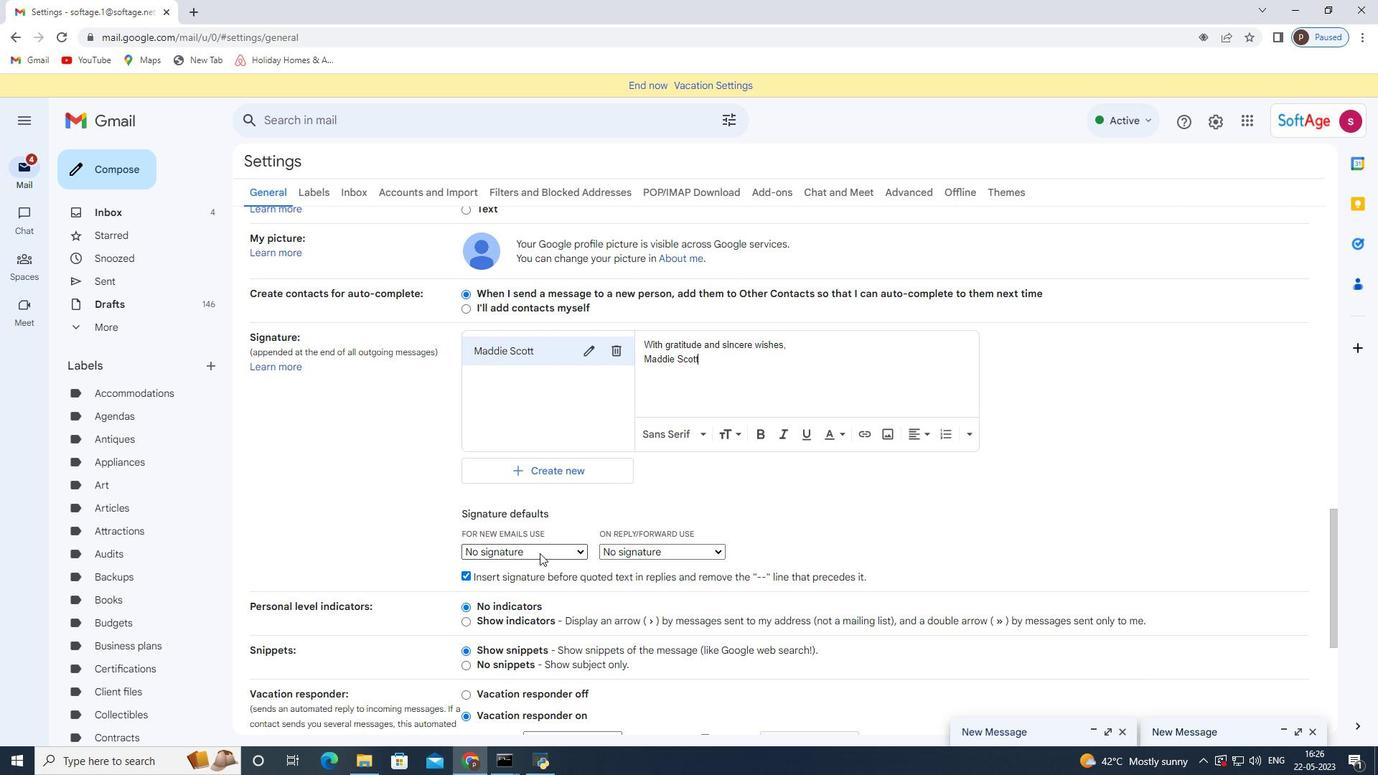 
Action: Mouse moved to (547, 585)
Screenshot: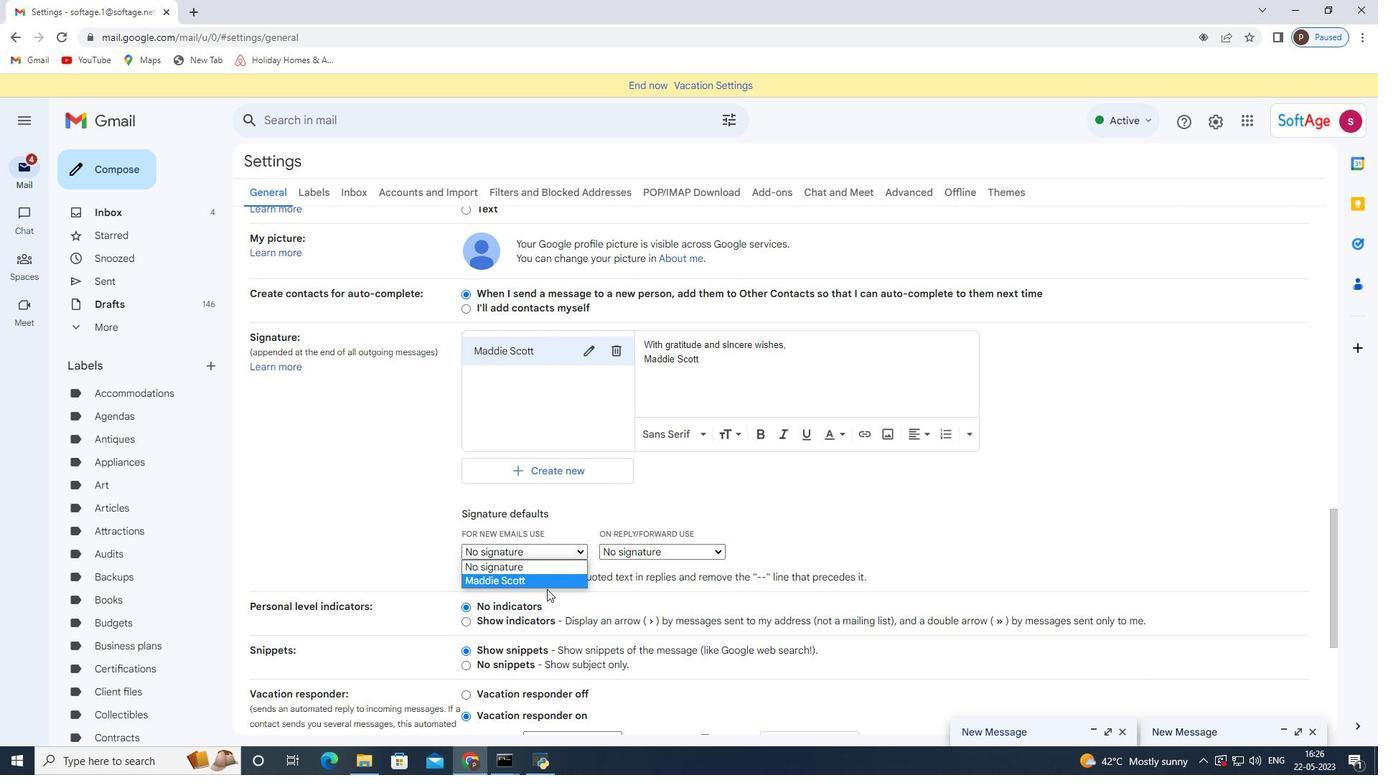 
Action: Mouse pressed left at (547, 585)
Screenshot: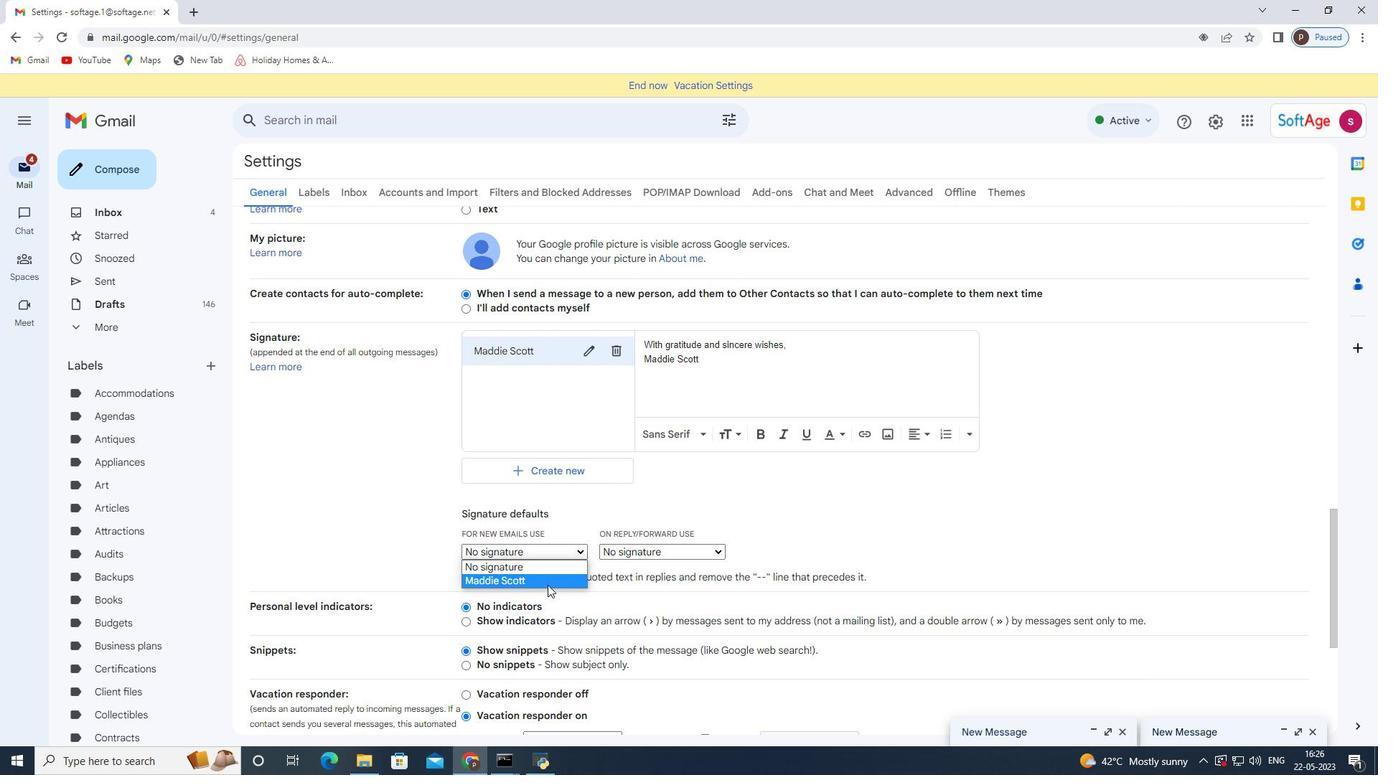 
Action: Mouse moved to (673, 552)
Screenshot: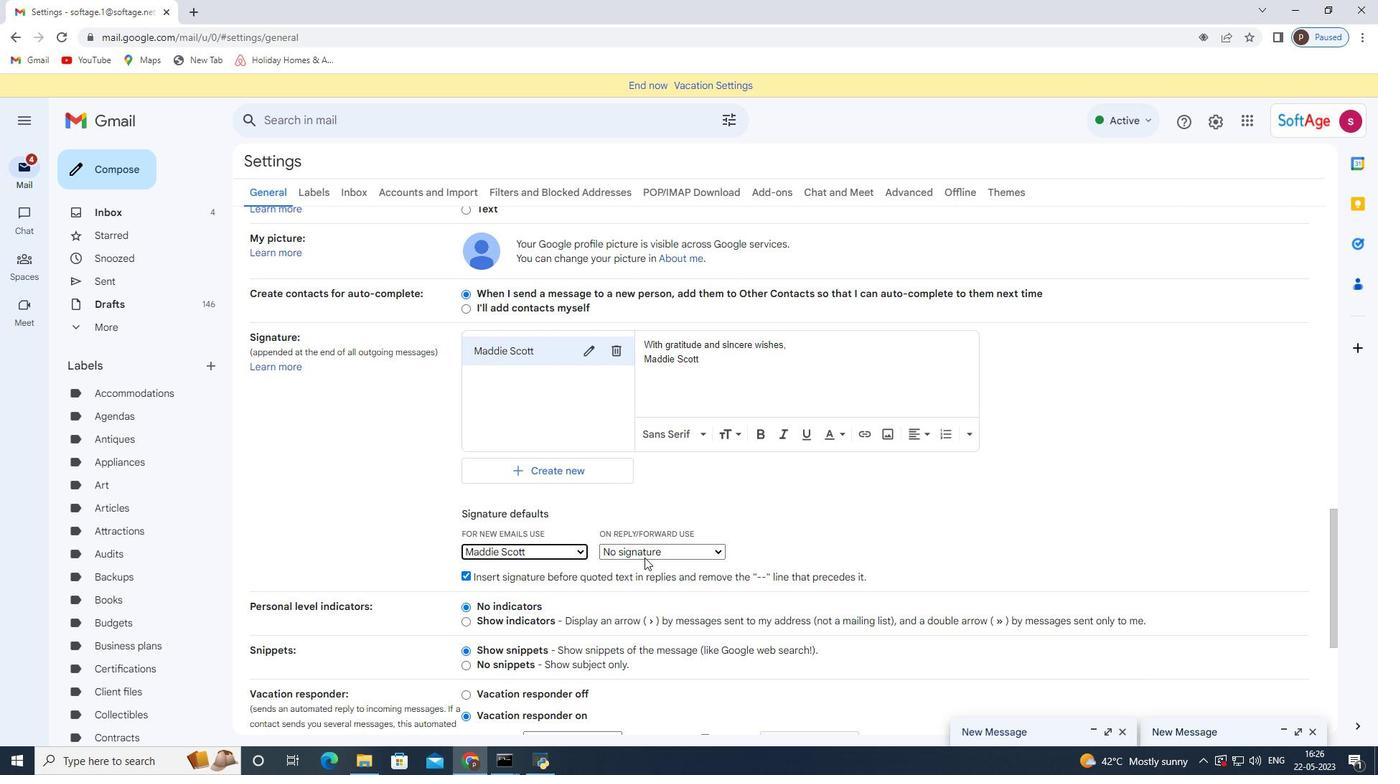 
Action: Mouse pressed left at (673, 552)
Screenshot: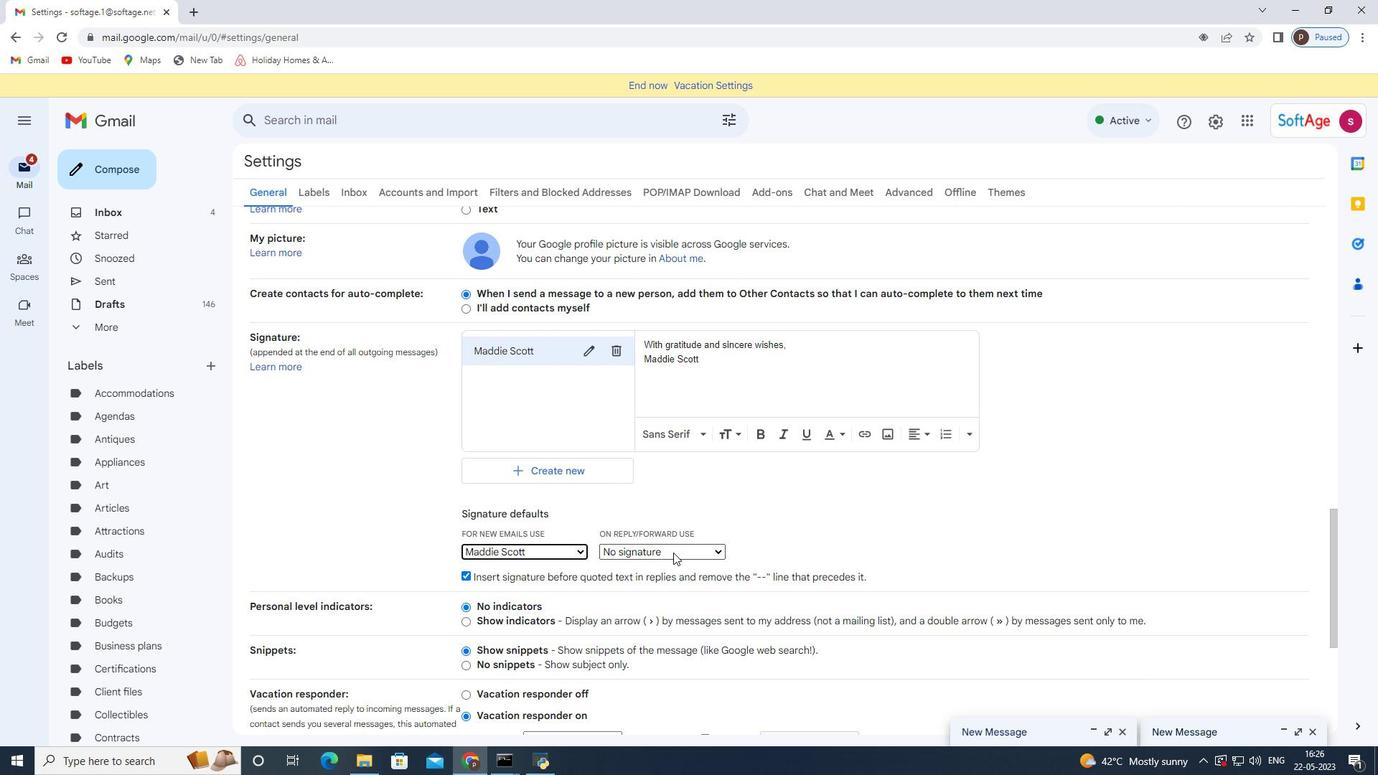 
Action: Mouse moved to (664, 580)
Screenshot: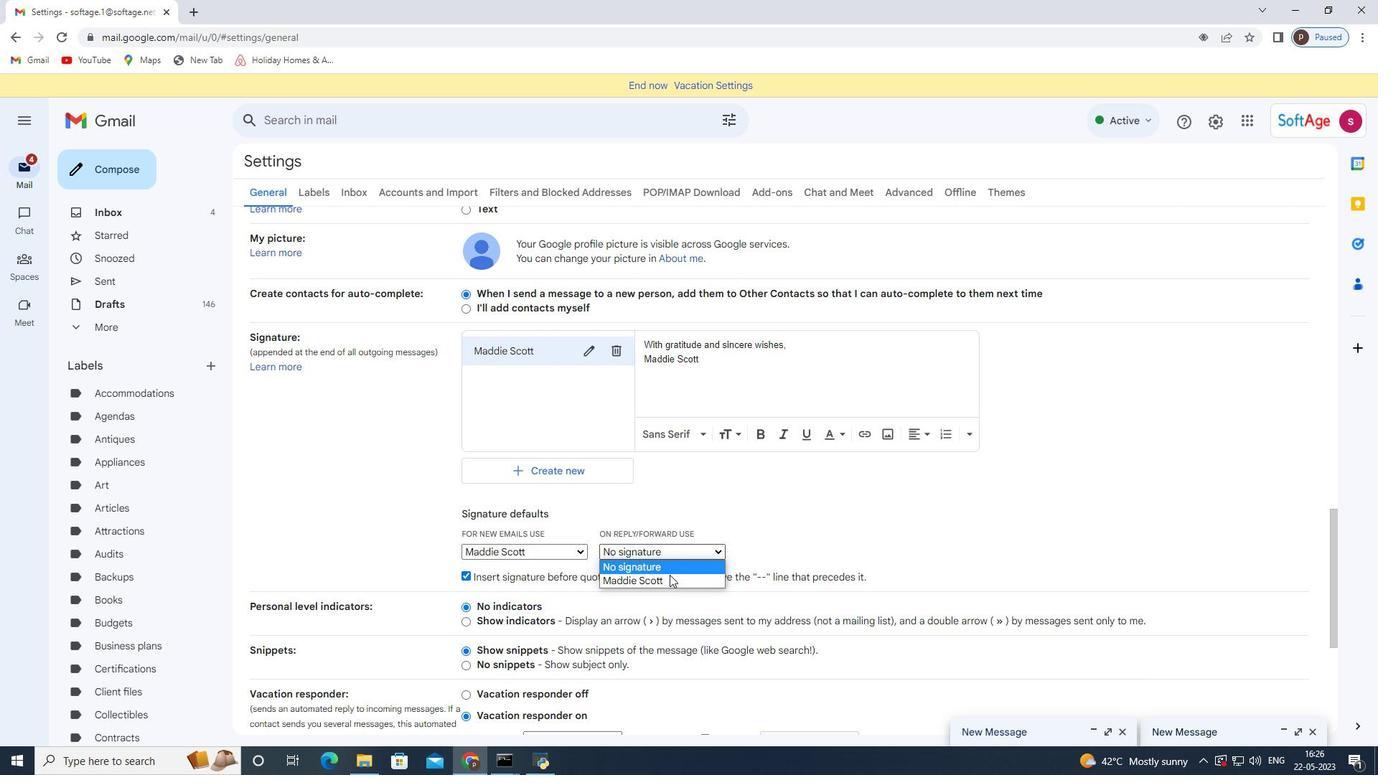 
Action: Mouse pressed left at (664, 580)
Screenshot: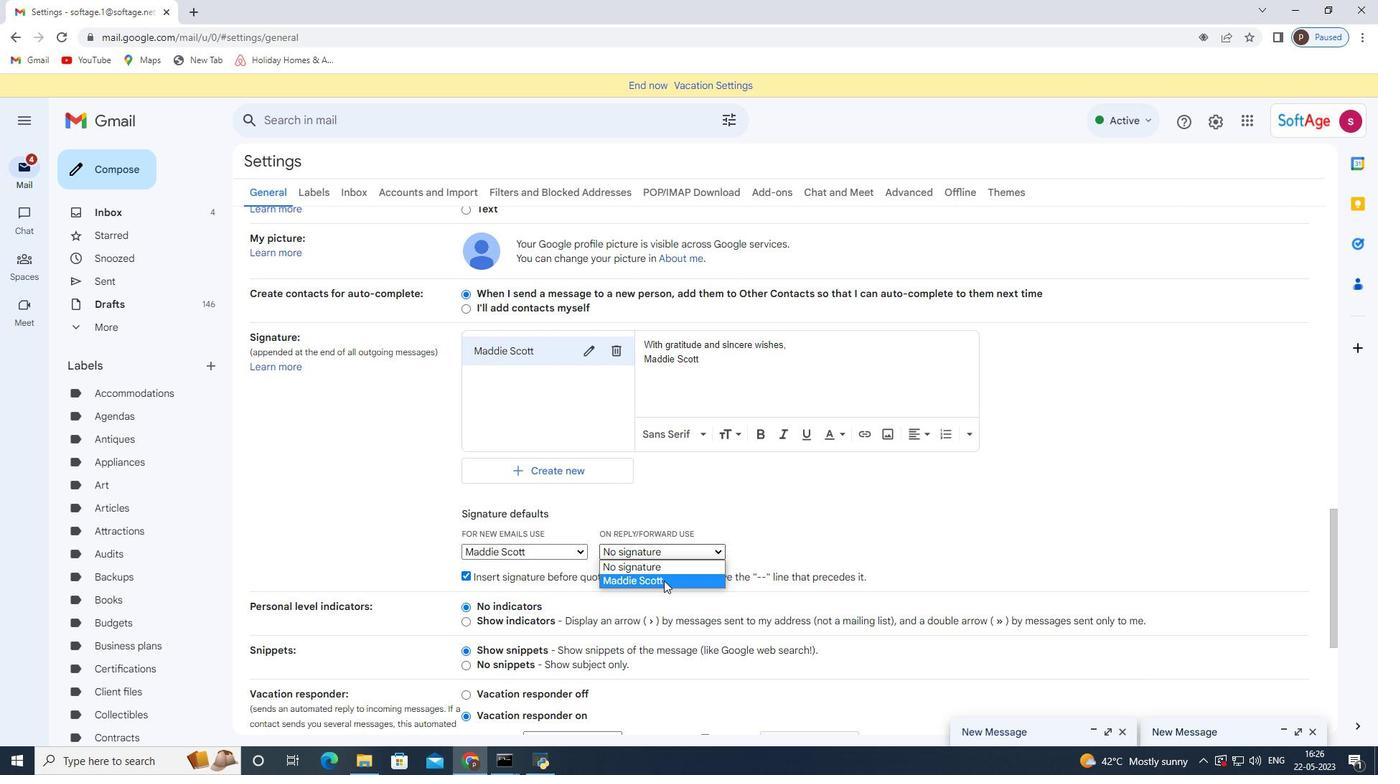 
Action: Mouse moved to (658, 585)
Screenshot: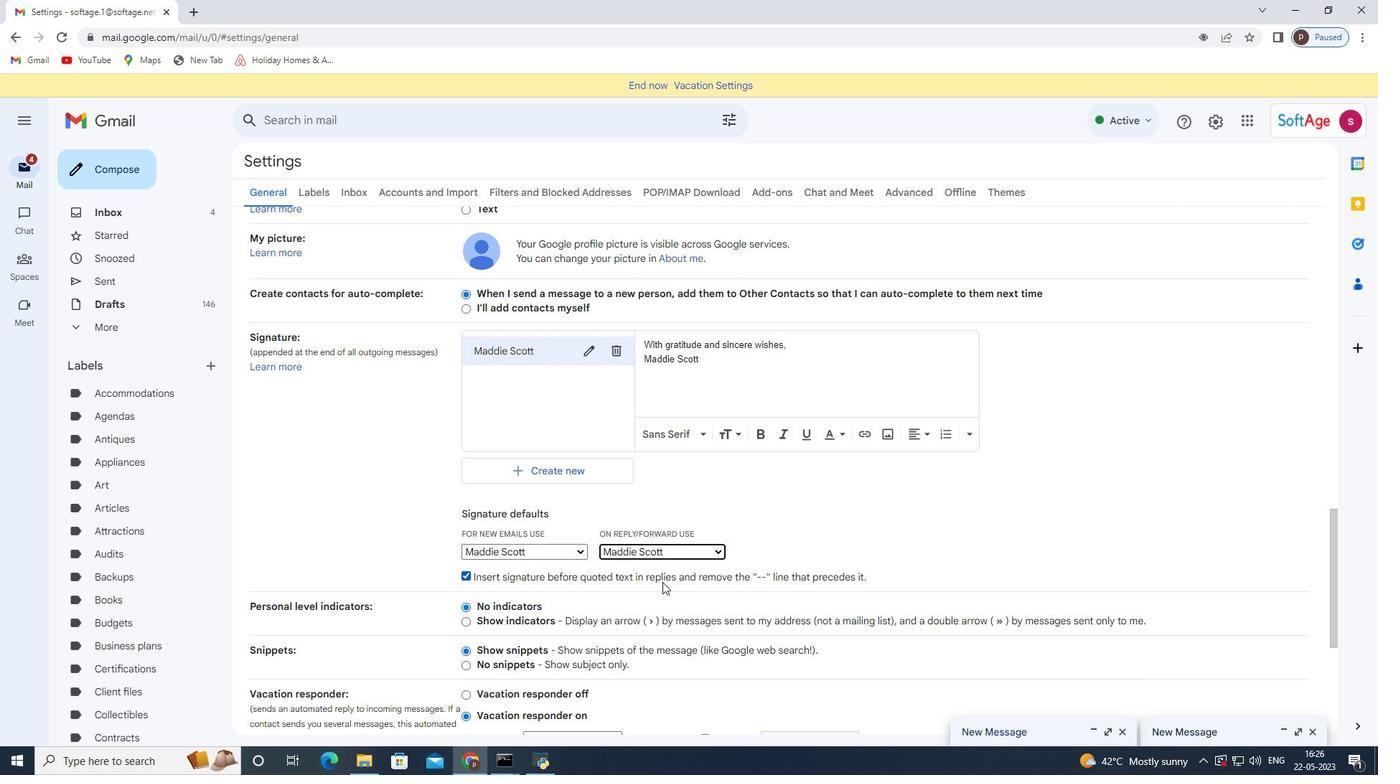 
Action: Mouse scrolled (662, 582) with delta (0, 0)
Screenshot: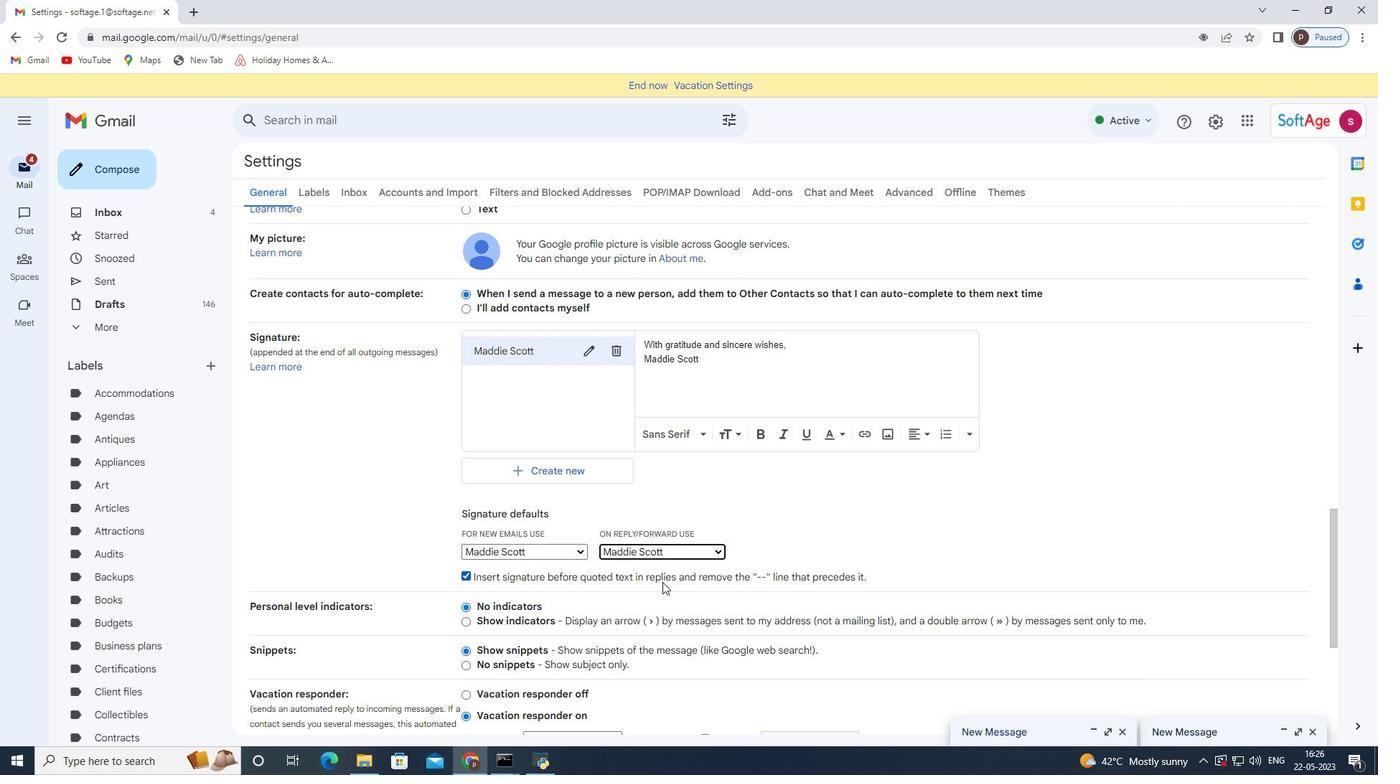 
Action: Mouse scrolled (659, 583) with delta (0, 0)
Screenshot: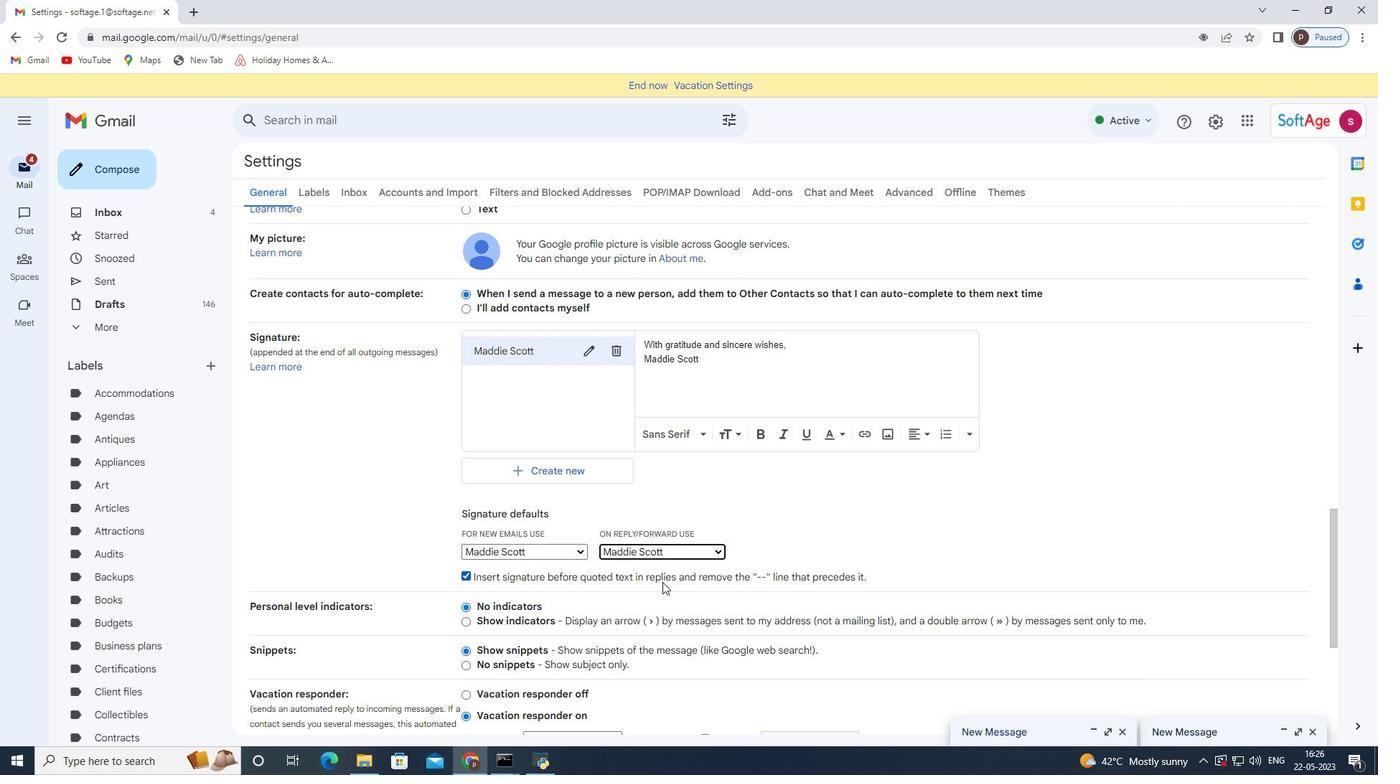 
Action: Mouse scrolled (658, 584) with delta (0, 0)
Screenshot: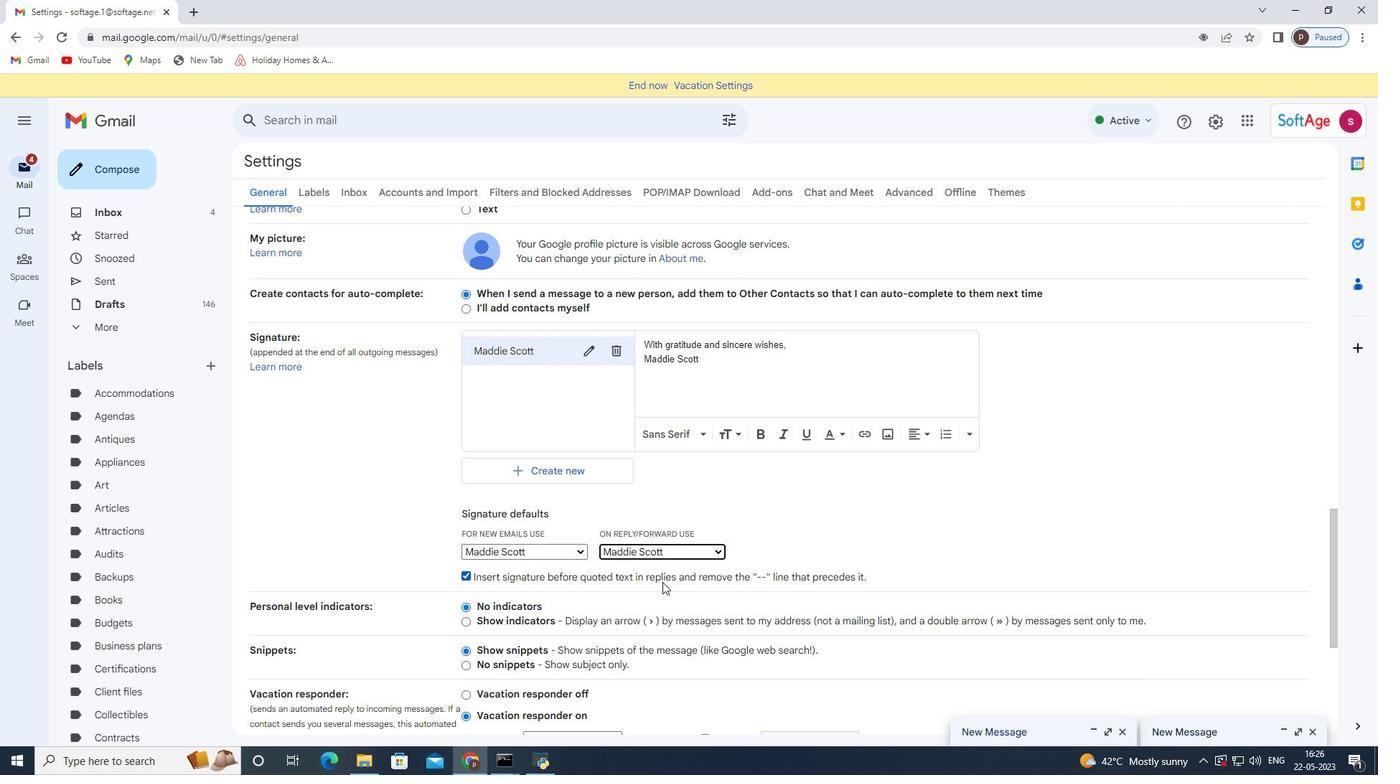 
Action: Mouse scrolled (658, 584) with delta (0, 0)
Screenshot: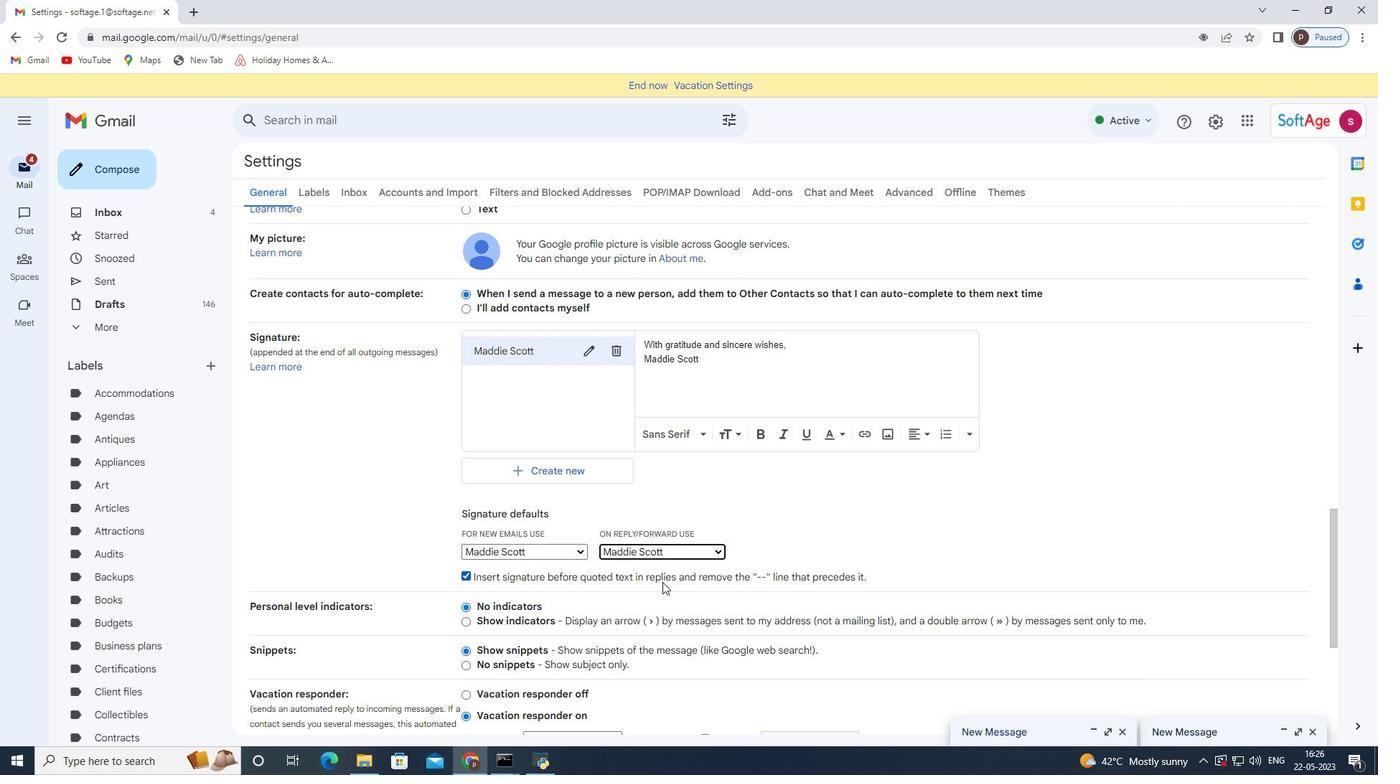 
Action: Mouse scrolled (658, 584) with delta (0, 0)
Screenshot: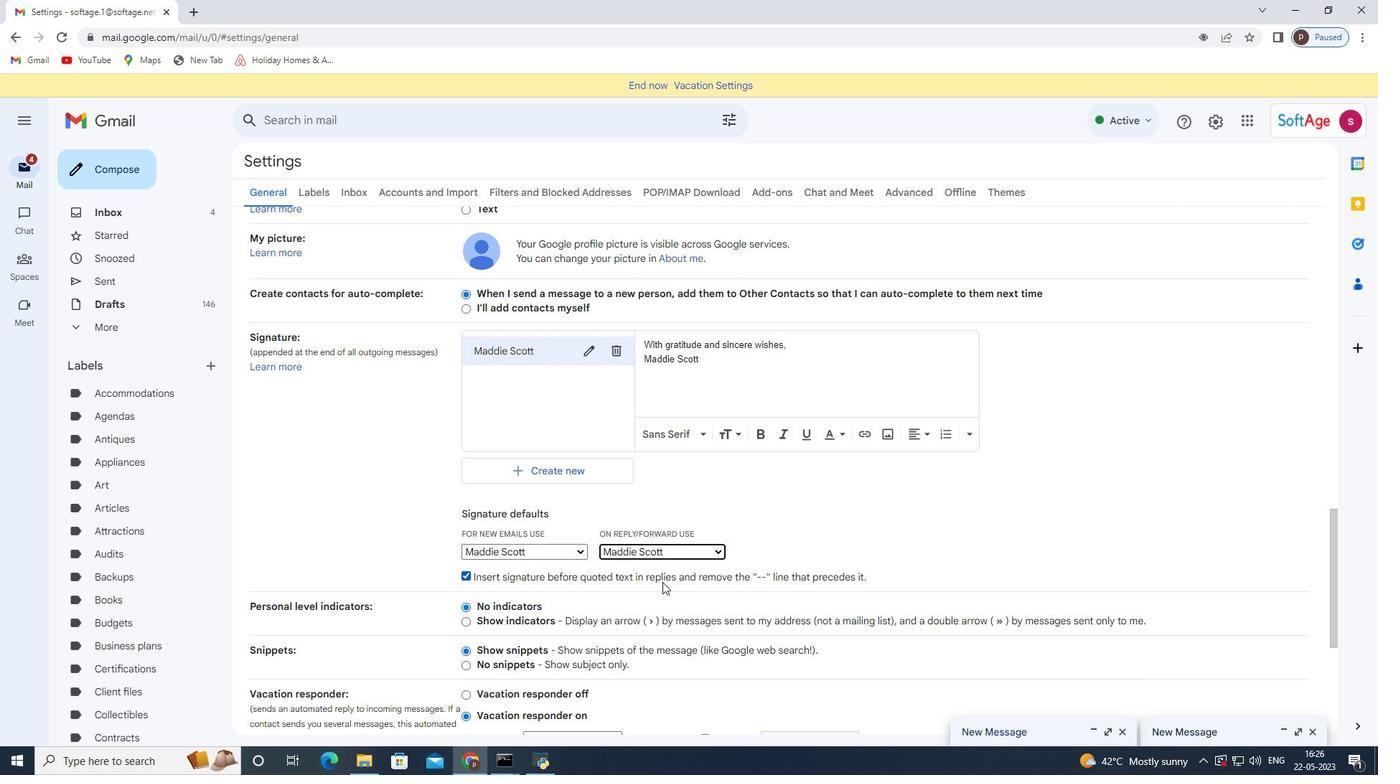 
Action: Mouse scrolled (658, 584) with delta (0, 0)
Screenshot: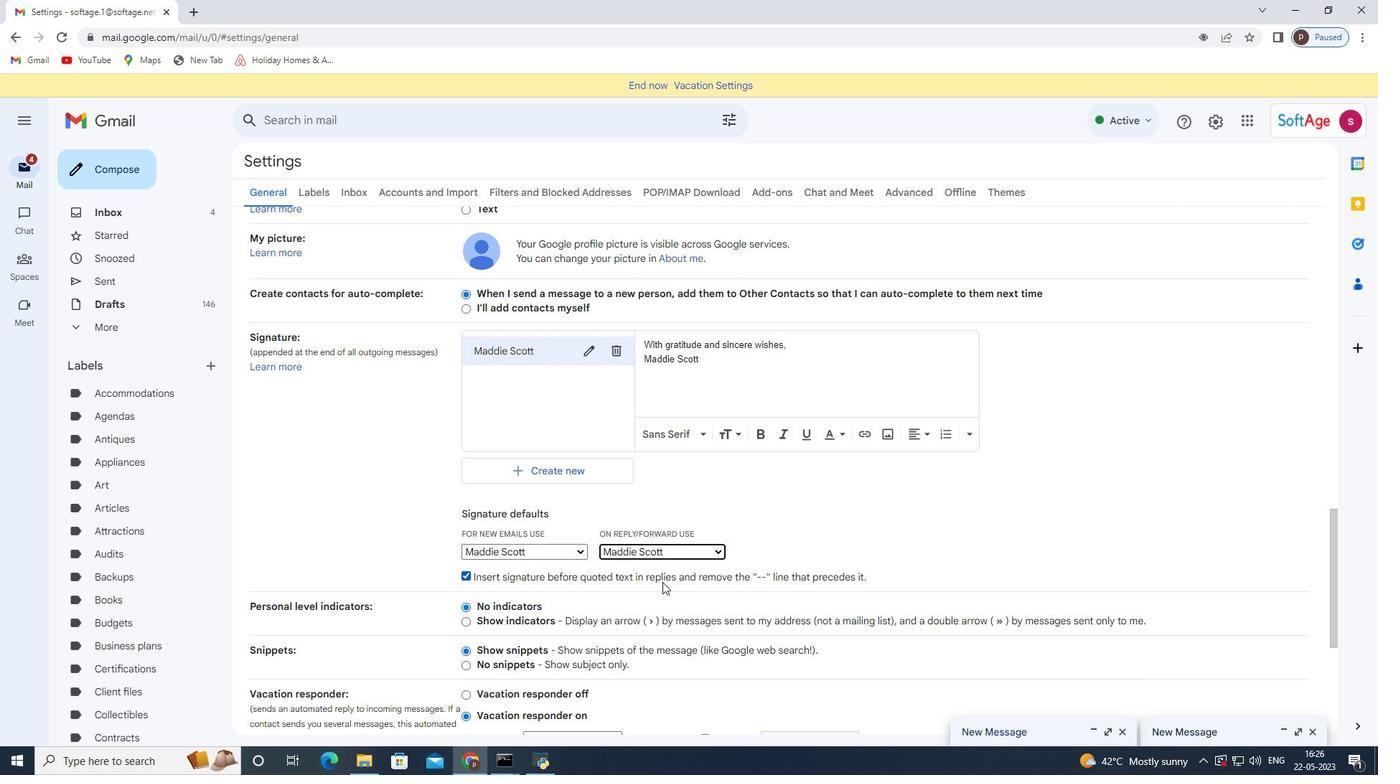 
Action: Mouse moved to (743, 661)
Screenshot: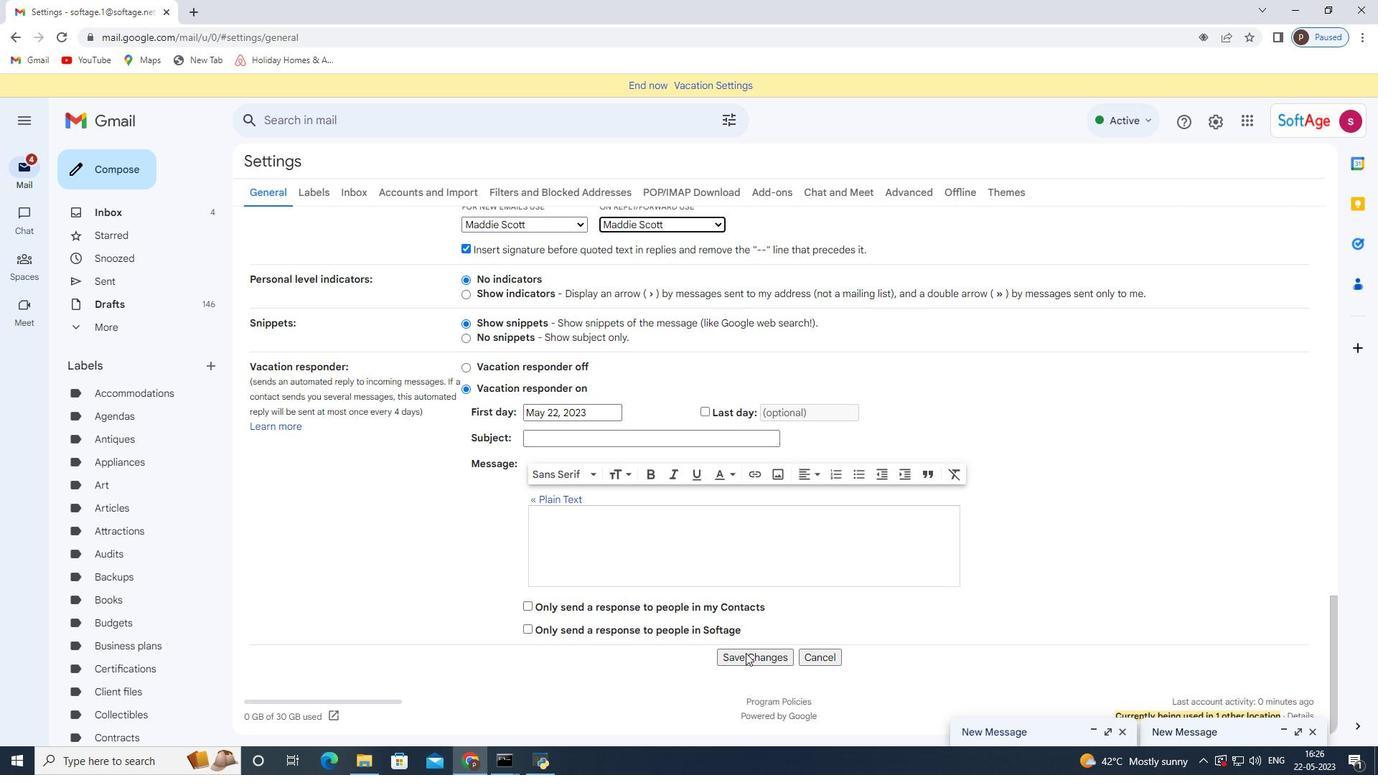 
Action: Mouse pressed left at (743, 661)
Screenshot: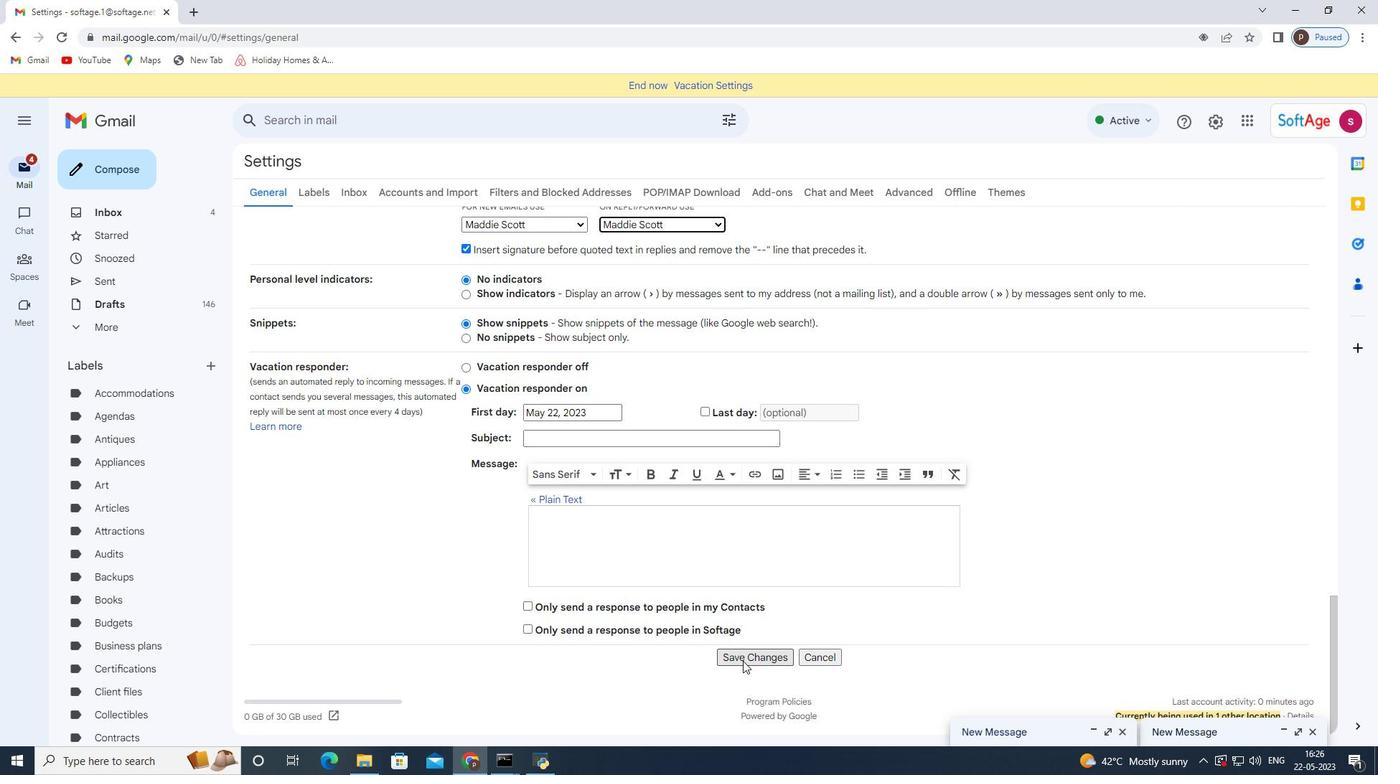 
Action: Mouse moved to (84, 160)
Screenshot: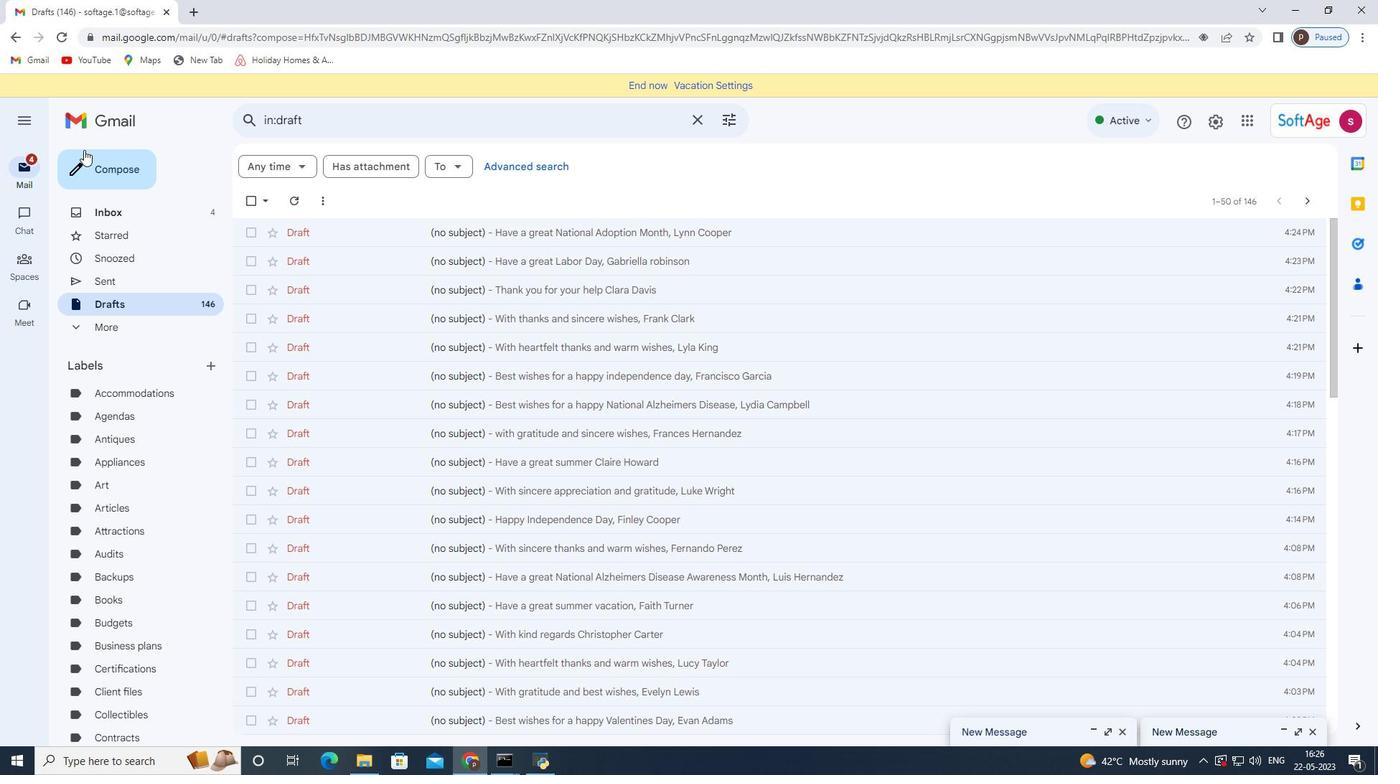 
Action: Mouse pressed left at (84, 160)
Screenshot: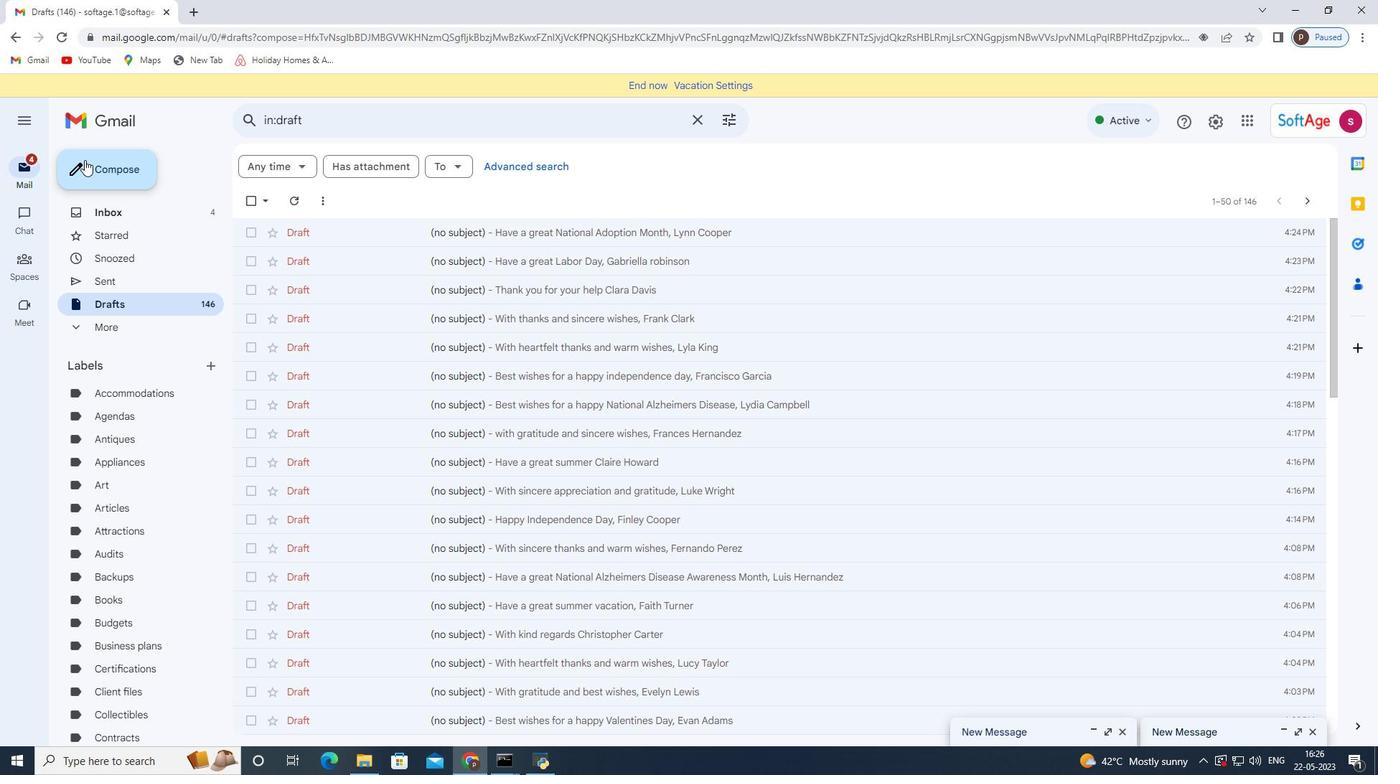 
Action: Mouse moved to (619, 341)
Screenshot: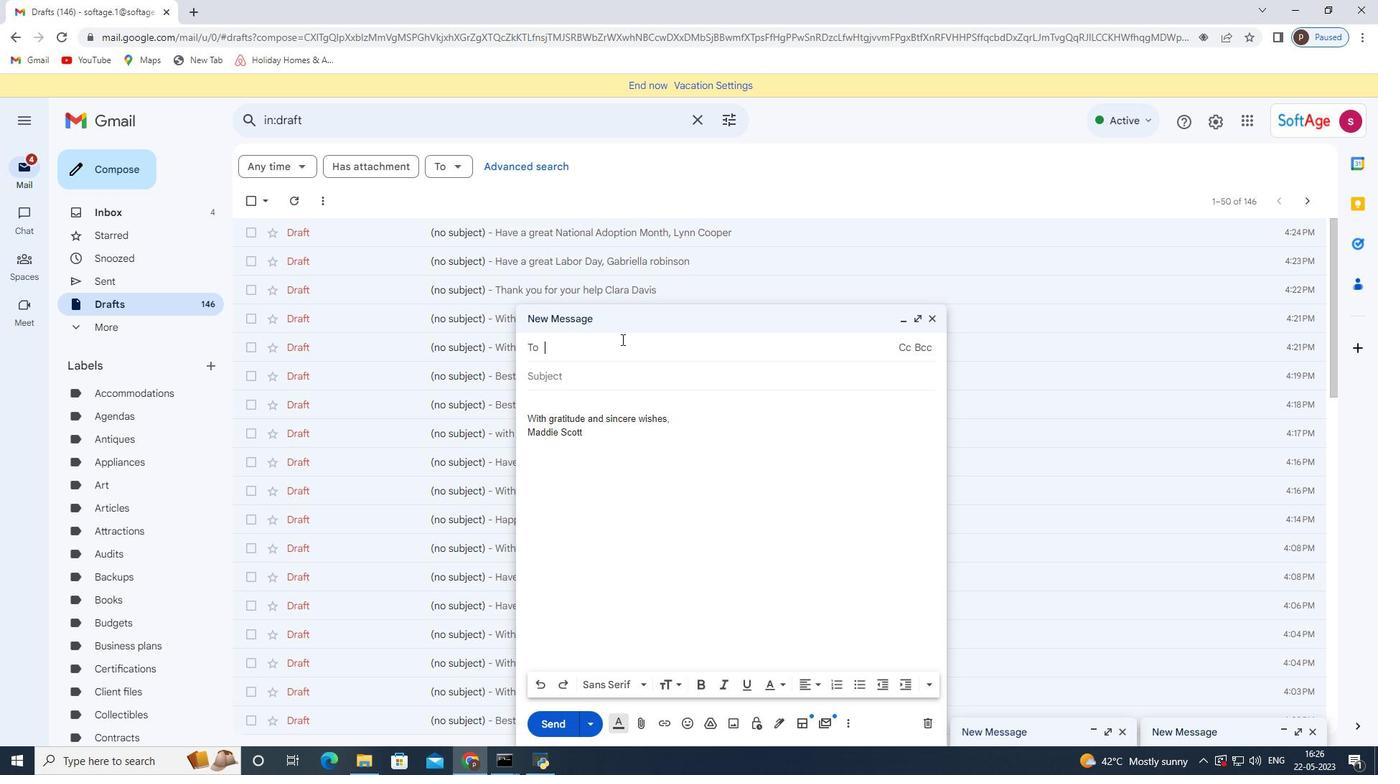 
Action: Mouse pressed left at (619, 341)
Screenshot: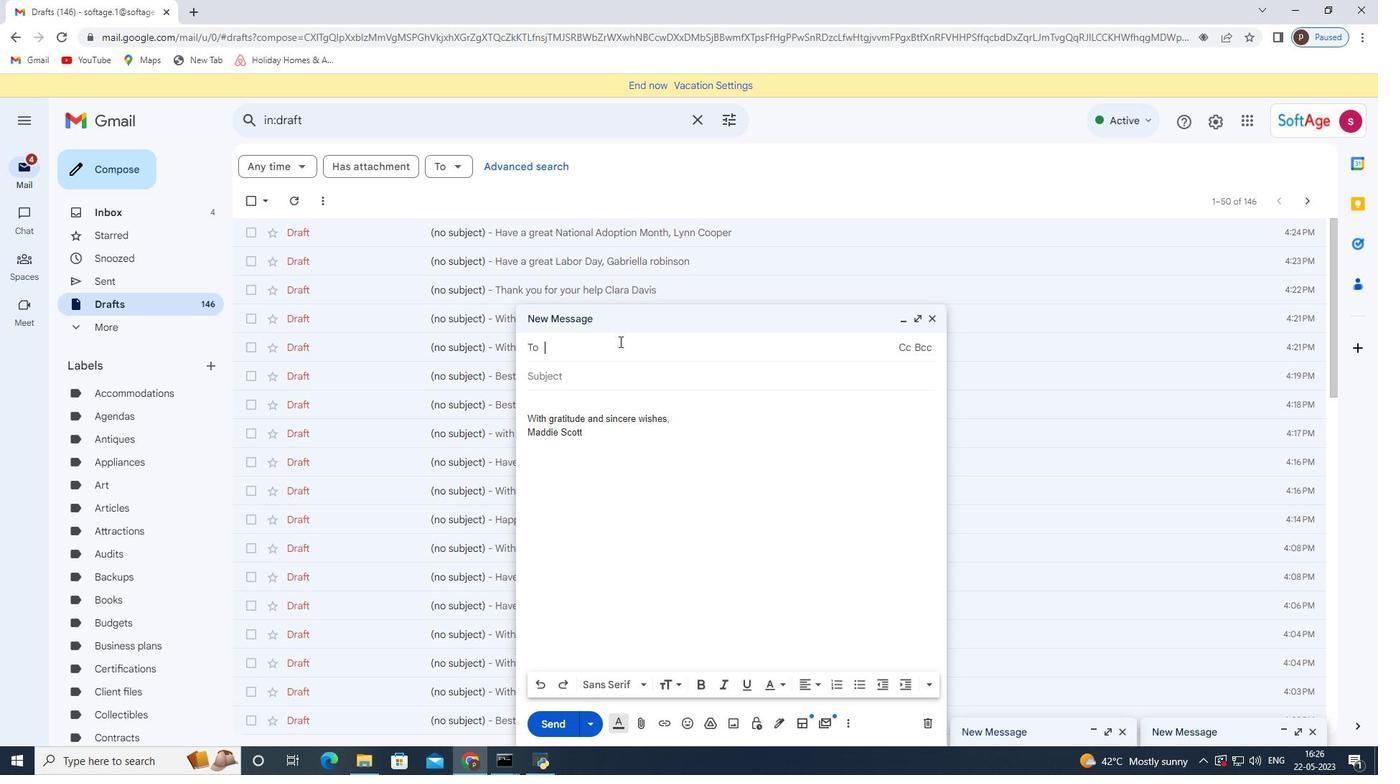 
Action: Key pressed softage.3<Key.shift>@softage.net
Screenshot: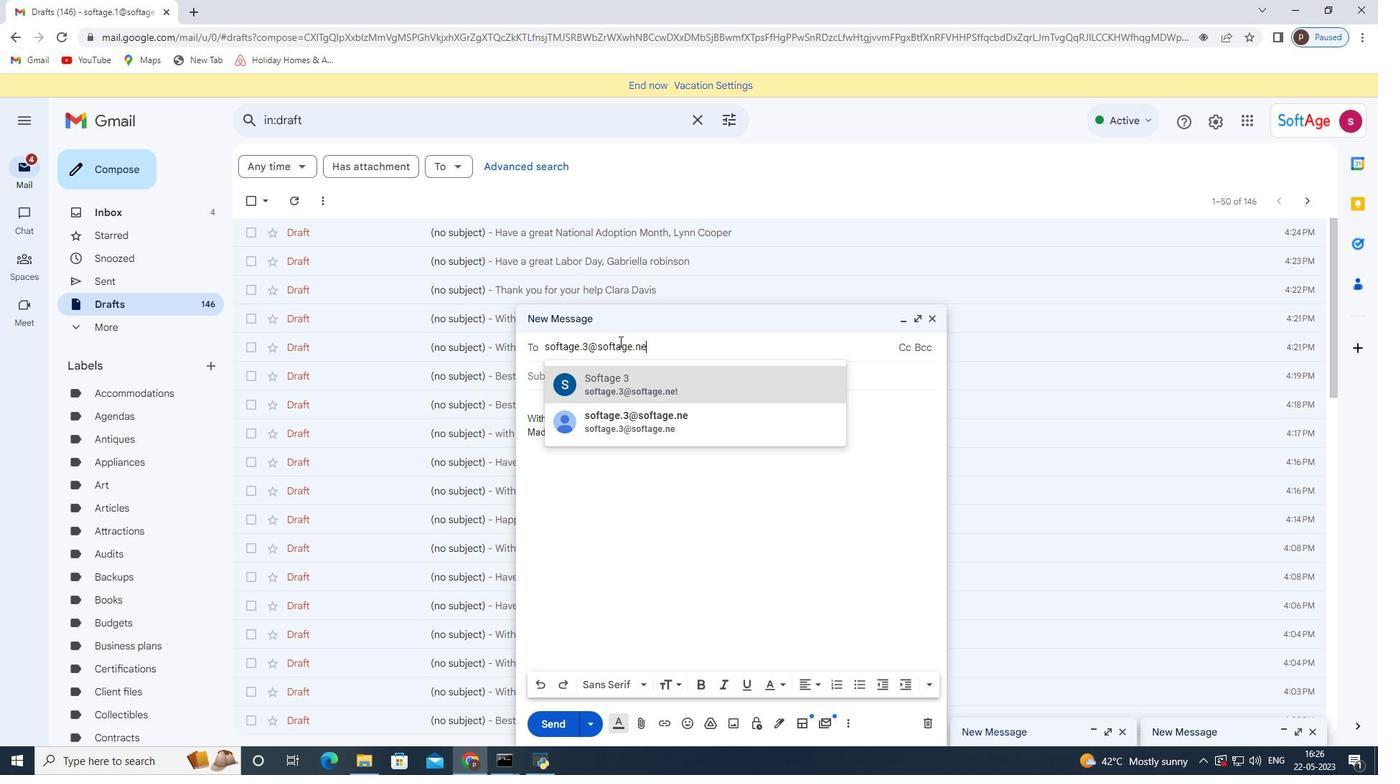 
Action: Mouse moved to (675, 379)
Screenshot: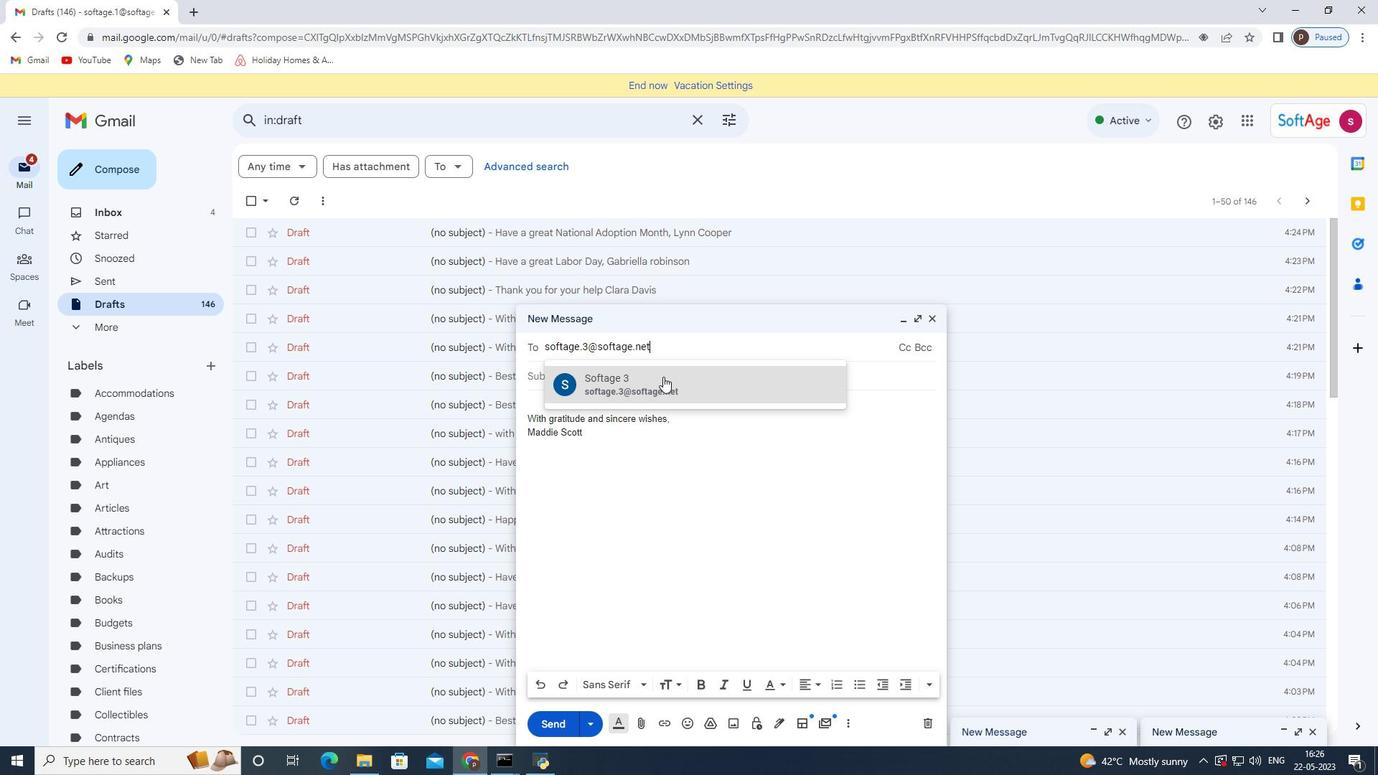 
Action: Mouse pressed left at (675, 379)
Screenshot: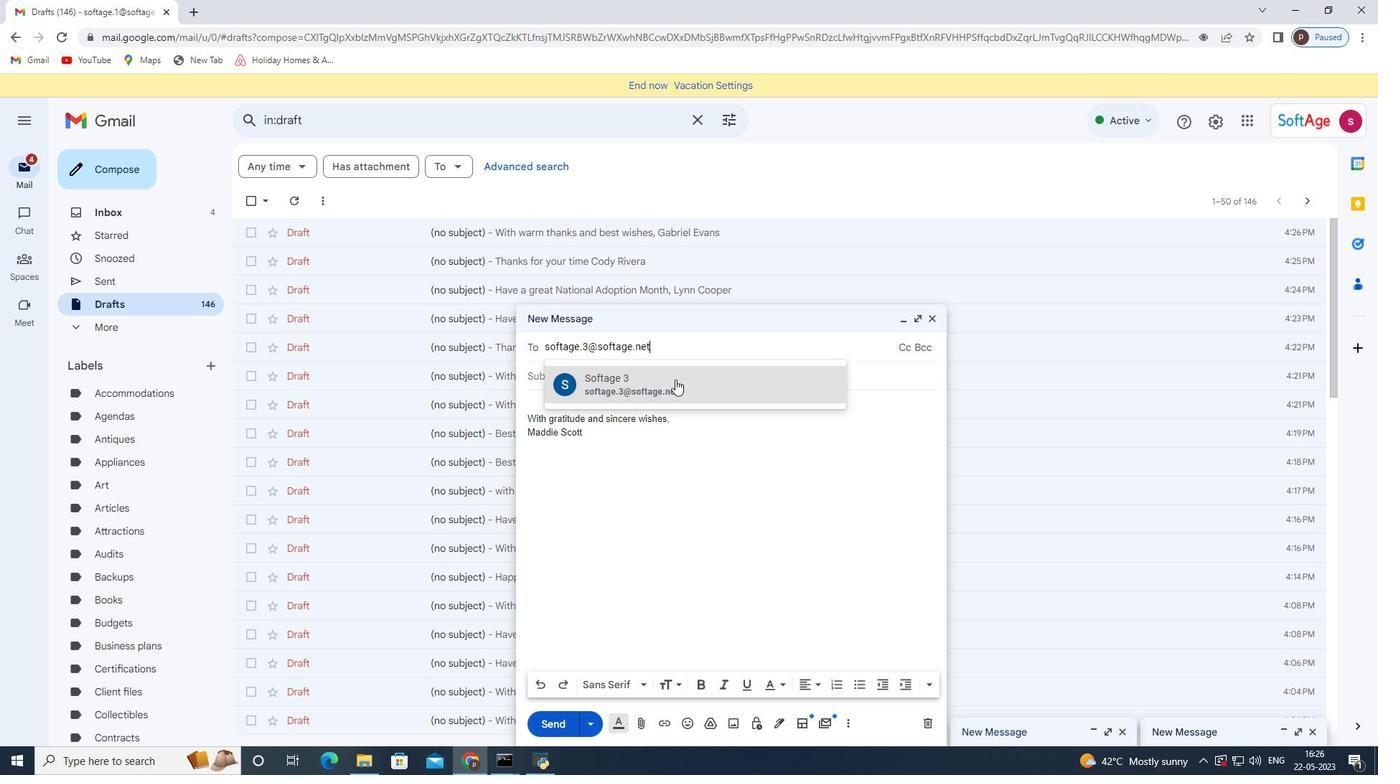 
Action: Mouse moved to (650, 508)
Screenshot: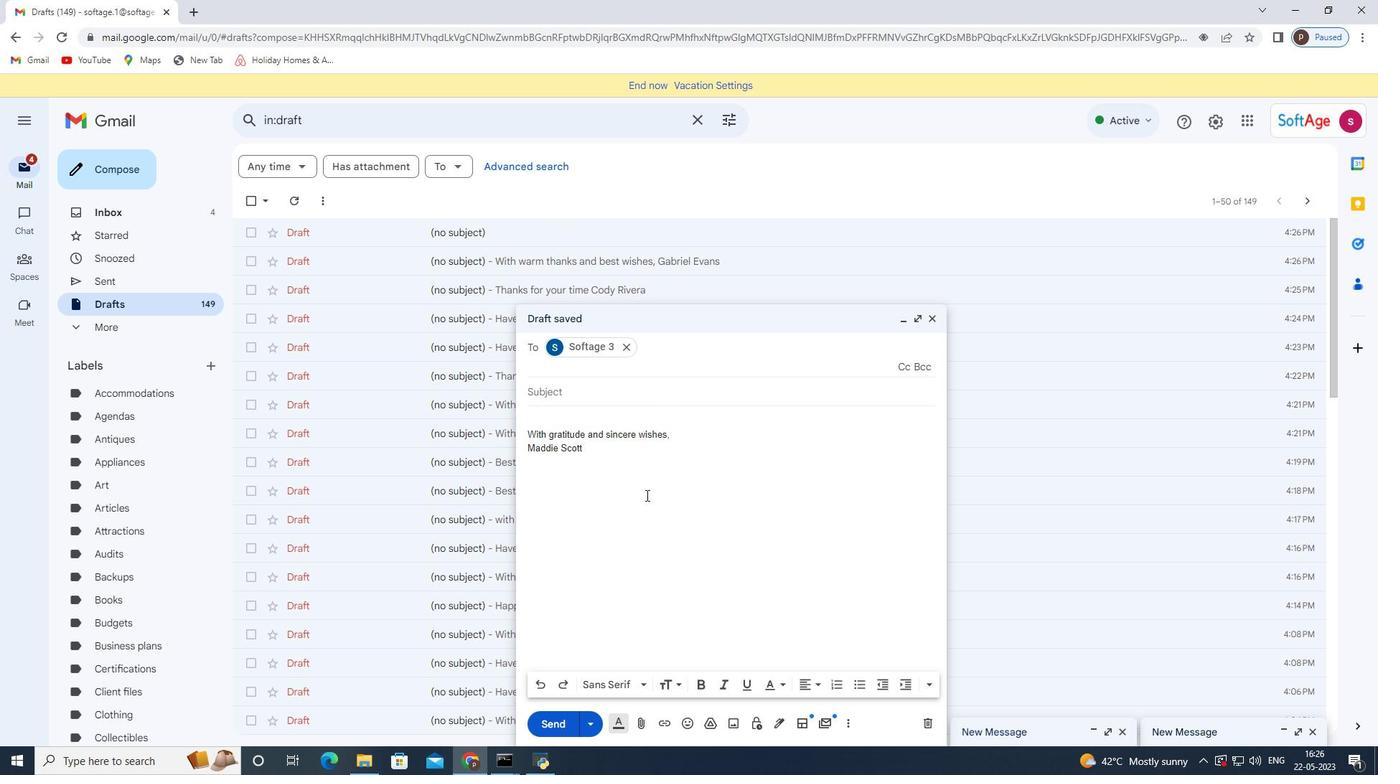
Action: Mouse scrolled (650, 507) with delta (0, 0)
Screenshot: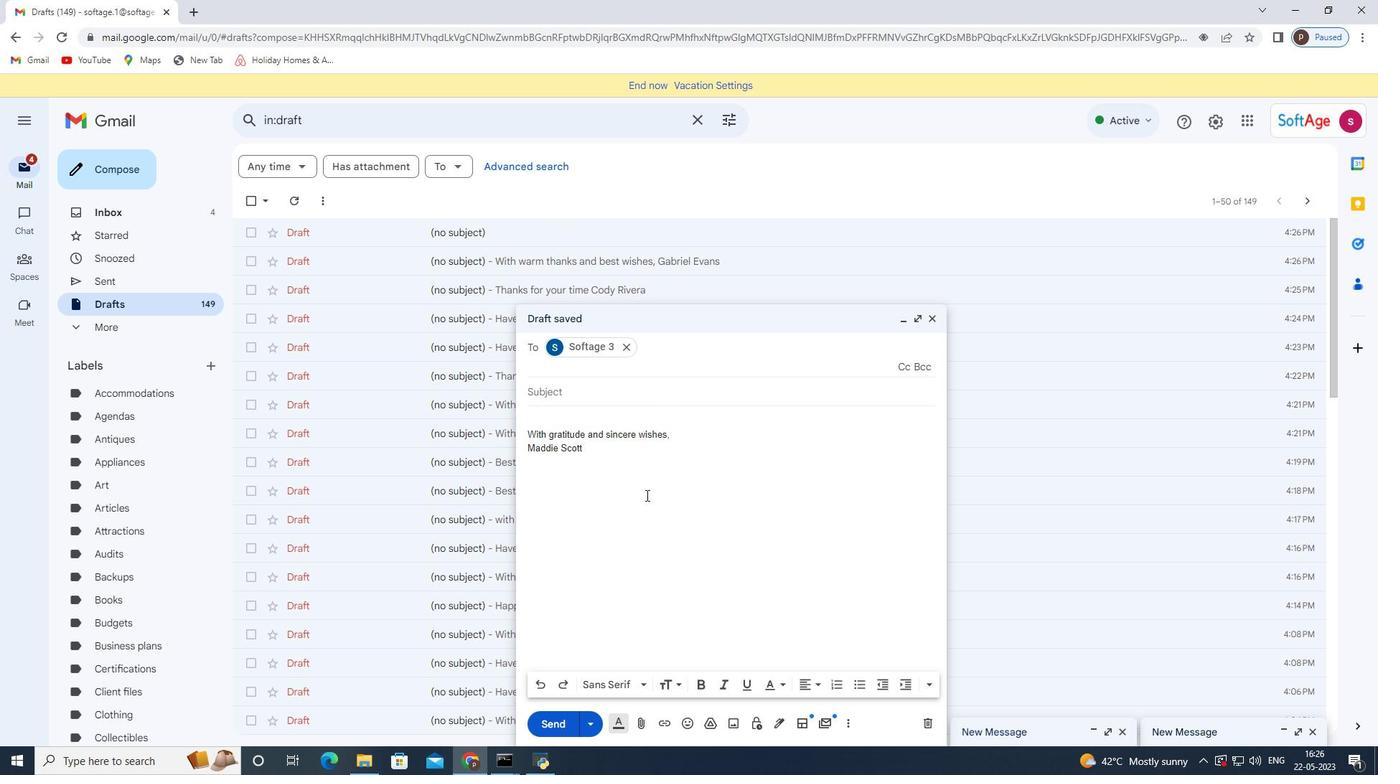 
Action: Mouse moved to (650, 519)
Screenshot: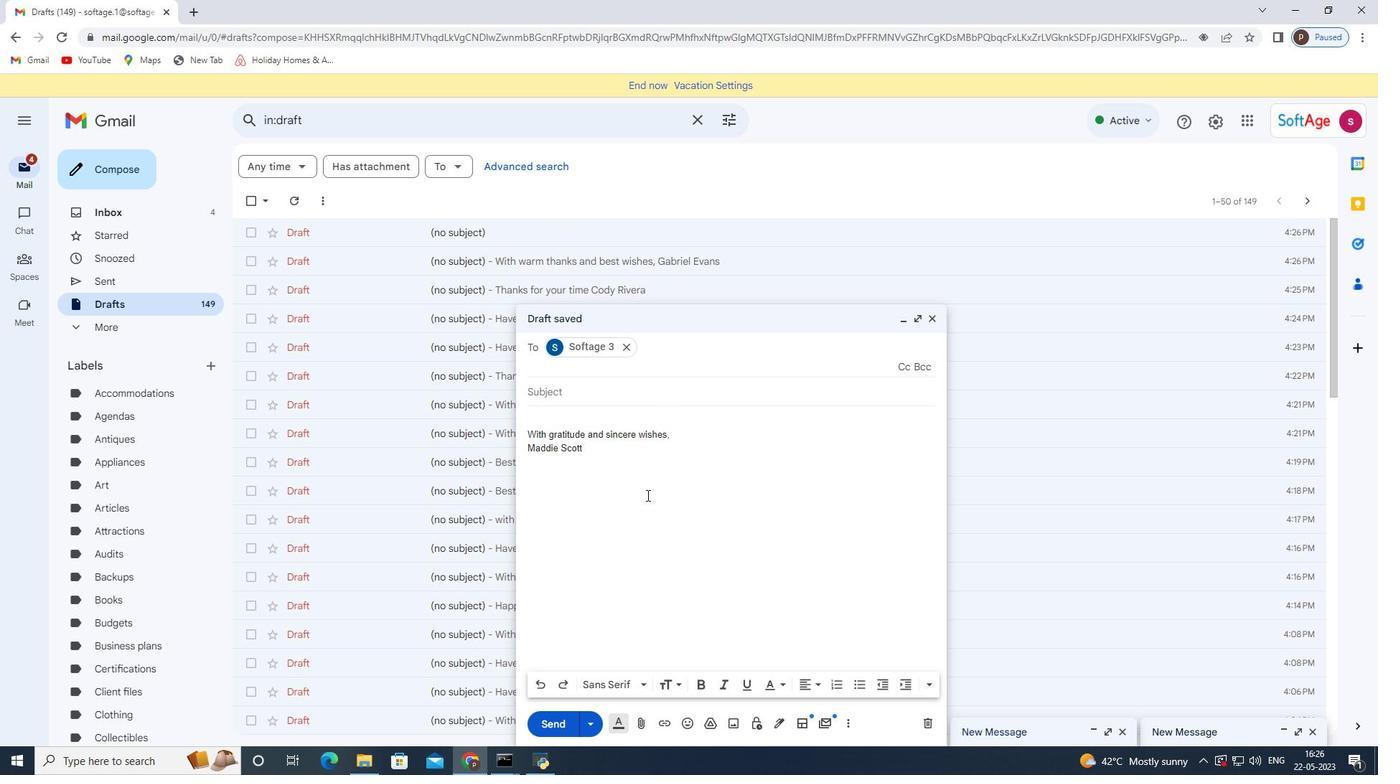 
Action: Mouse scrolled (650, 519) with delta (0, 0)
Screenshot: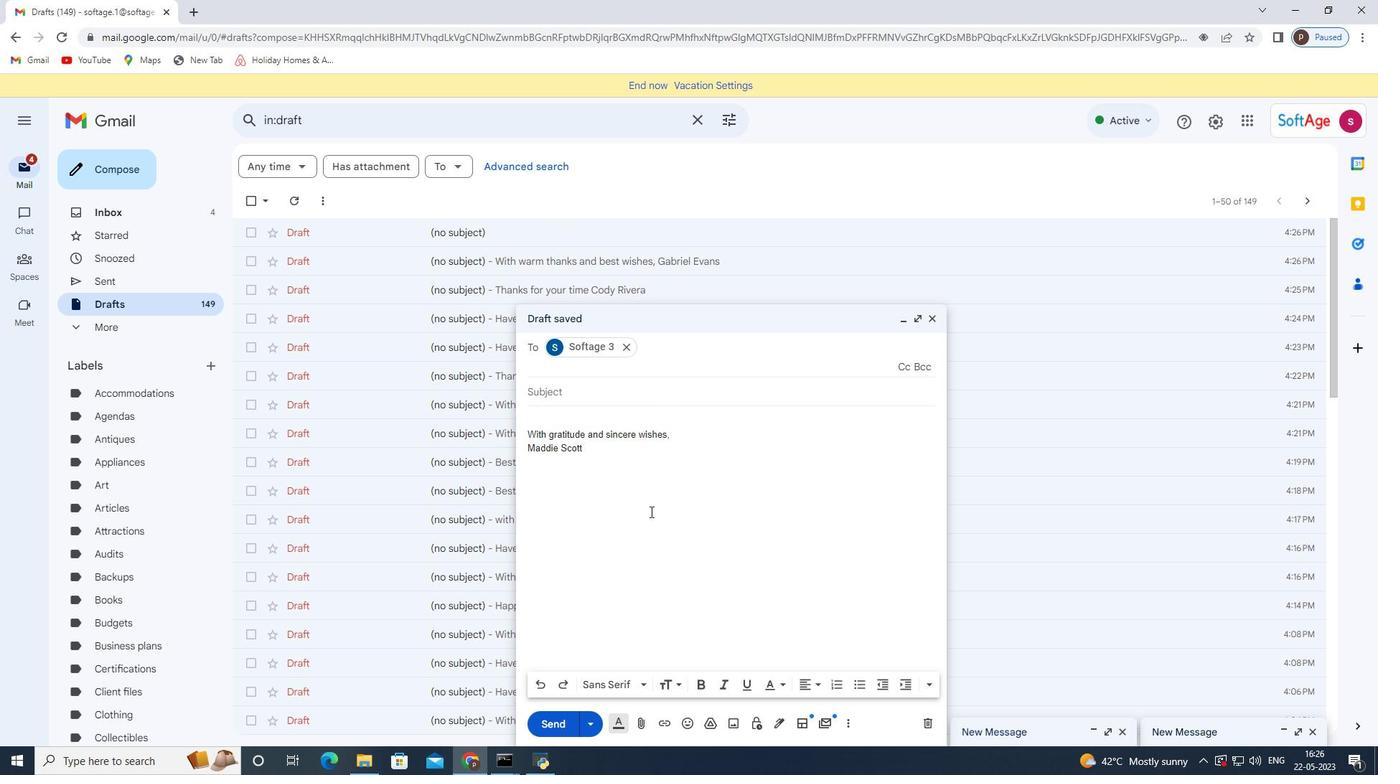 
Action: Mouse moved to (849, 728)
Screenshot: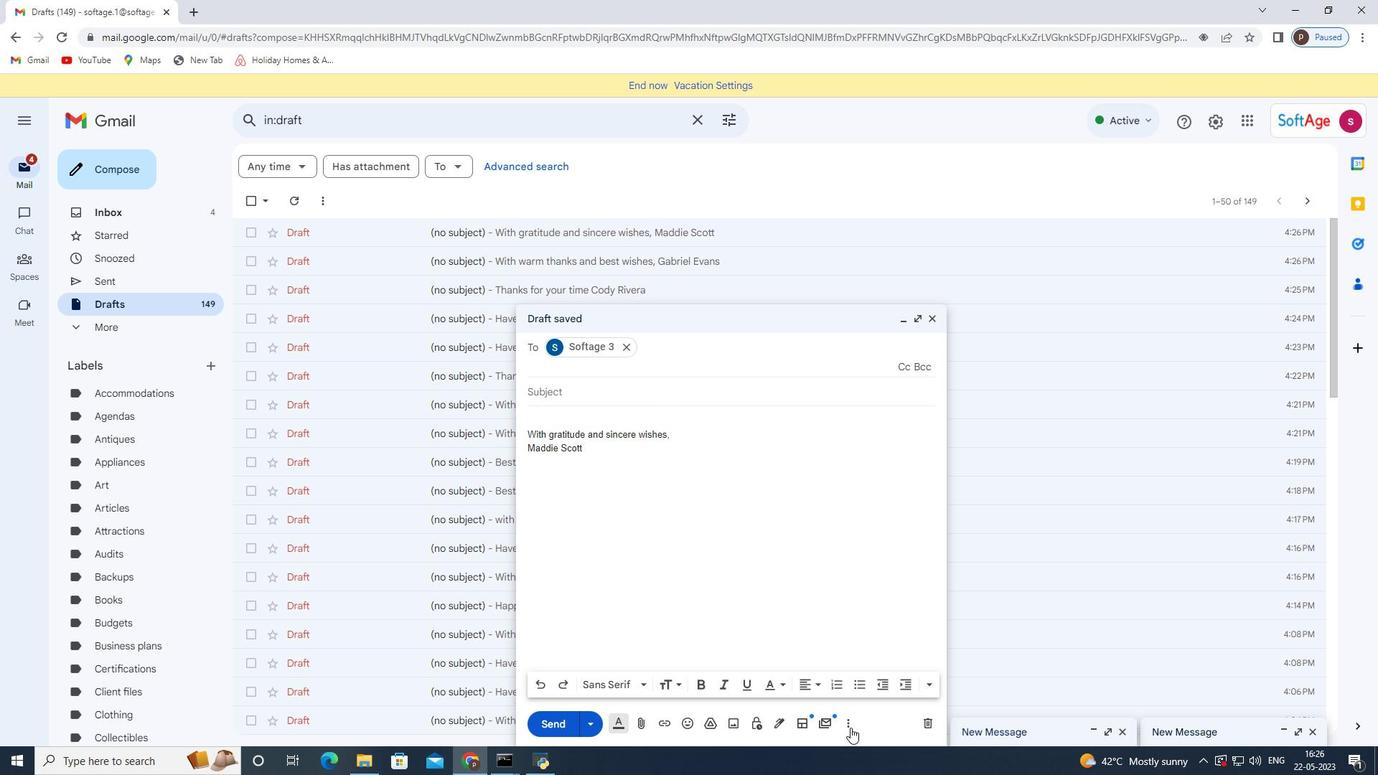 
Action: Mouse pressed left at (849, 728)
Screenshot: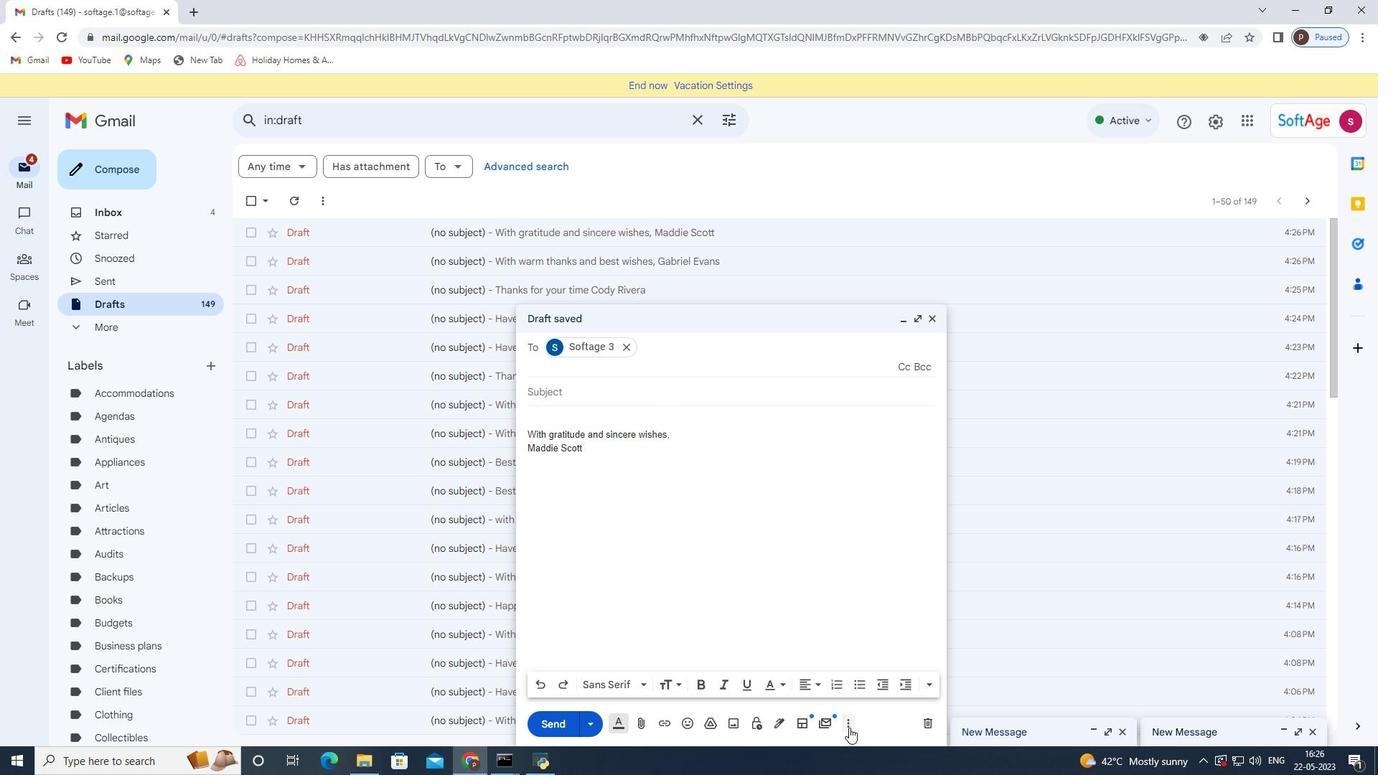 
Action: Mouse moved to (907, 591)
Screenshot: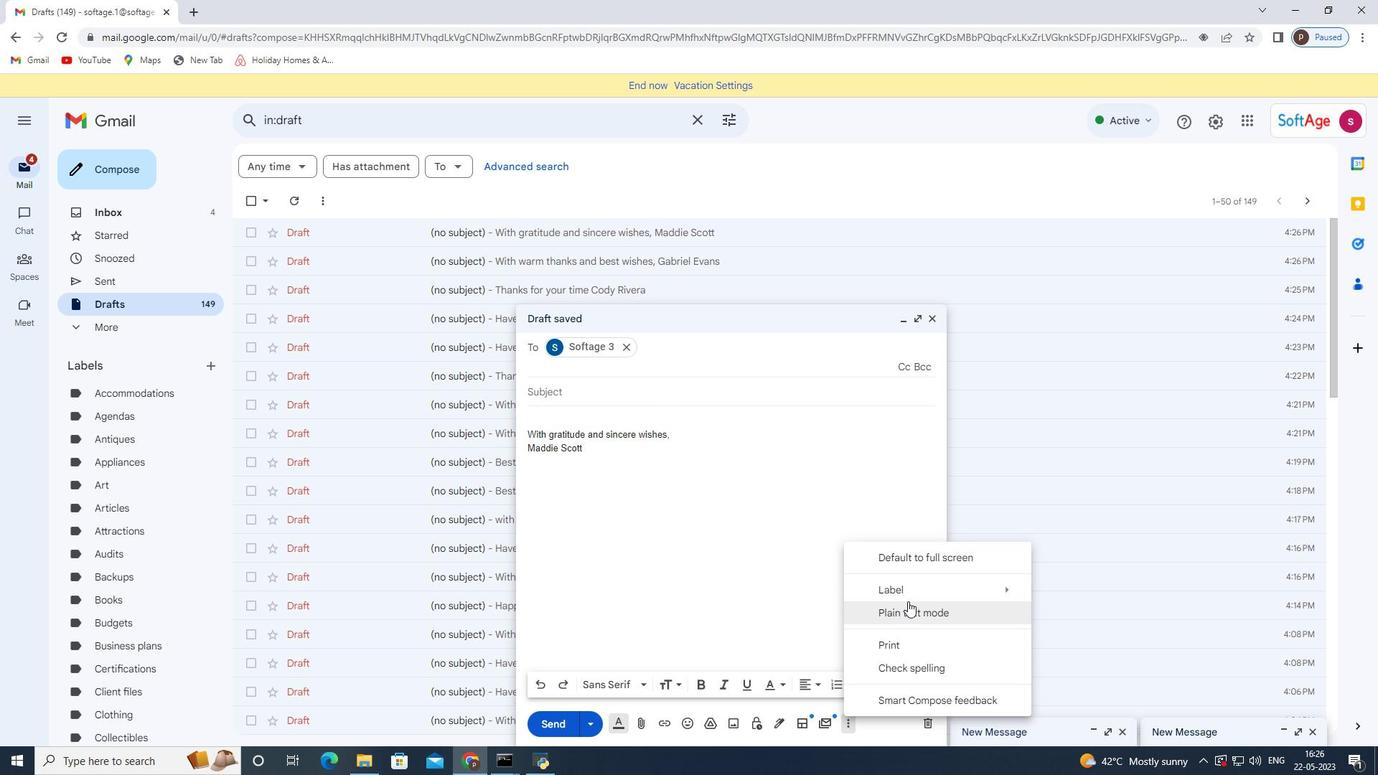 
Action: Mouse pressed left at (907, 591)
Screenshot: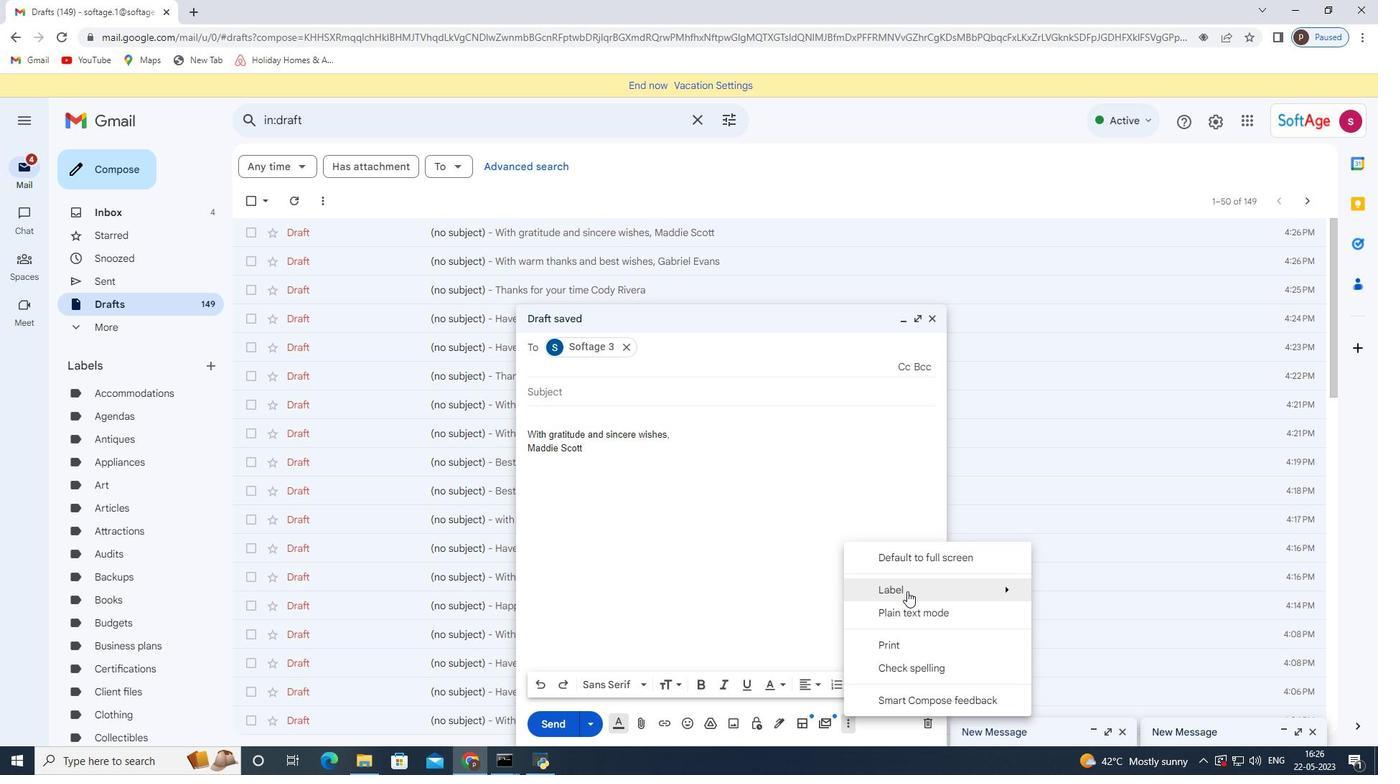 
Action: Mouse moved to (915, 585)
Screenshot: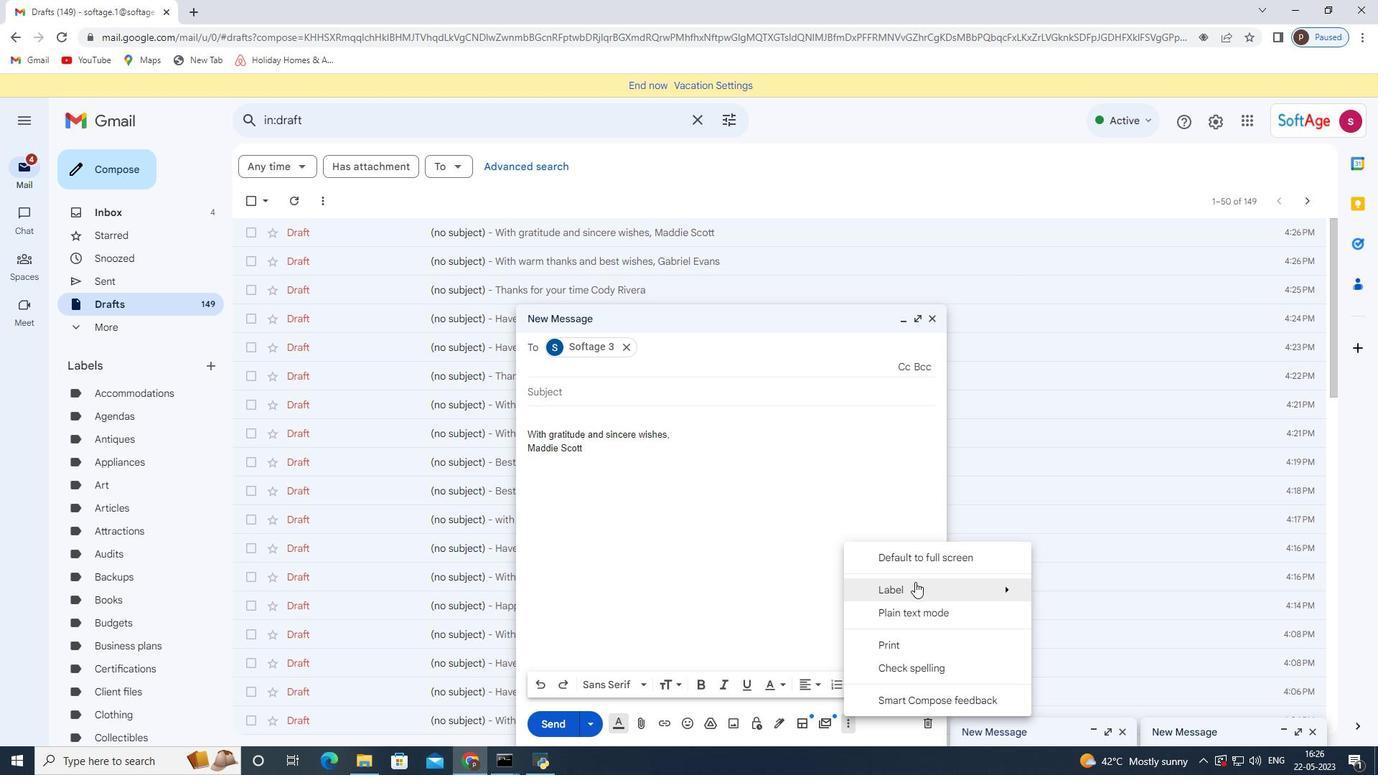 
Action: Mouse pressed left at (915, 585)
Screenshot: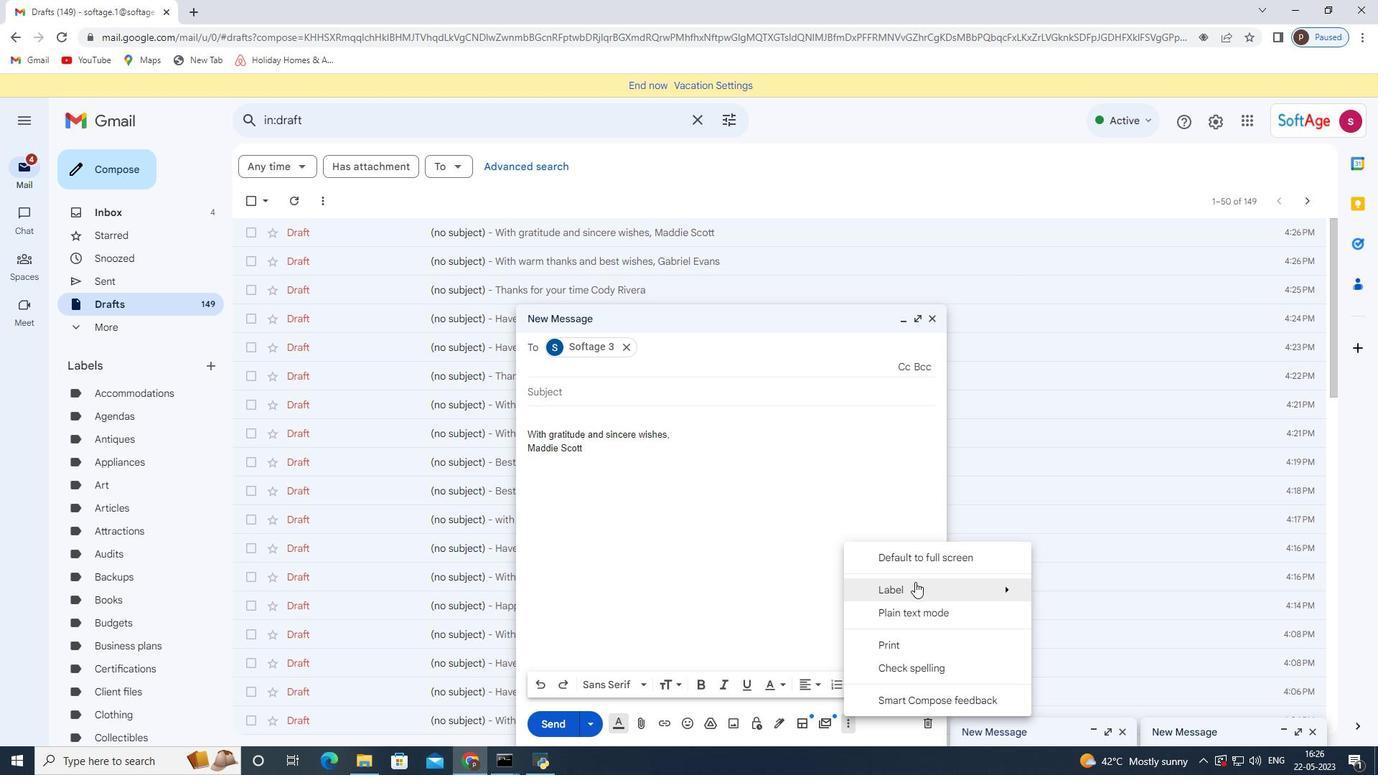 
Action: Mouse moved to (1083, 558)
Screenshot: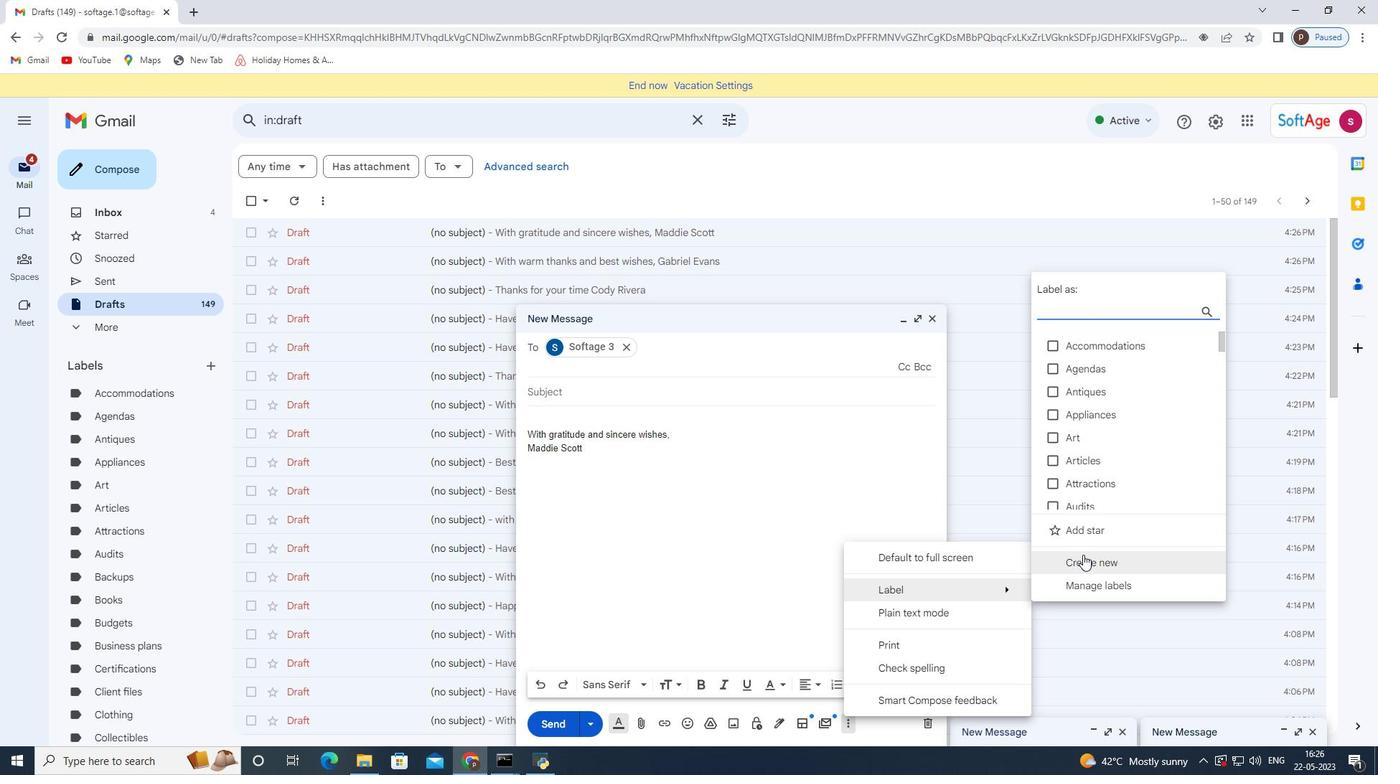 
Action: Mouse pressed left at (1083, 558)
Screenshot: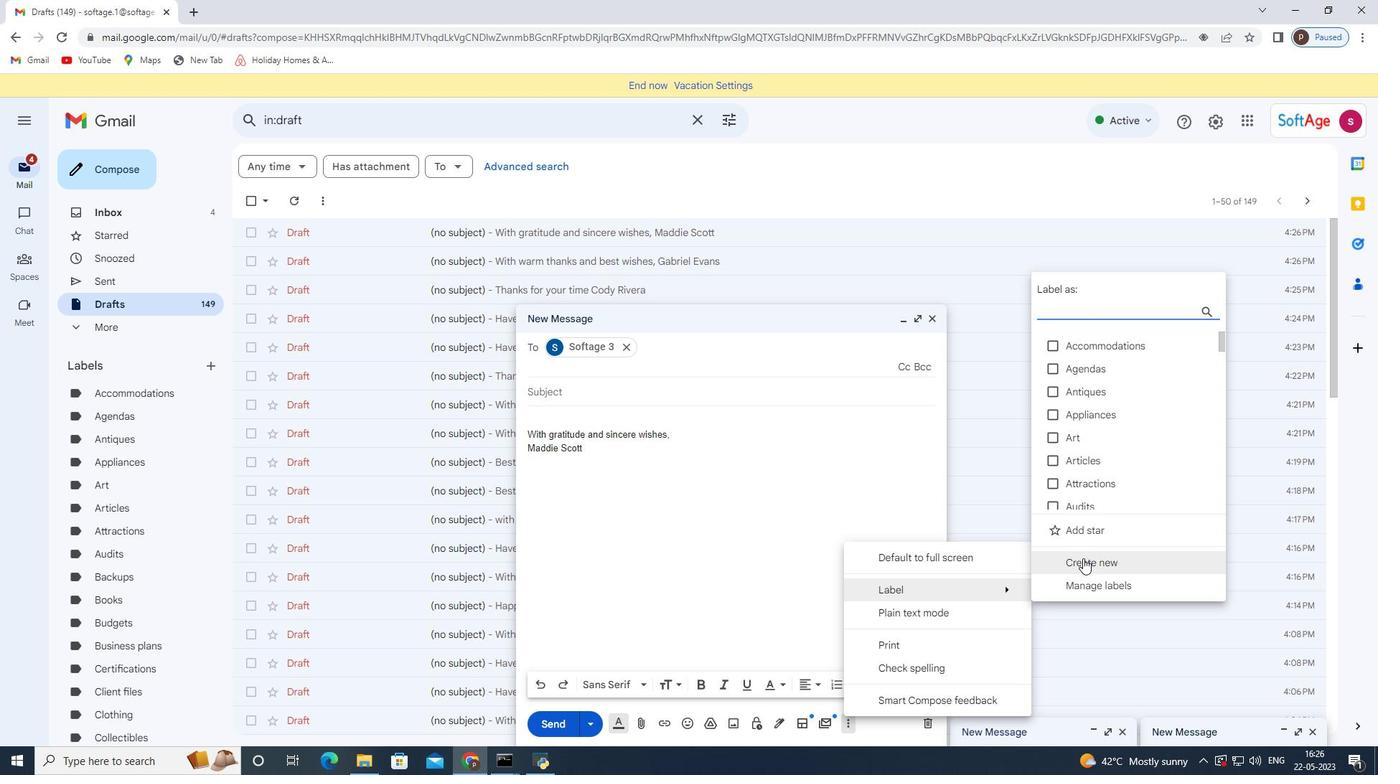 
Action: Mouse moved to (553, 397)
Screenshot: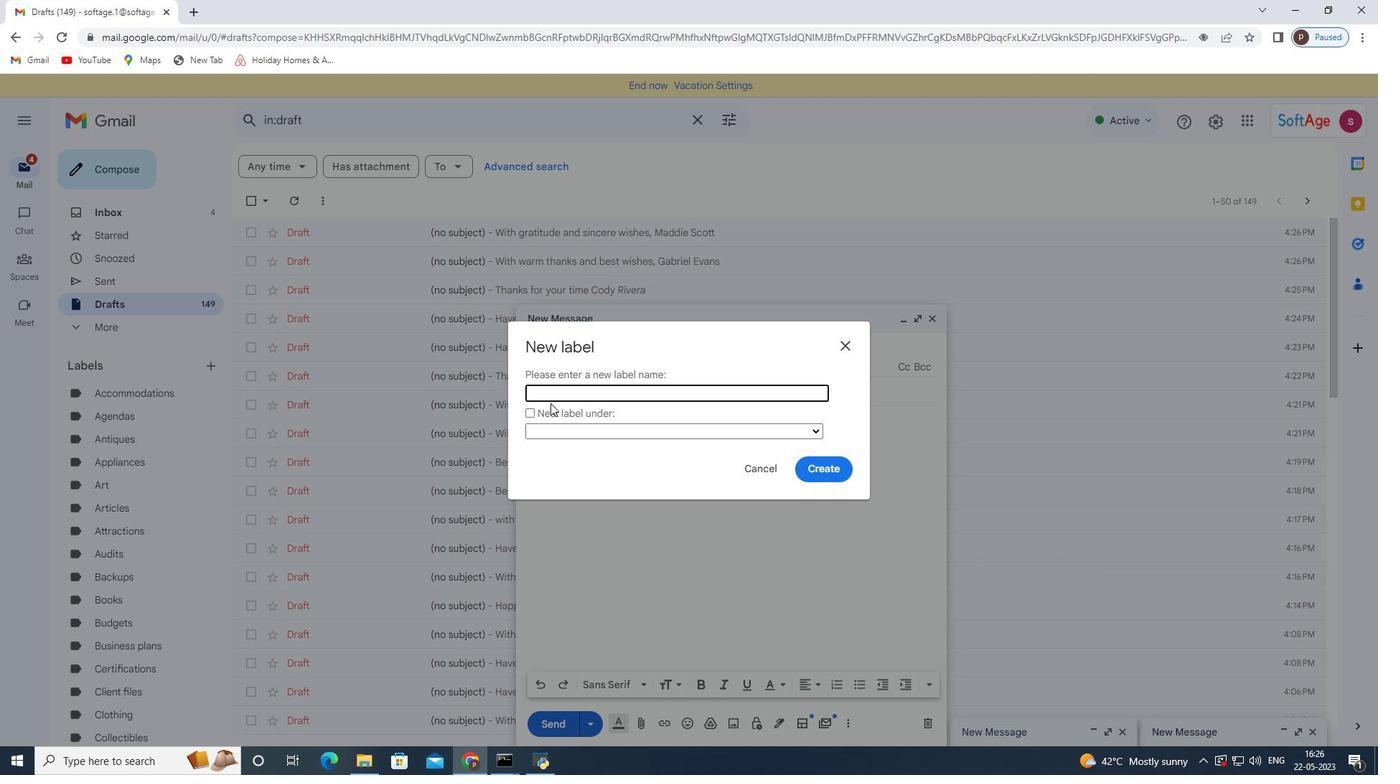 
Action: Mouse pressed left at (553, 397)
Screenshot: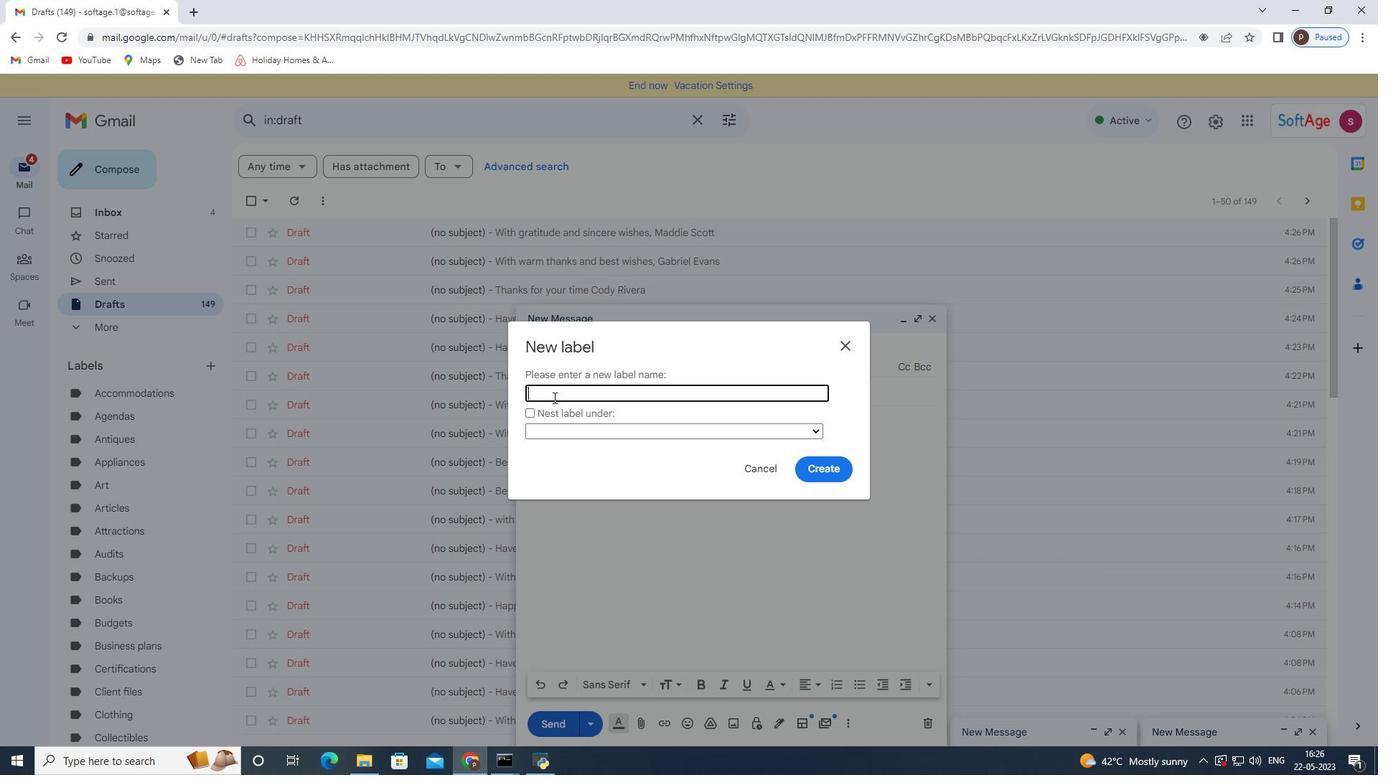 
Action: Key pressed <Key.shift><Key.shift><Key.shift><Key.shift>Legal<Key.space>agreements
Screenshot: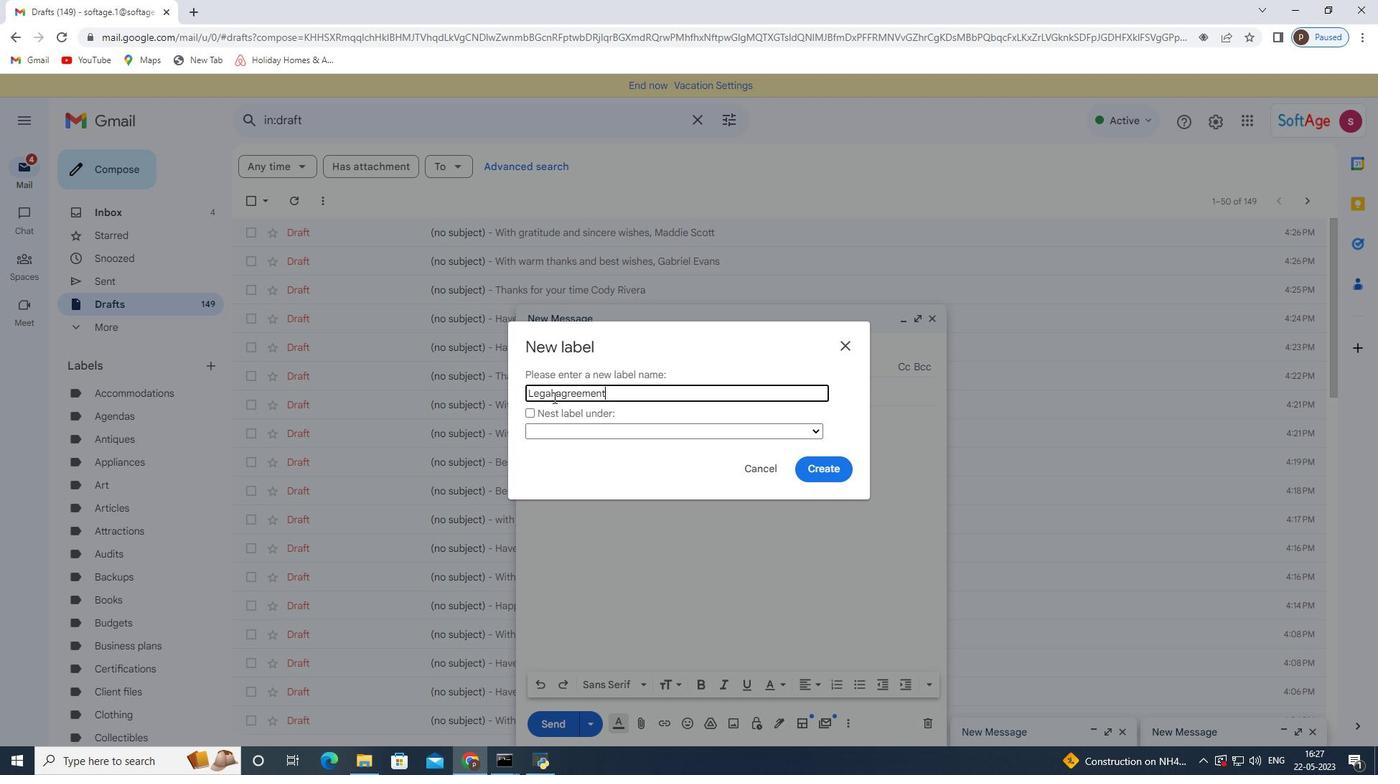 
Action: Mouse moved to (821, 461)
Screenshot: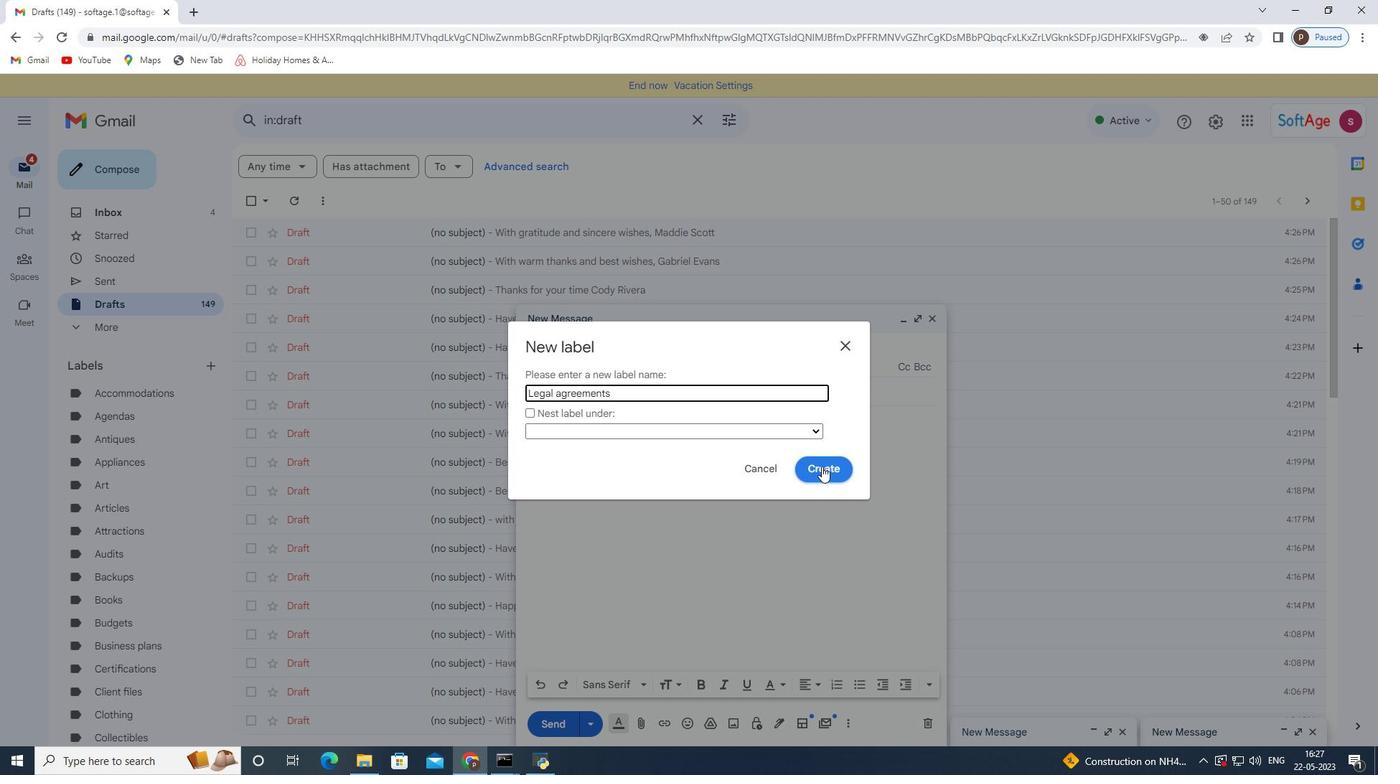 
Action: Mouse pressed left at (821, 461)
Screenshot: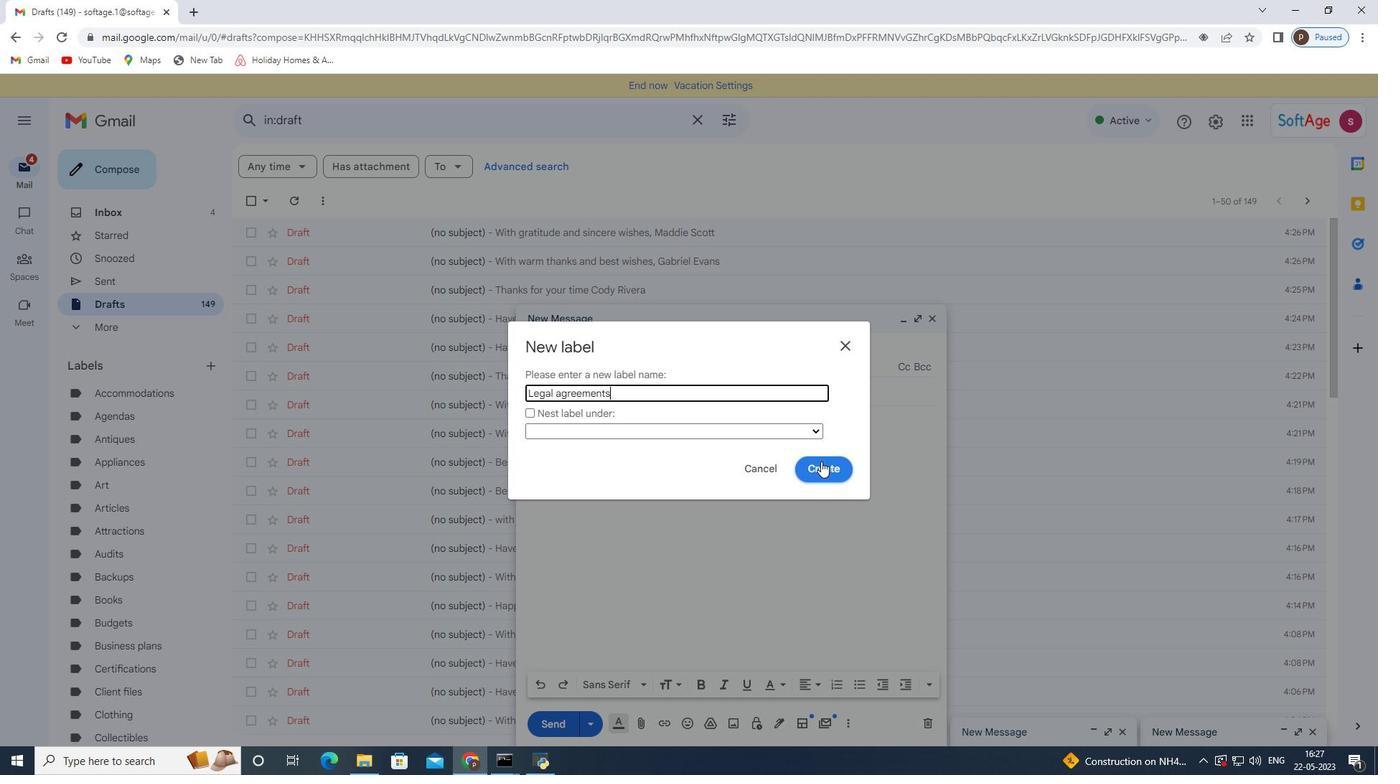 
Action: Mouse moved to (904, 356)
Screenshot: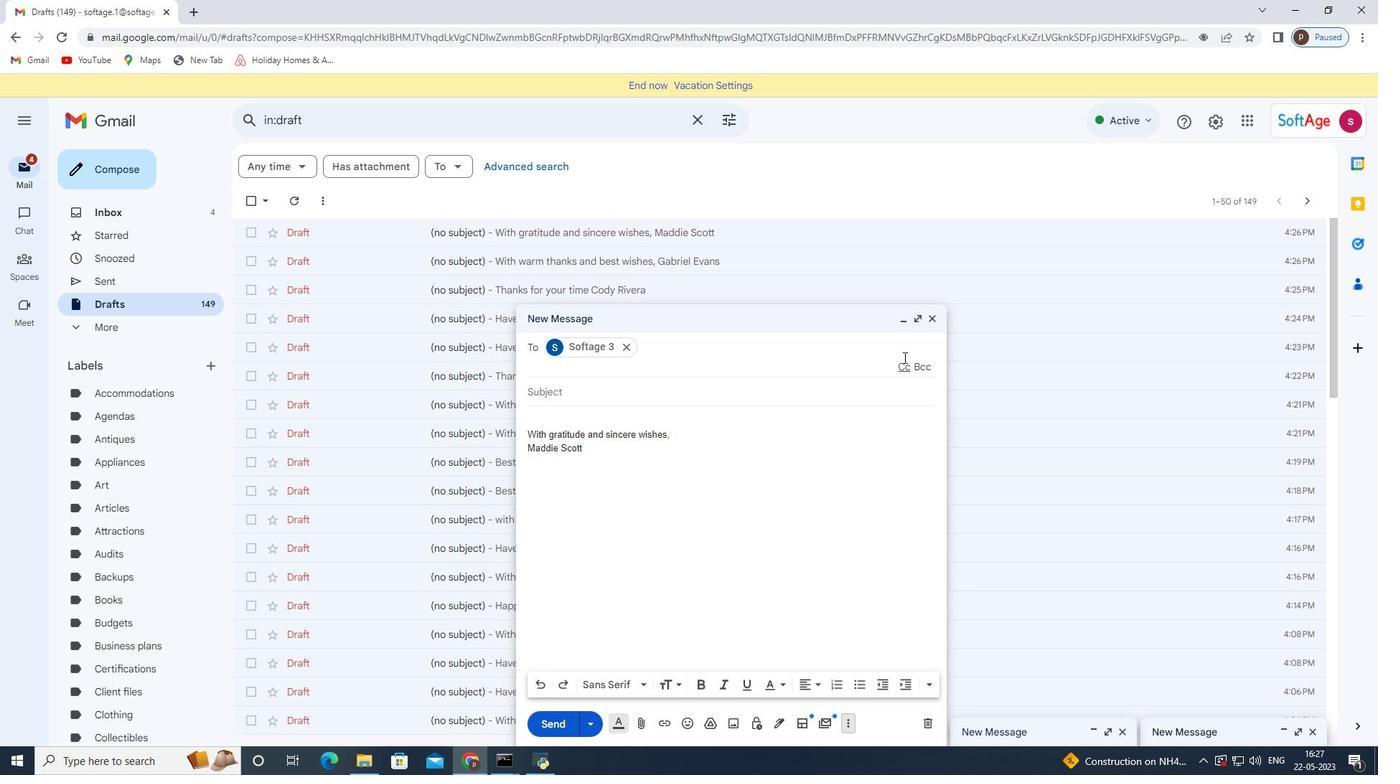 
